 Task: Search one way flight ticket for 4 adults, 1 infant in seat and 1 infant on lap in premium economy from Lynchburg: Lynchburg Regional Airport (preston Glenn Field) to Fort Wayne: Fort Wayne International Airport on 8-4-2023. Choice of flights is Southwest. Number of bags: 1 checked bag. Price is upto 83000. Outbound departure time preference is 16:15.
Action: Mouse moved to (282, 387)
Screenshot: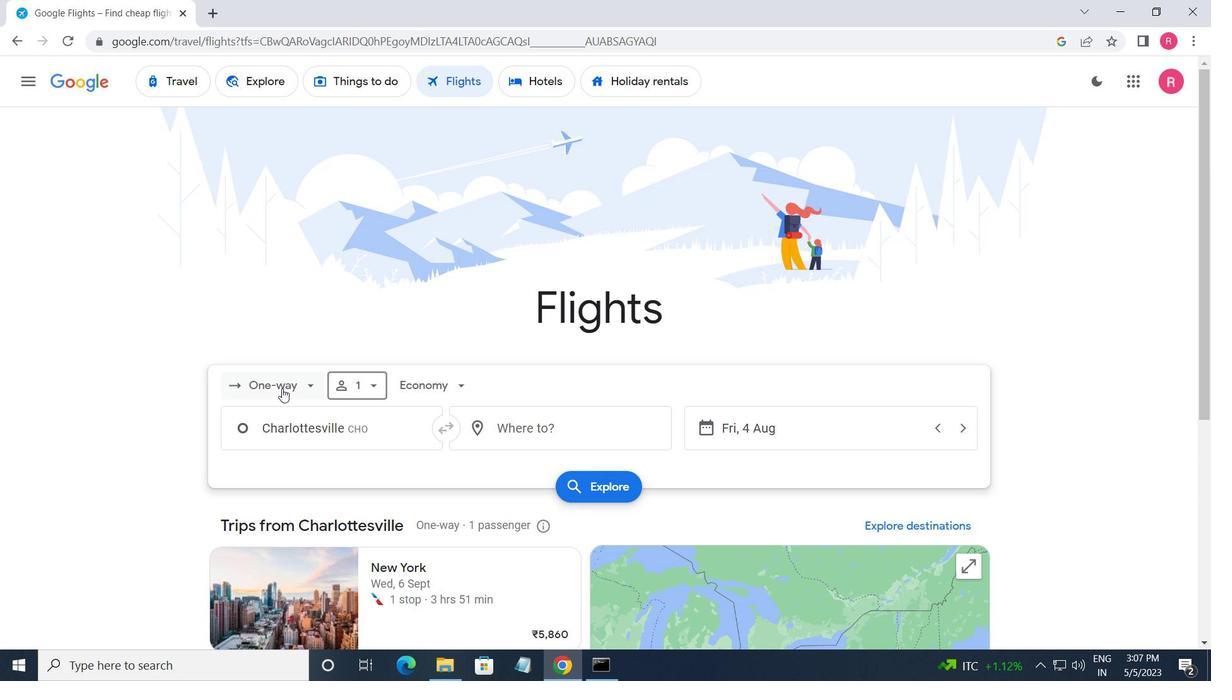 
Action: Mouse pressed left at (282, 387)
Screenshot: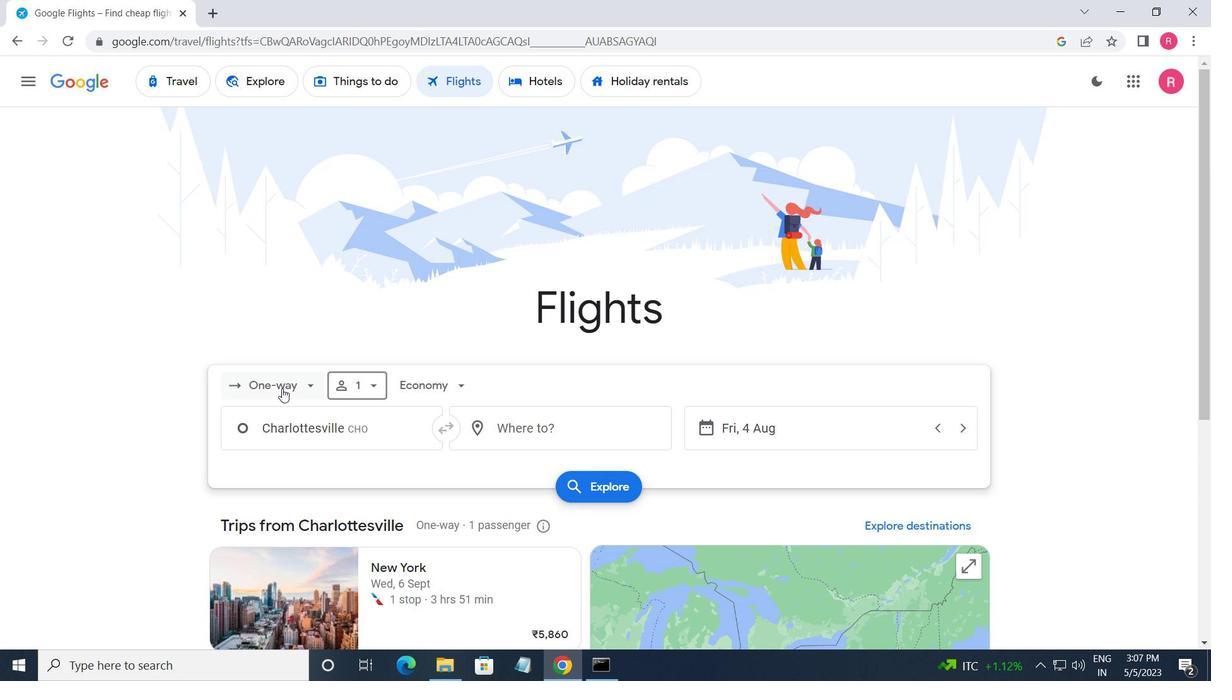 
Action: Mouse moved to (301, 461)
Screenshot: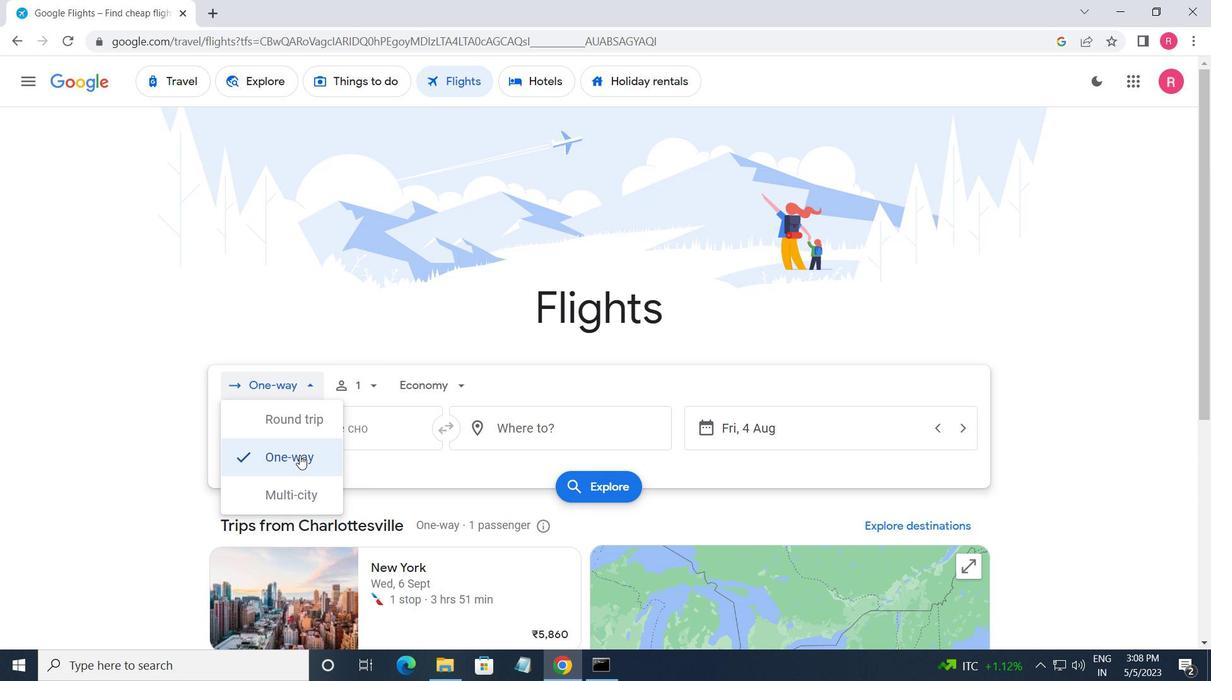 
Action: Mouse pressed left at (301, 461)
Screenshot: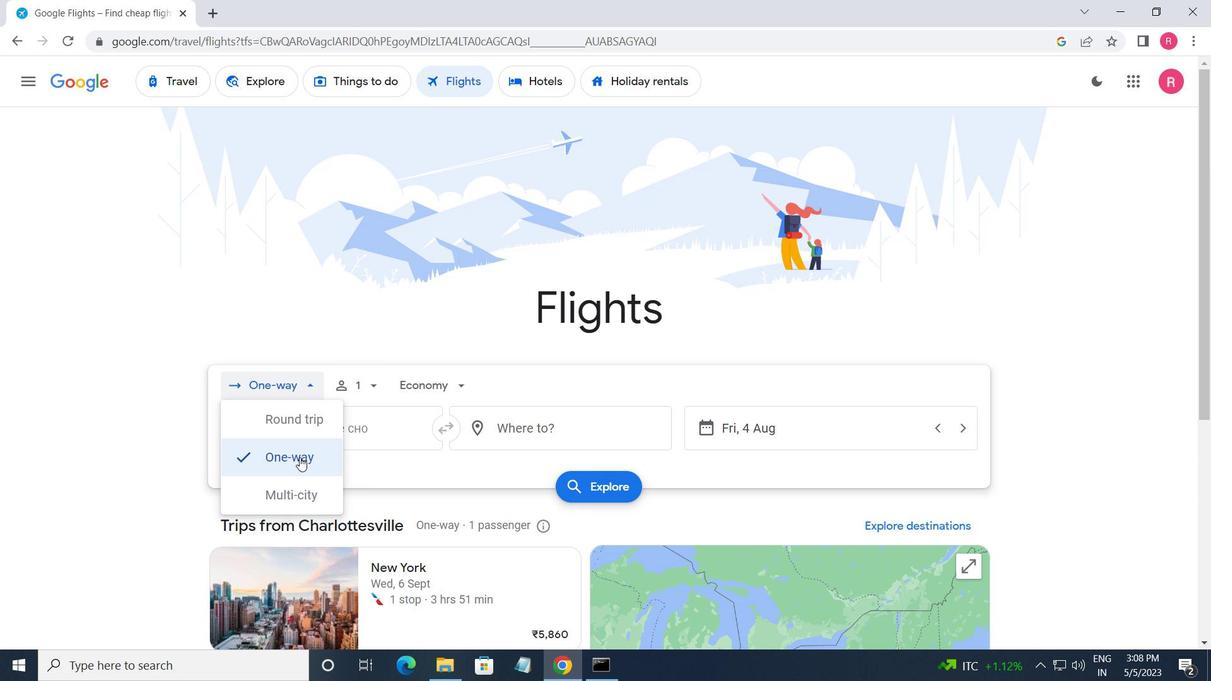 
Action: Mouse moved to (362, 377)
Screenshot: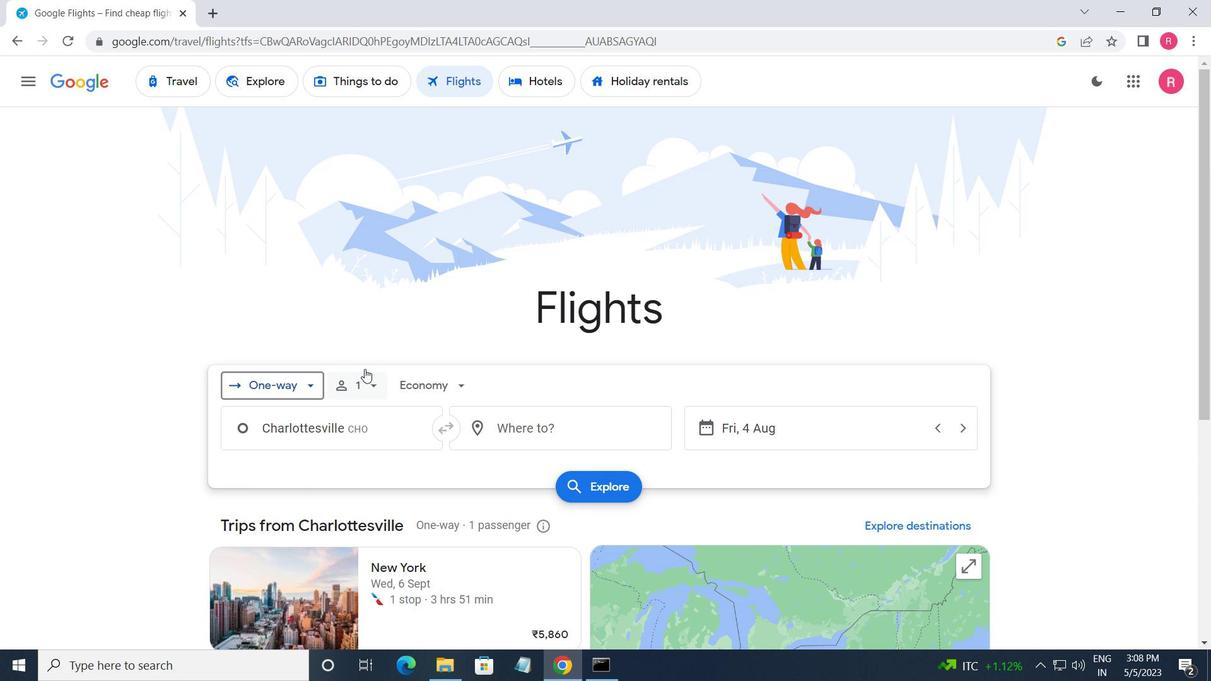 
Action: Mouse pressed left at (362, 377)
Screenshot: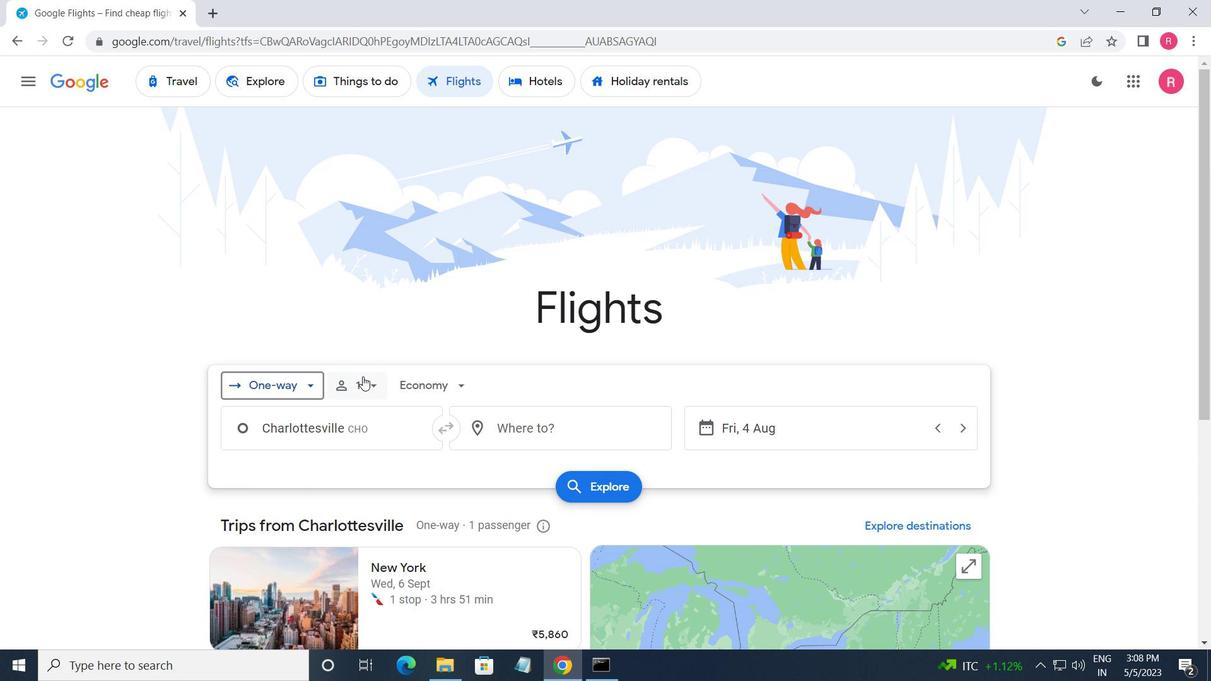 
Action: Mouse moved to (503, 423)
Screenshot: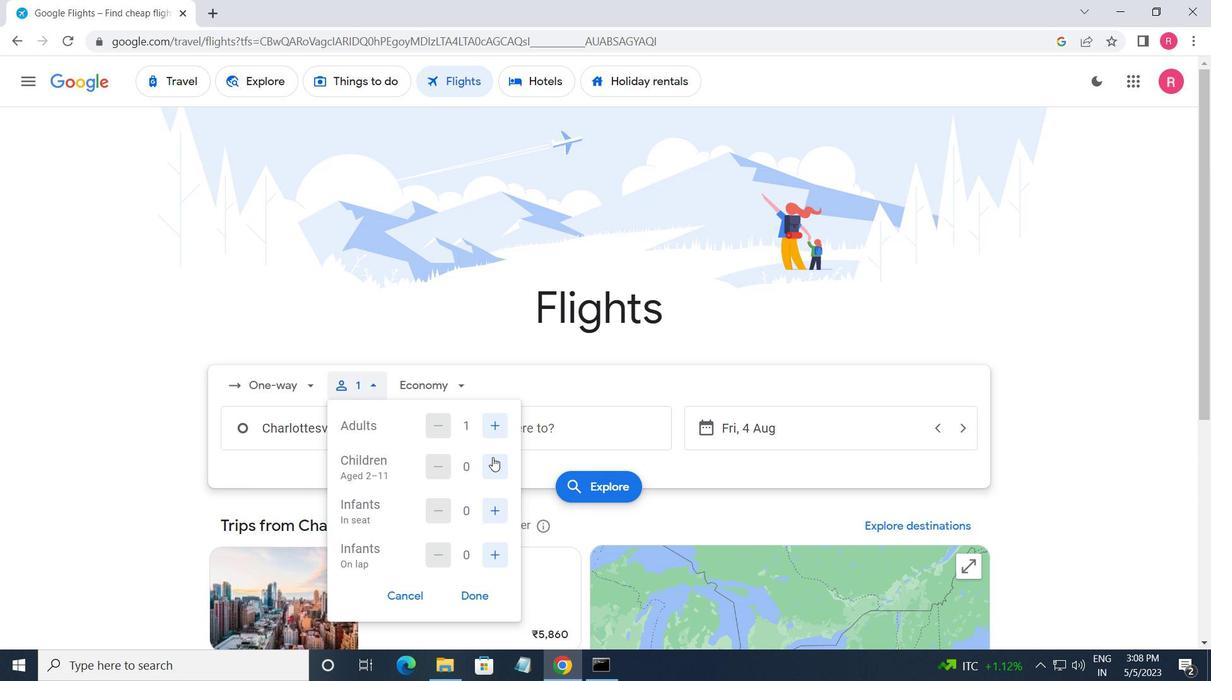 
Action: Mouse pressed left at (503, 423)
Screenshot: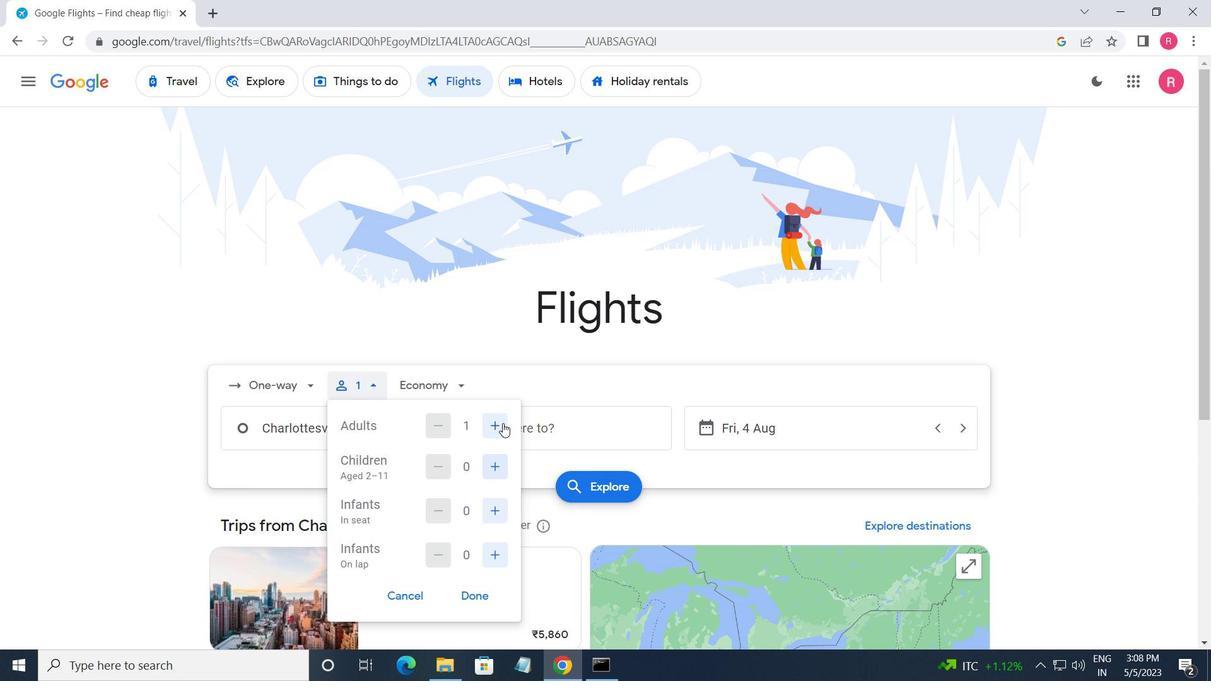
Action: Mouse pressed left at (503, 423)
Screenshot: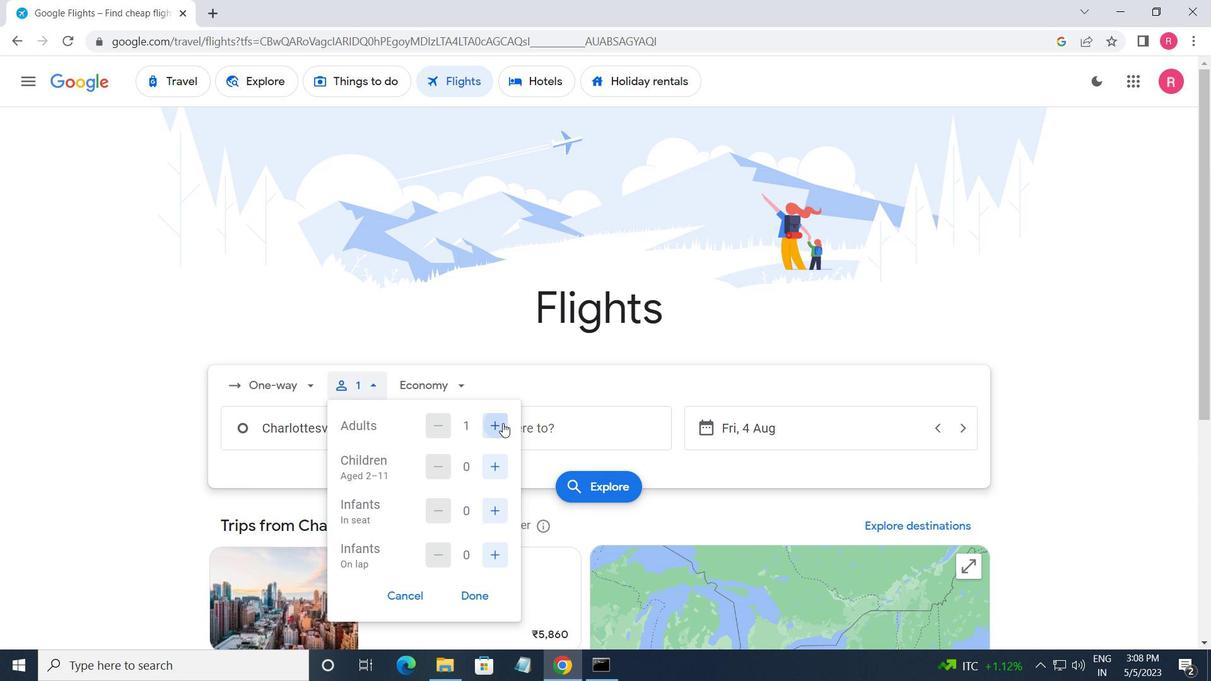 
Action: Mouse moved to (503, 423)
Screenshot: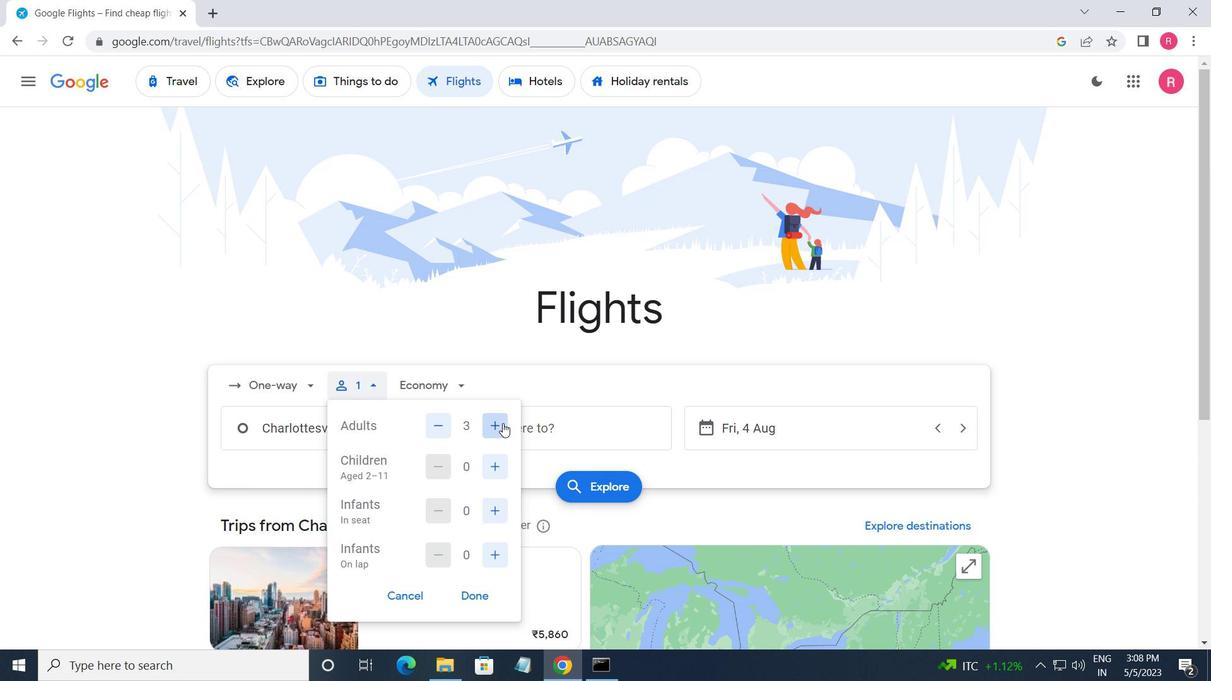 
Action: Mouse pressed left at (503, 423)
Screenshot: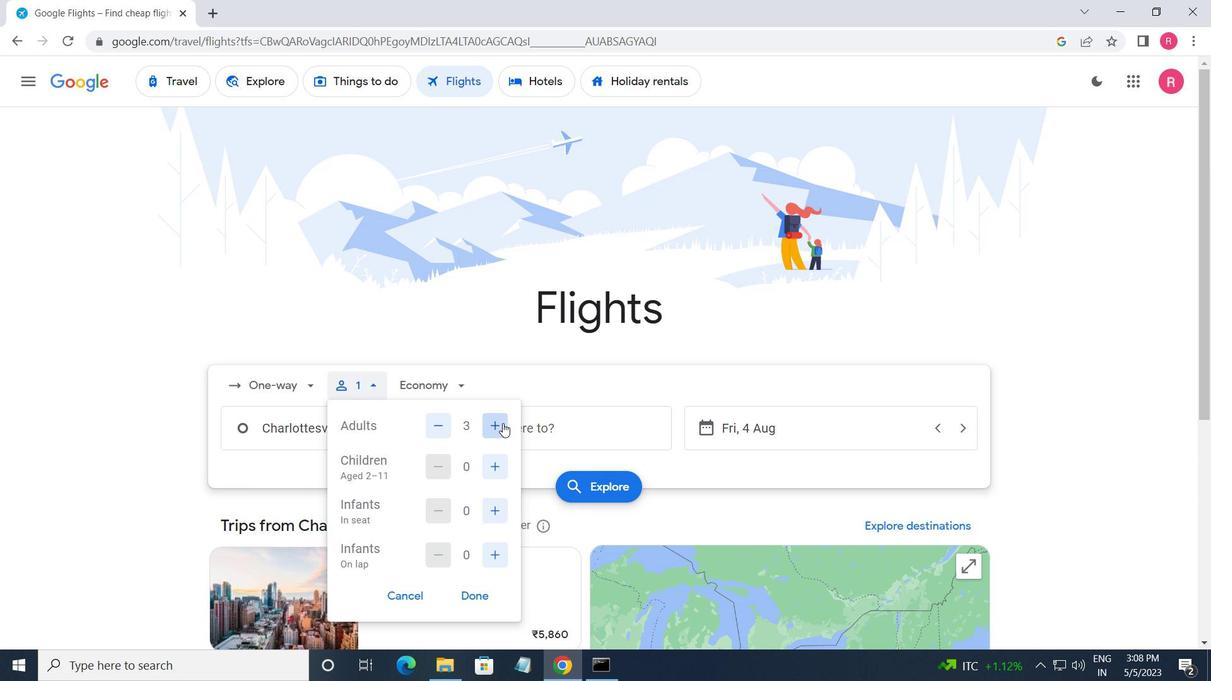 
Action: Mouse moved to (496, 464)
Screenshot: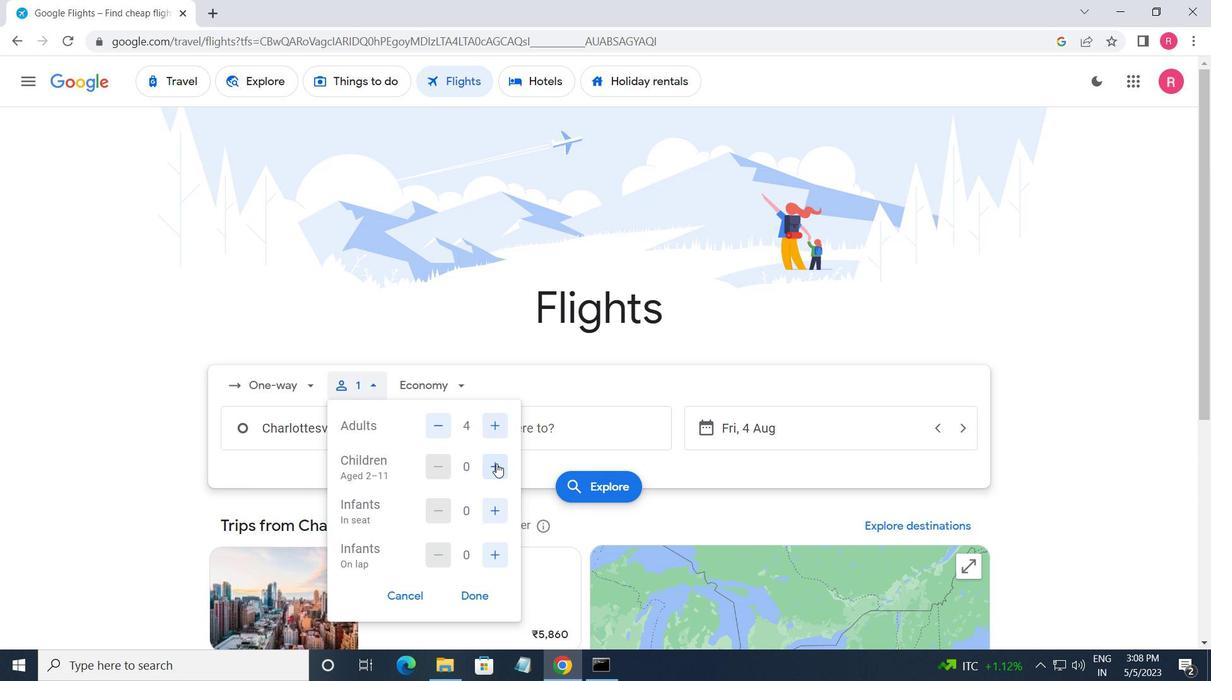 
Action: Mouse pressed left at (496, 464)
Screenshot: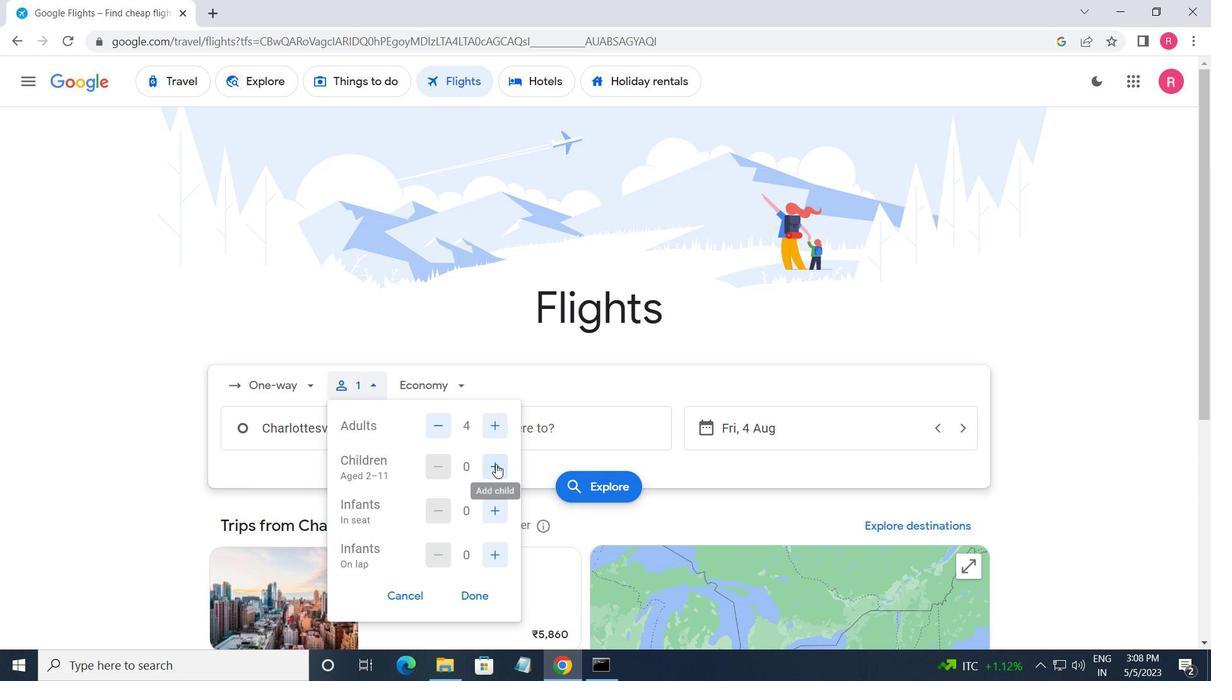 
Action: Mouse moved to (494, 510)
Screenshot: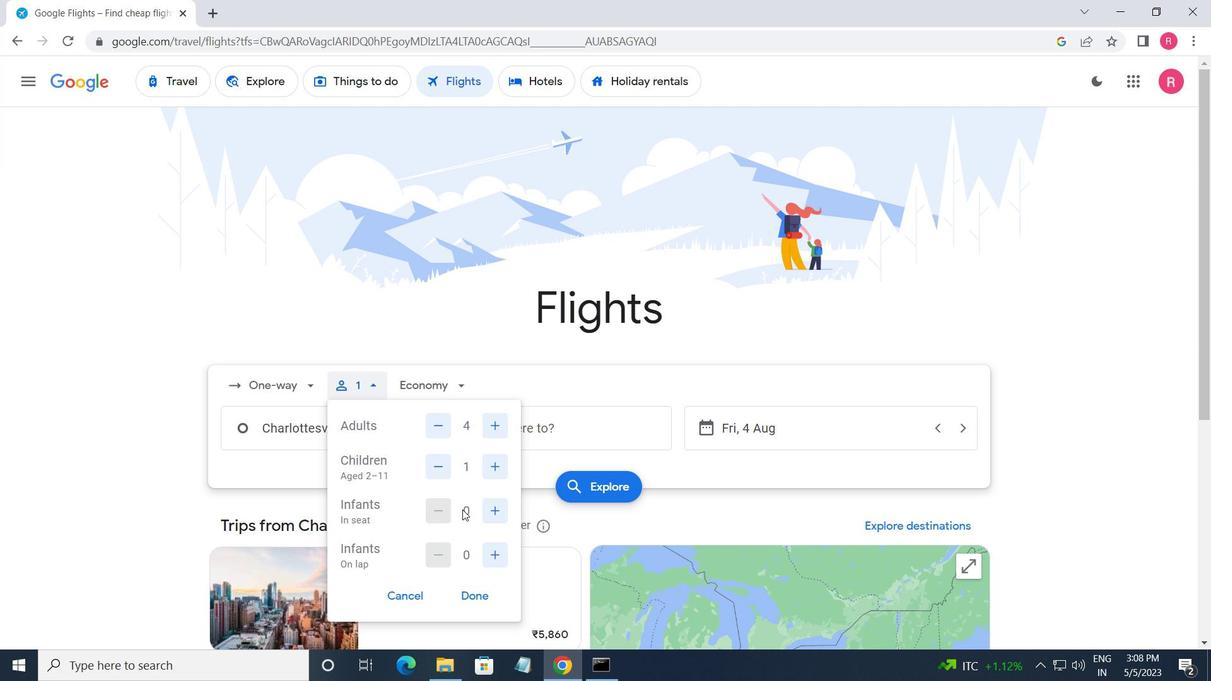 
Action: Mouse pressed left at (494, 510)
Screenshot: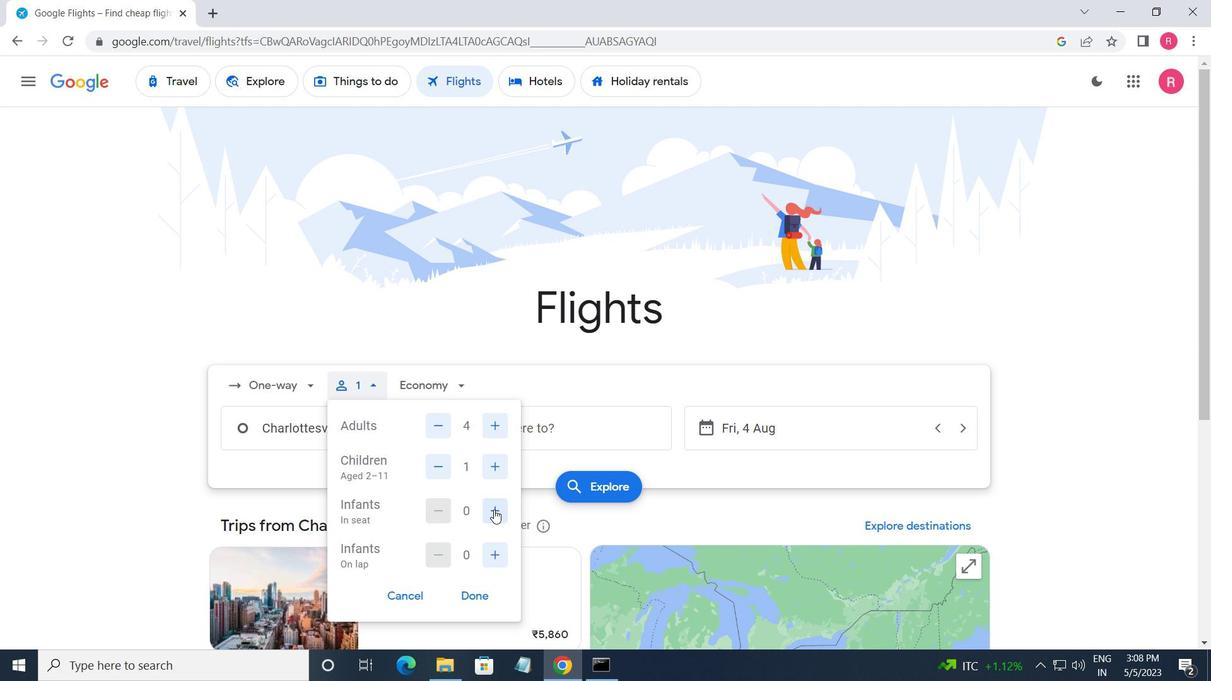 
Action: Mouse moved to (475, 589)
Screenshot: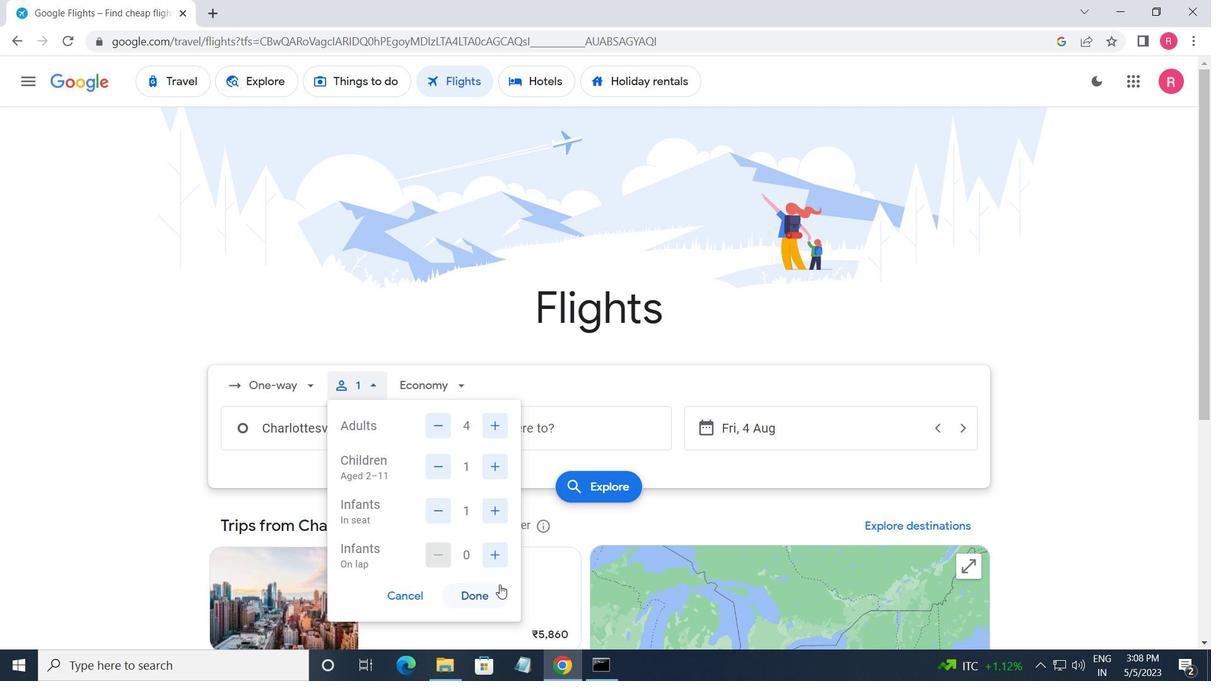 
Action: Mouse pressed left at (475, 589)
Screenshot: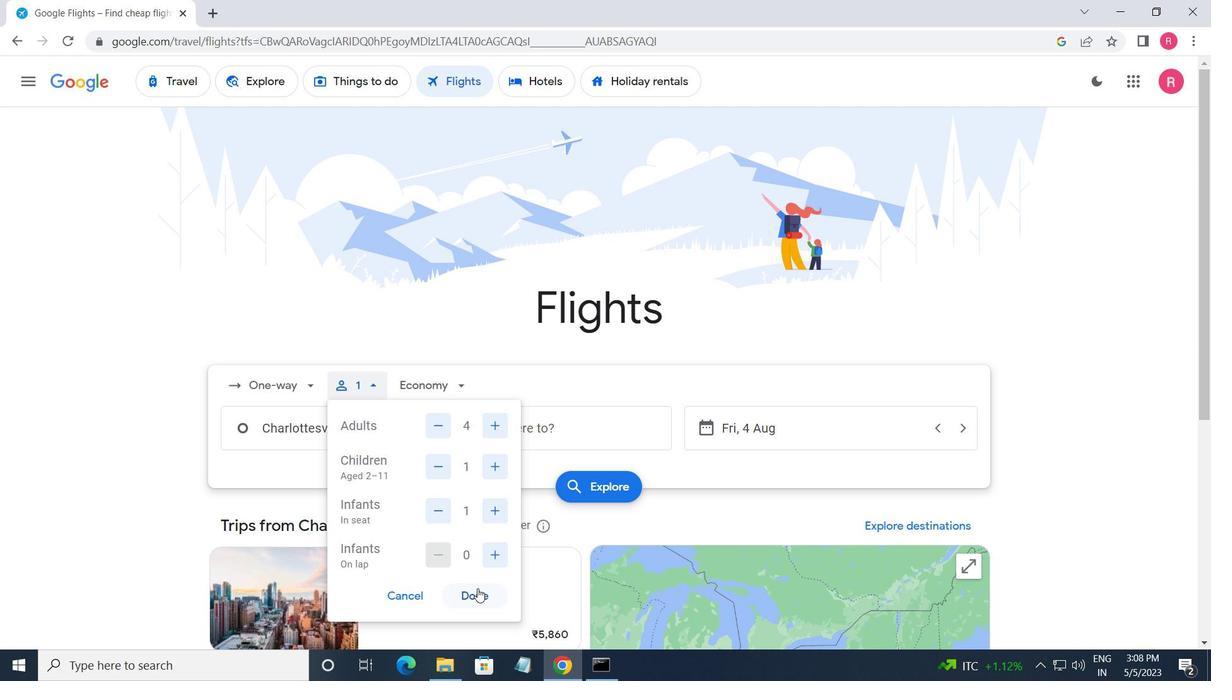 
Action: Mouse moved to (434, 388)
Screenshot: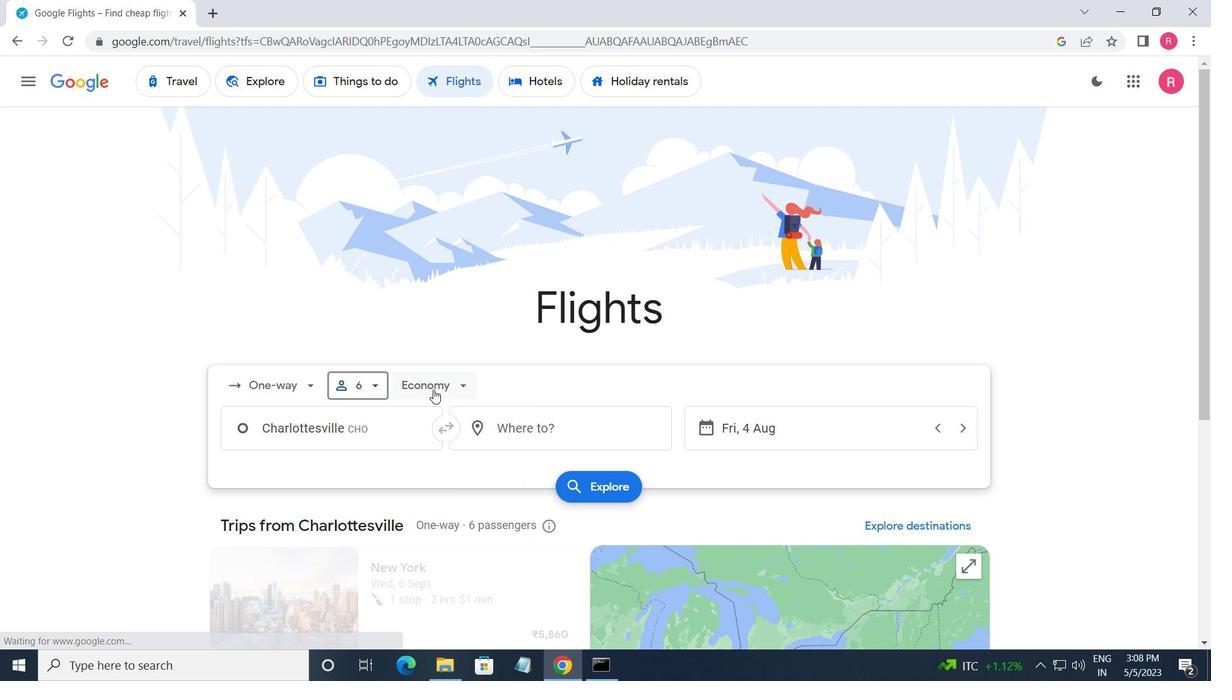 
Action: Mouse pressed left at (434, 388)
Screenshot: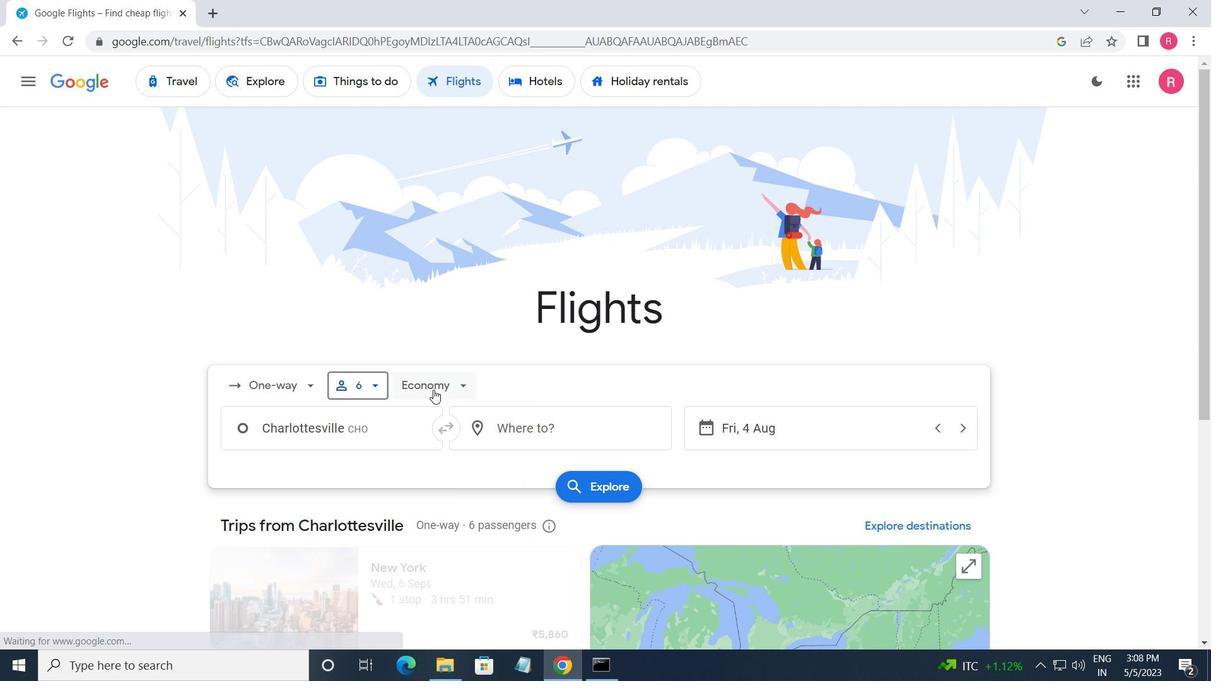 
Action: Mouse moved to (472, 465)
Screenshot: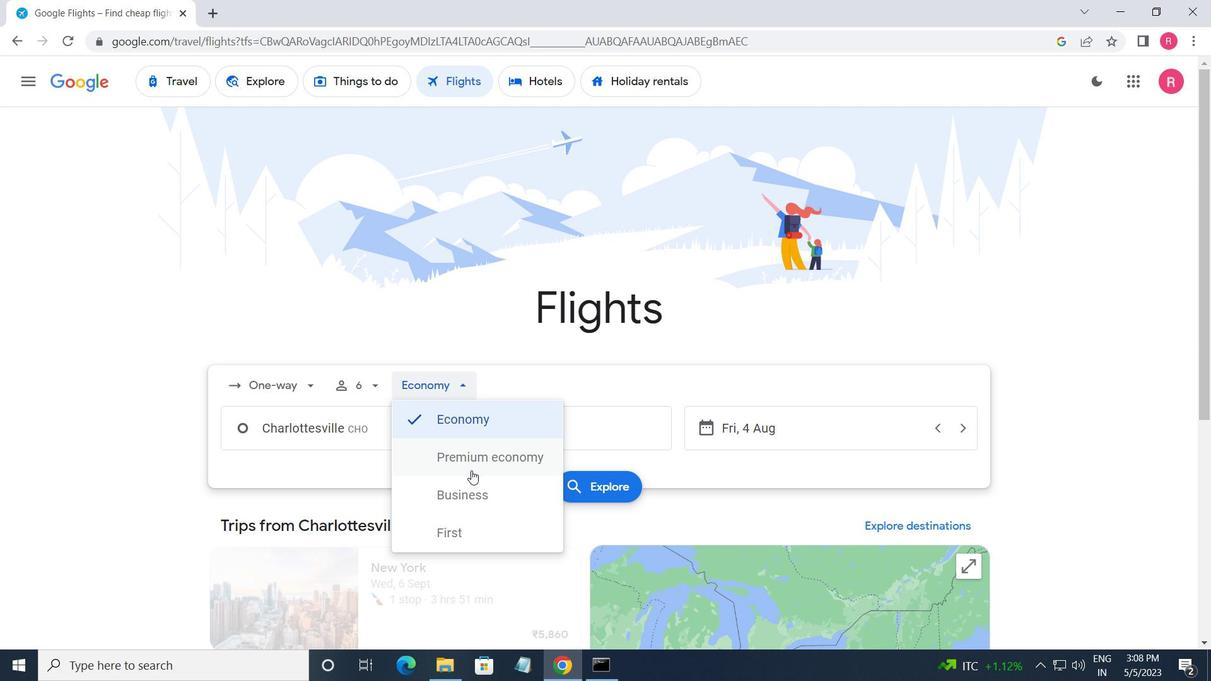
Action: Mouse pressed left at (472, 465)
Screenshot: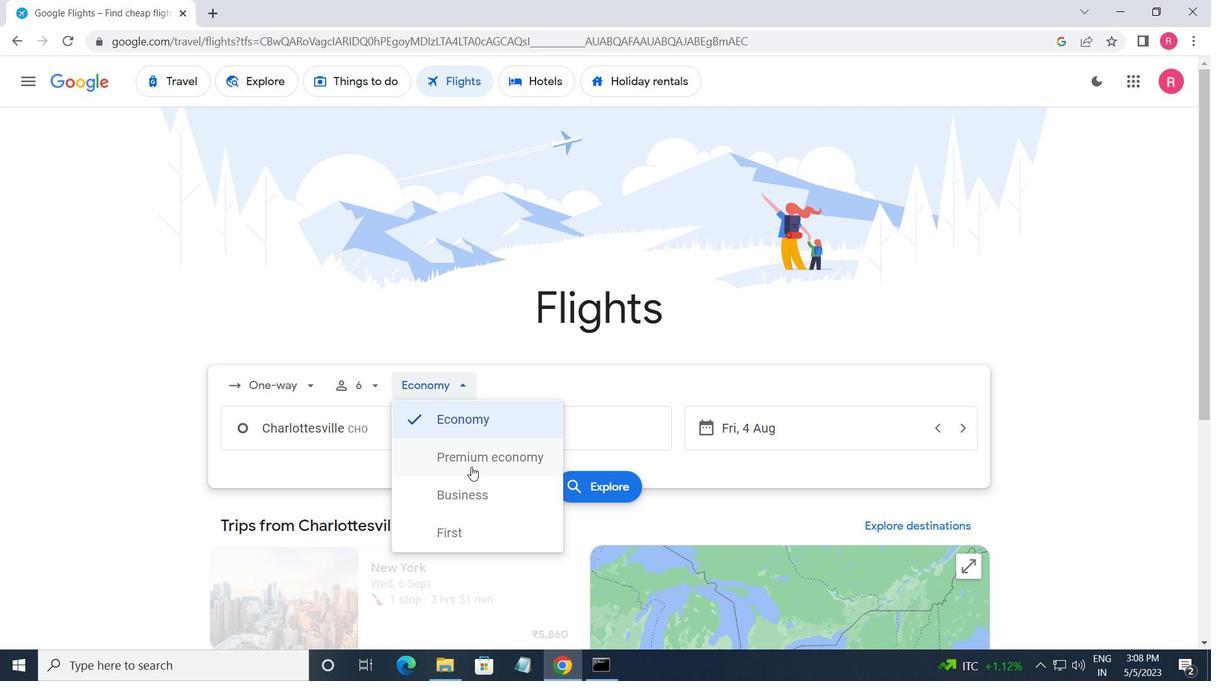 
Action: Mouse moved to (395, 446)
Screenshot: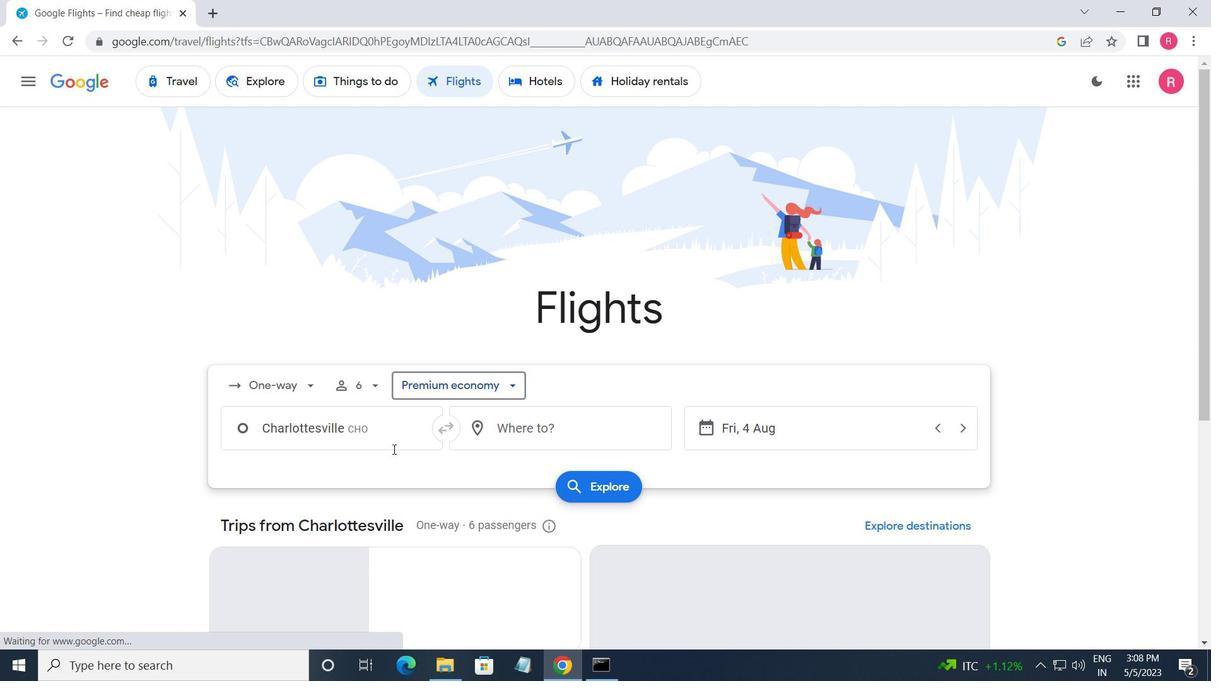 
Action: Mouse pressed left at (395, 446)
Screenshot: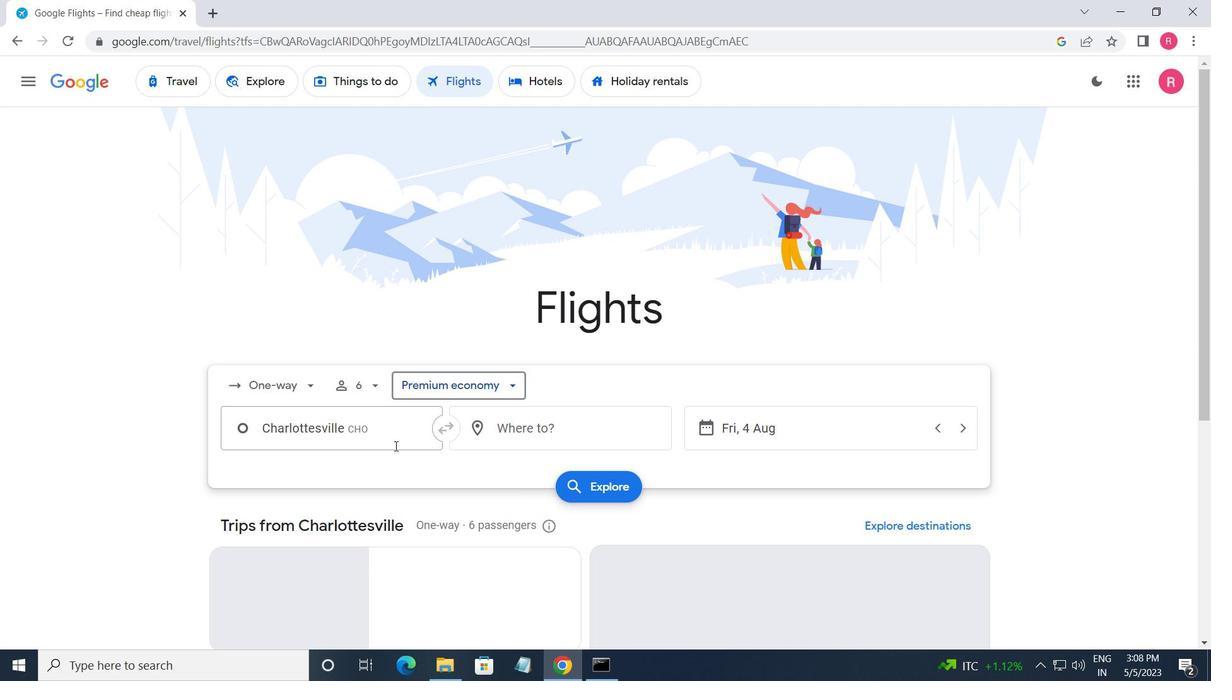 
Action: Mouse moved to (397, 446)
Screenshot: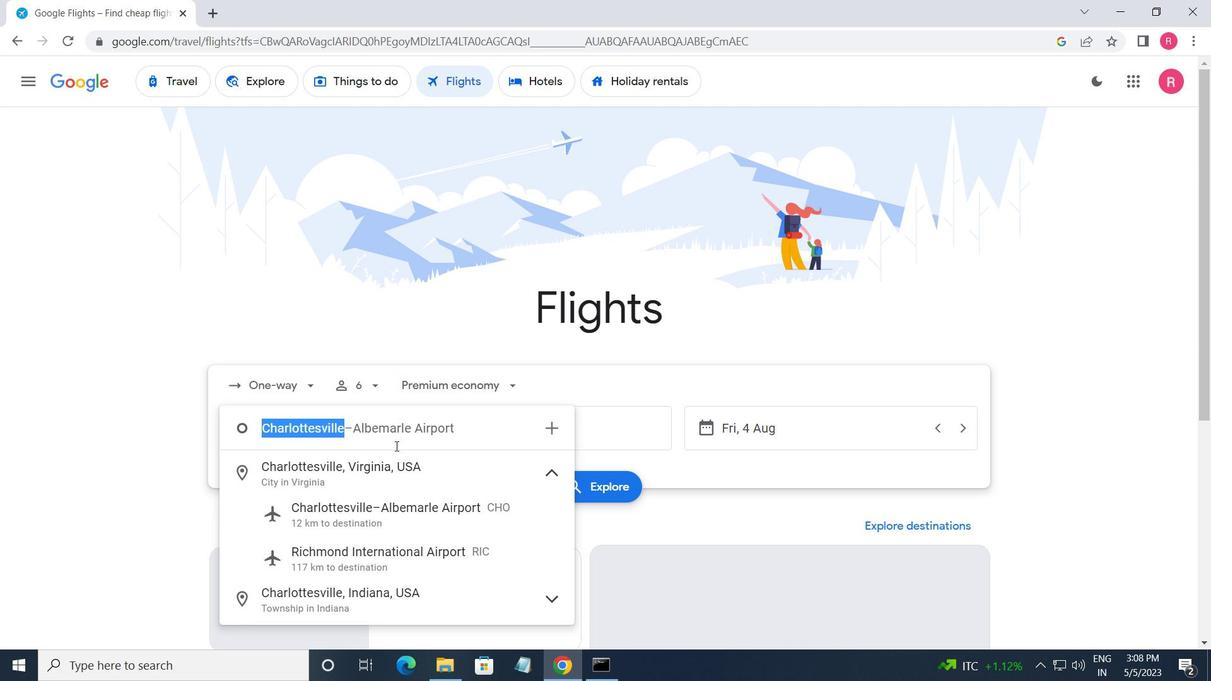
Action: Key pressed <Key.shift_r>Lynchburg
Screenshot: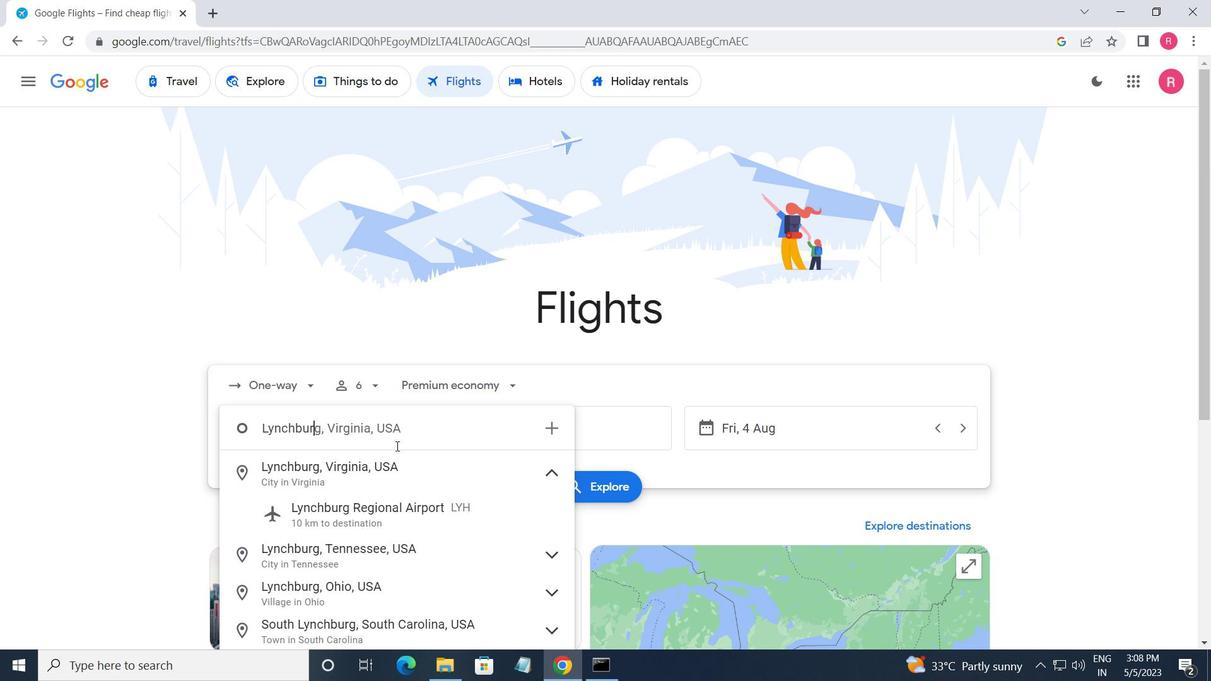 
Action: Mouse moved to (390, 511)
Screenshot: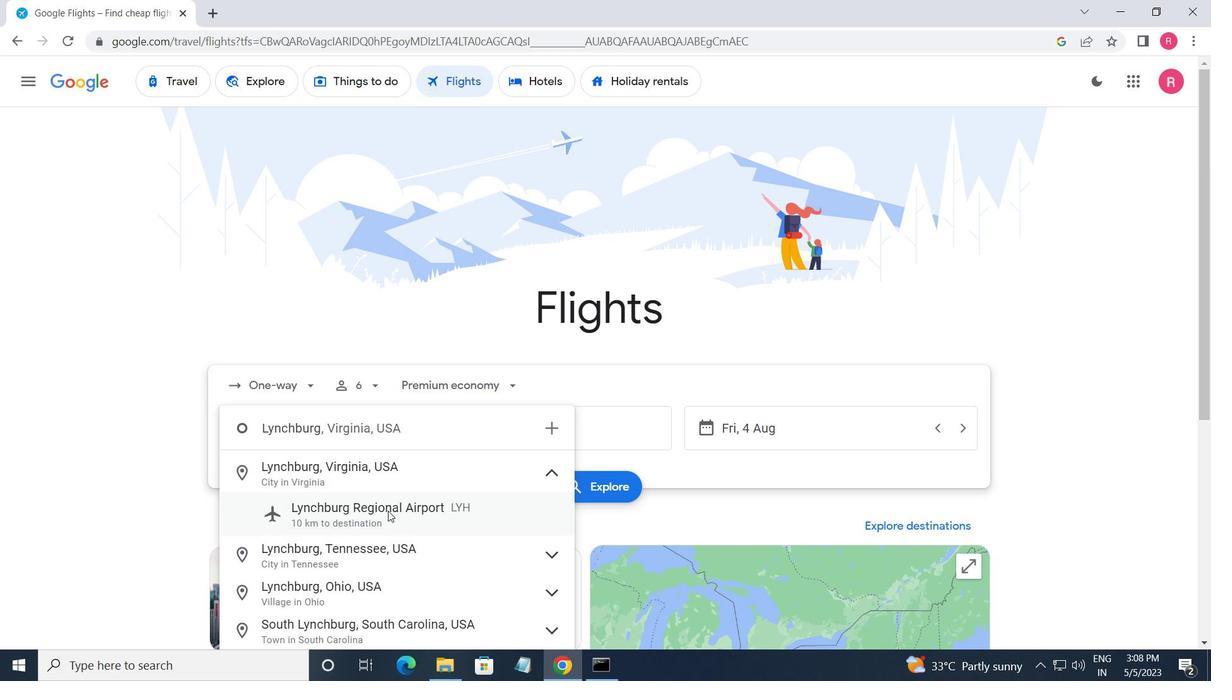 
Action: Mouse pressed left at (390, 511)
Screenshot: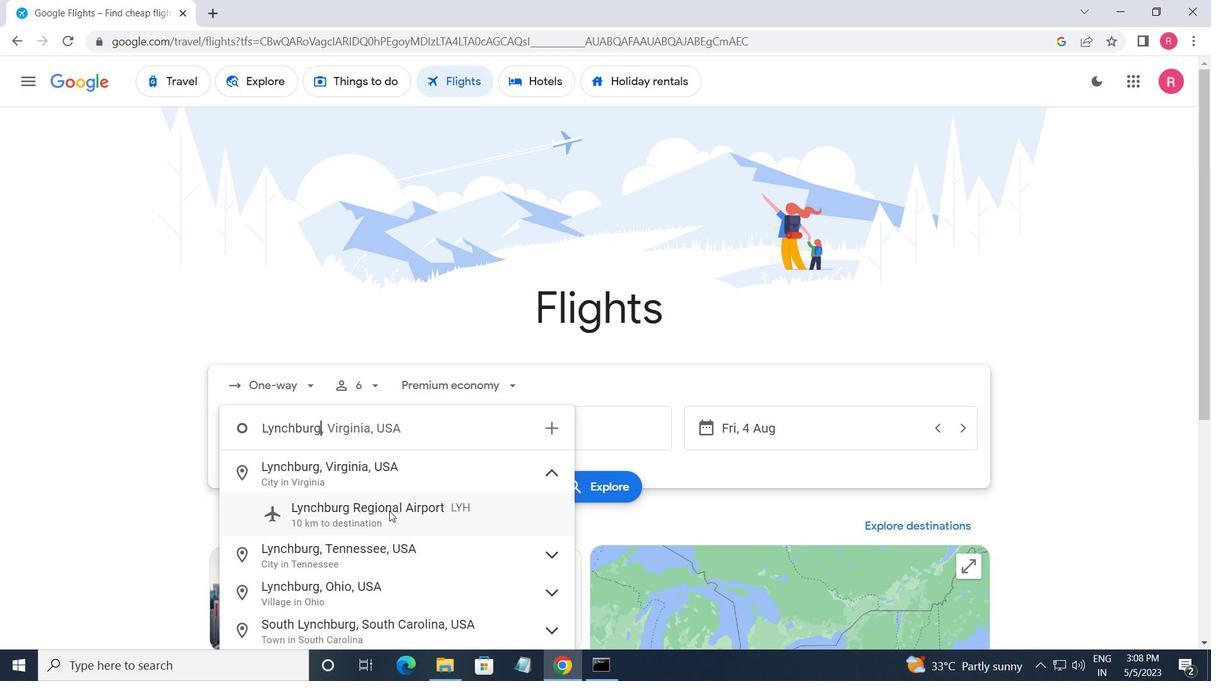 
Action: Mouse moved to (595, 435)
Screenshot: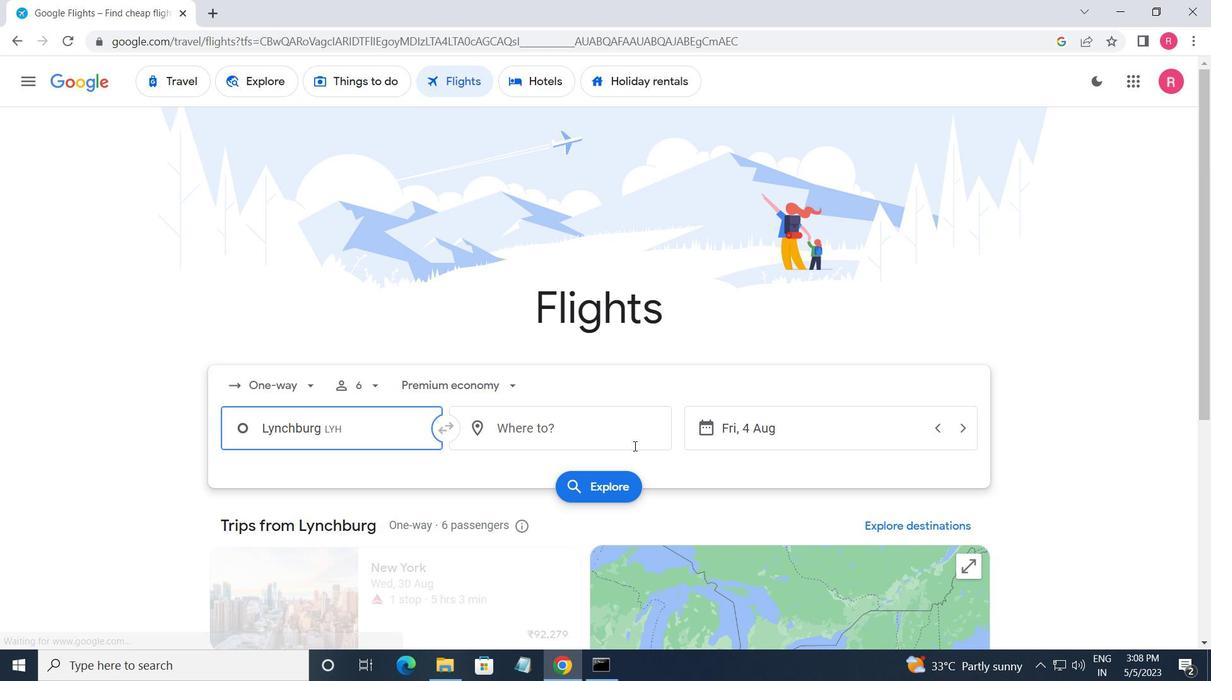 
Action: Mouse pressed left at (595, 435)
Screenshot: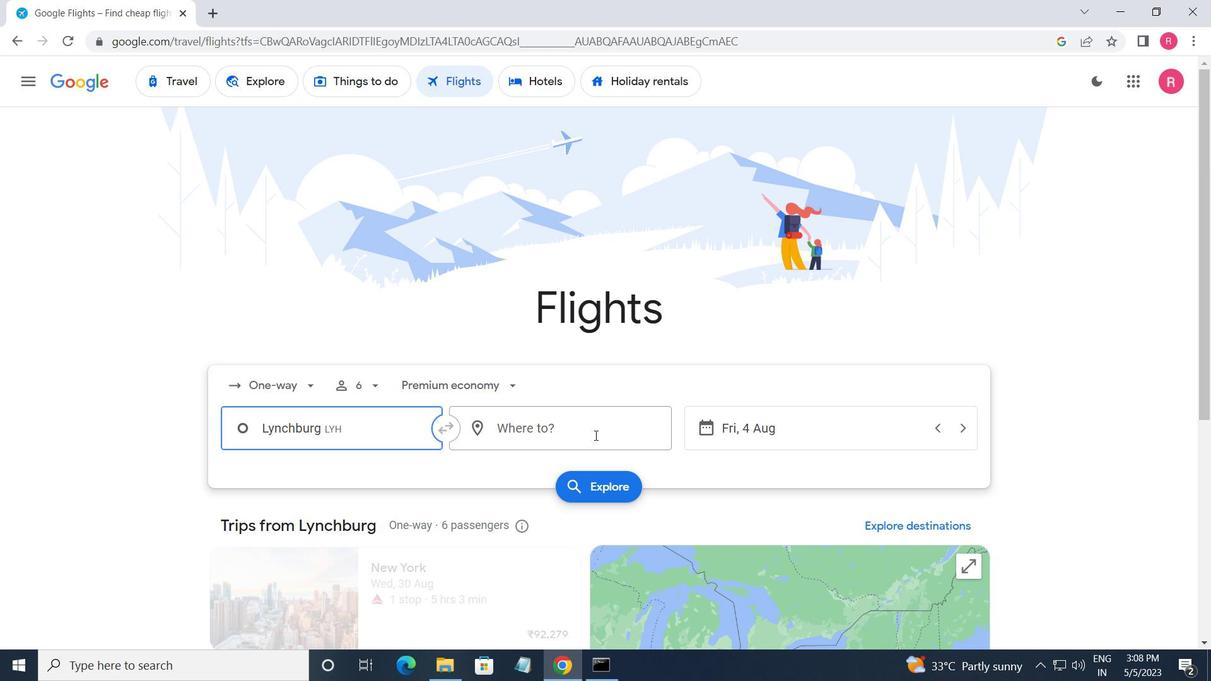 
Action: Mouse moved to (593, 435)
Screenshot: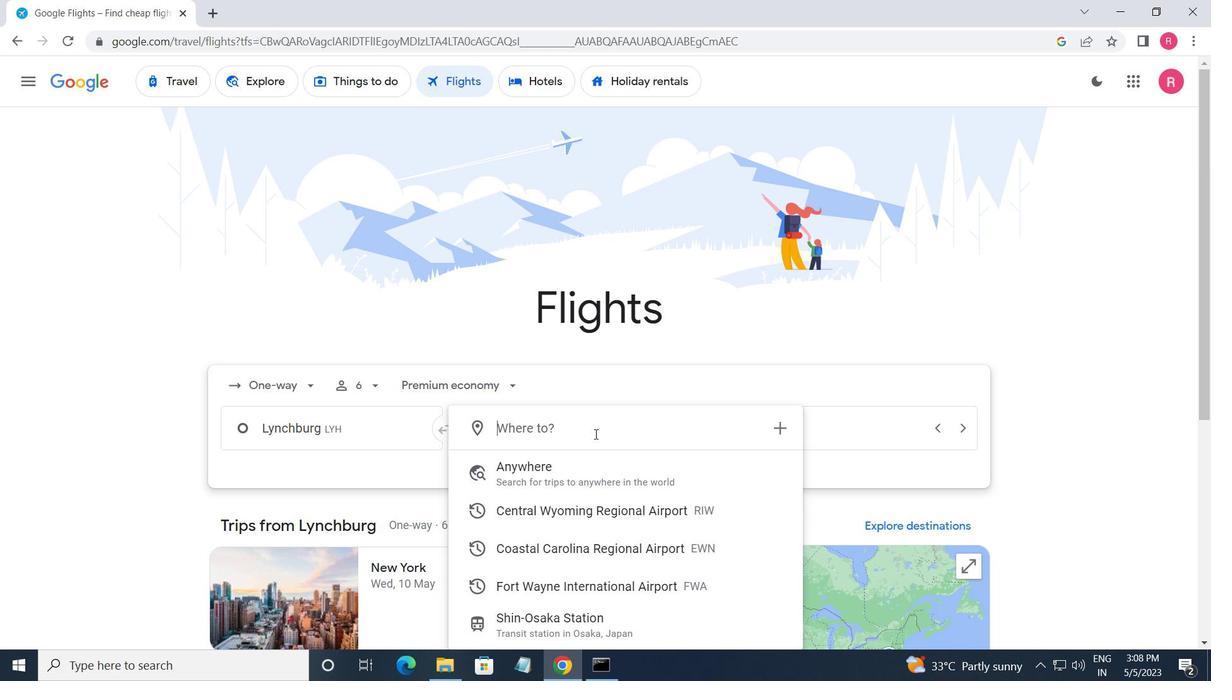 
Action: Key pressed <Key.shift>FORT<Key.space><Key.shift>WAYNE
Screenshot: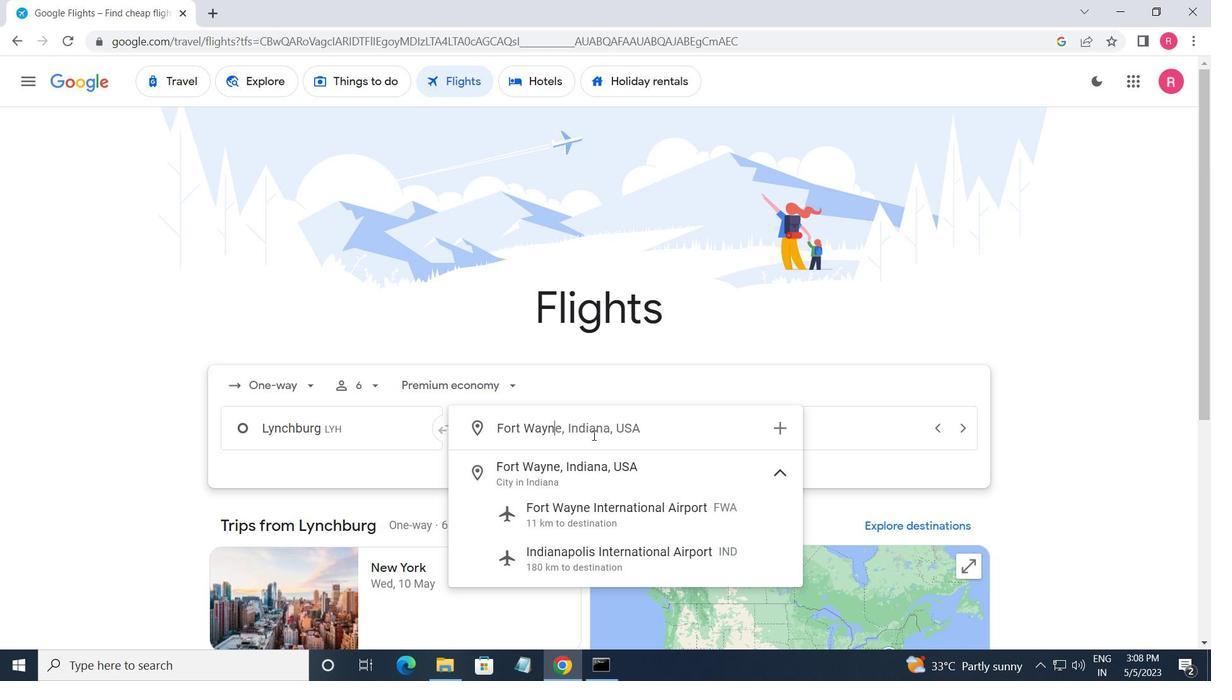 
Action: Mouse moved to (617, 519)
Screenshot: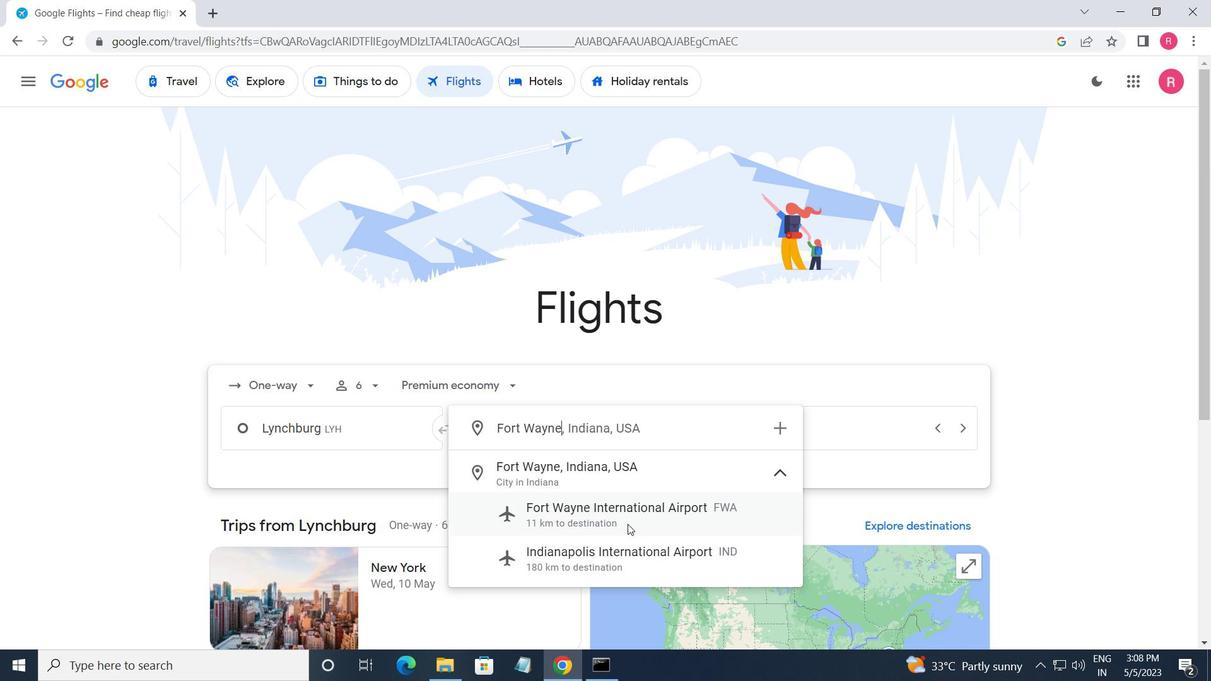 
Action: Mouse pressed left at (617, 519)
Screenshot: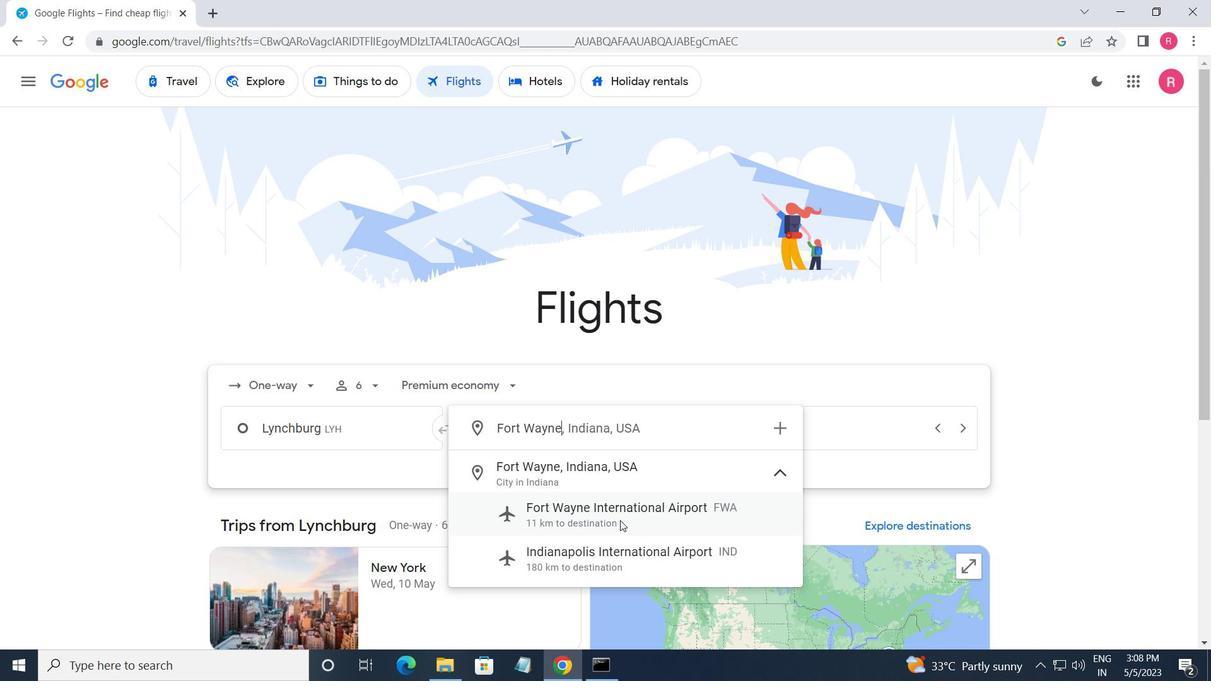 
Action: Mouse moved to (806, 446)
Screenshot: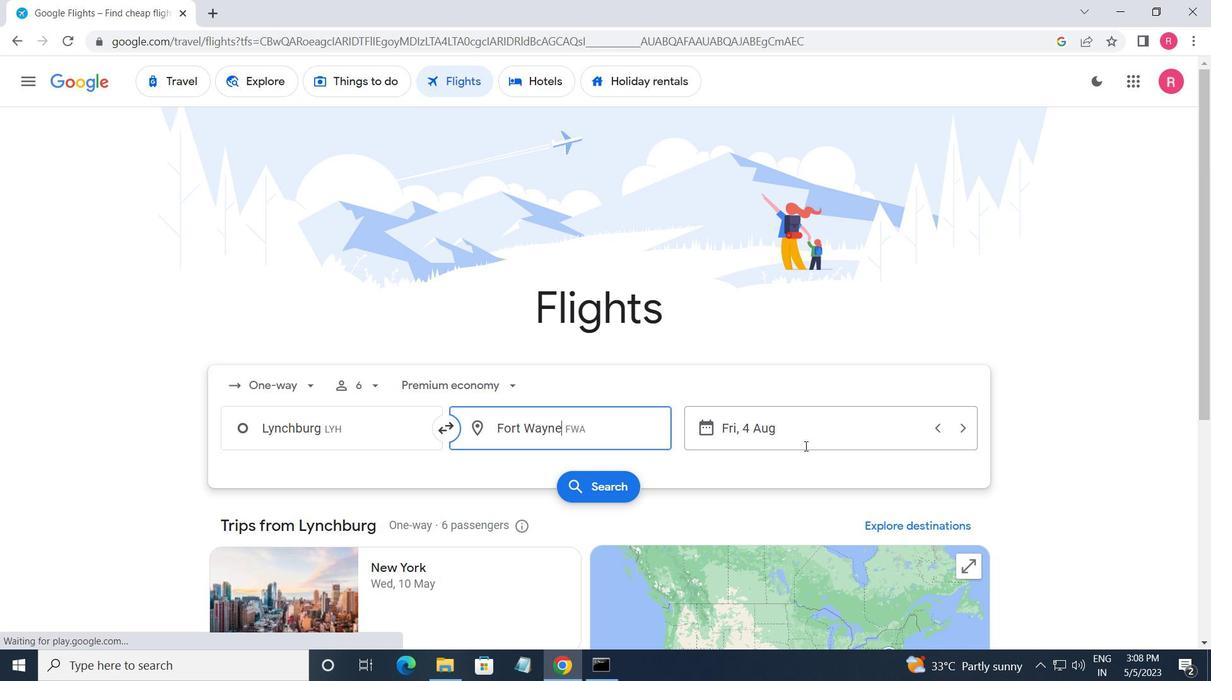 
Action: Mouse pressed left at (806, 446)
Screenshot: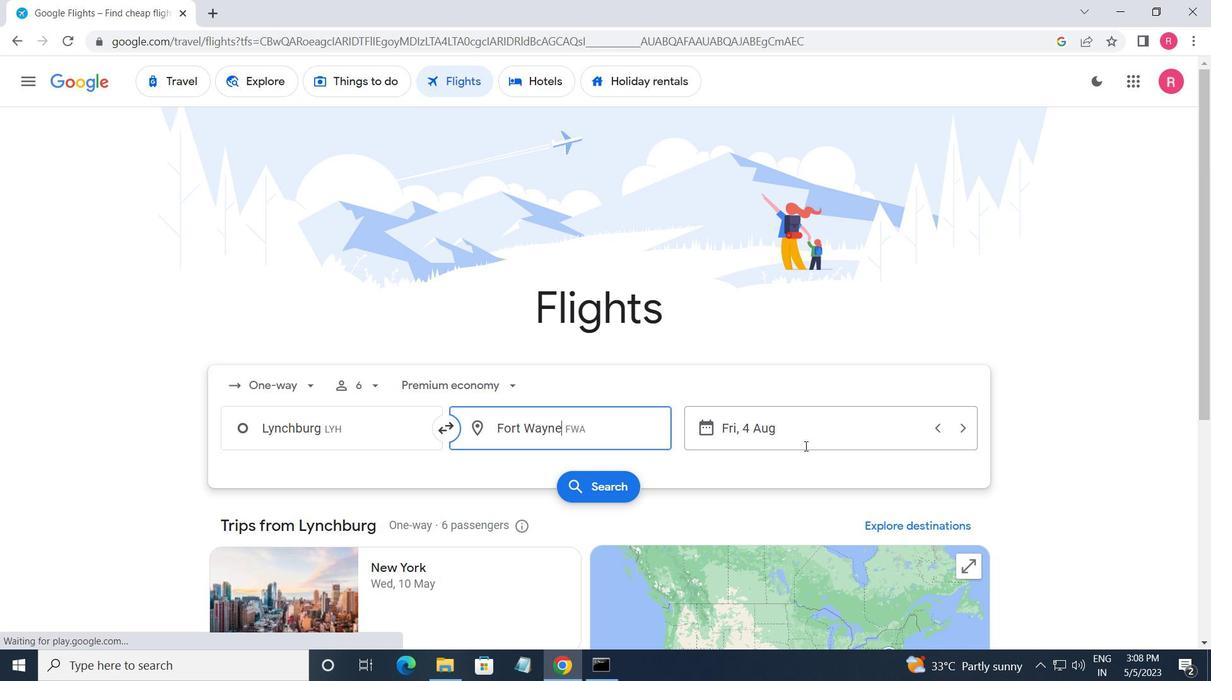 
Action: Mouse moved to (611, 371)
Screenshot: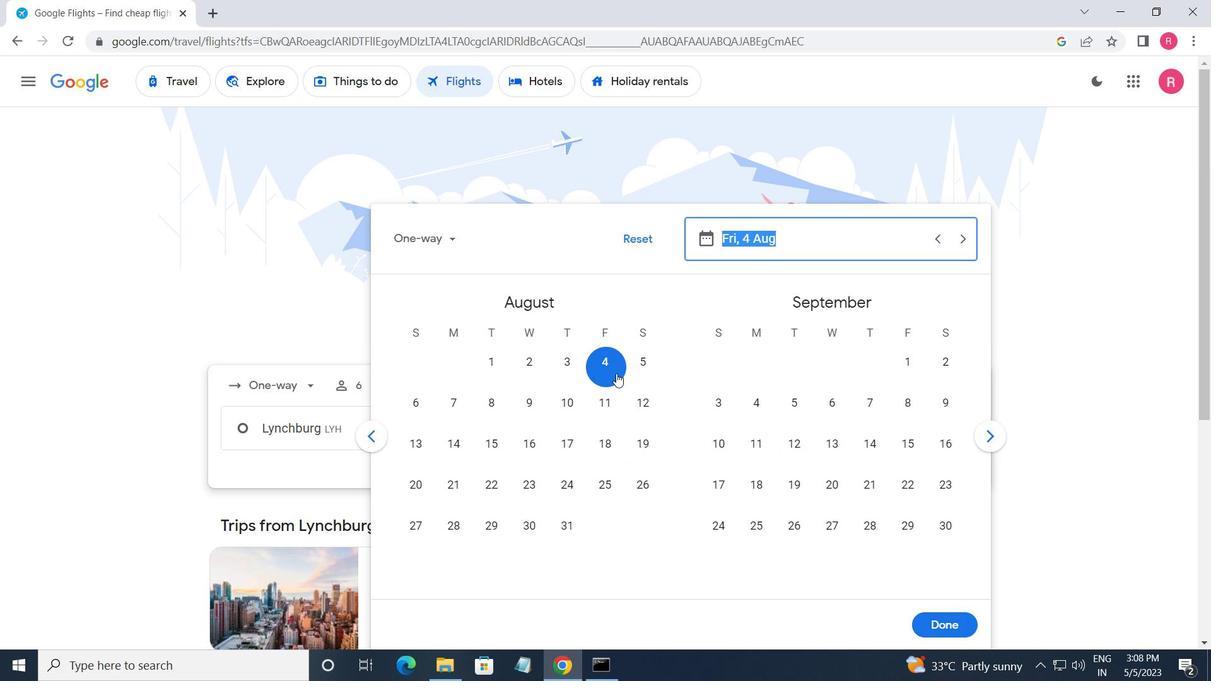 
Action: Mouse pressed left at (611, 371)
Screenshot: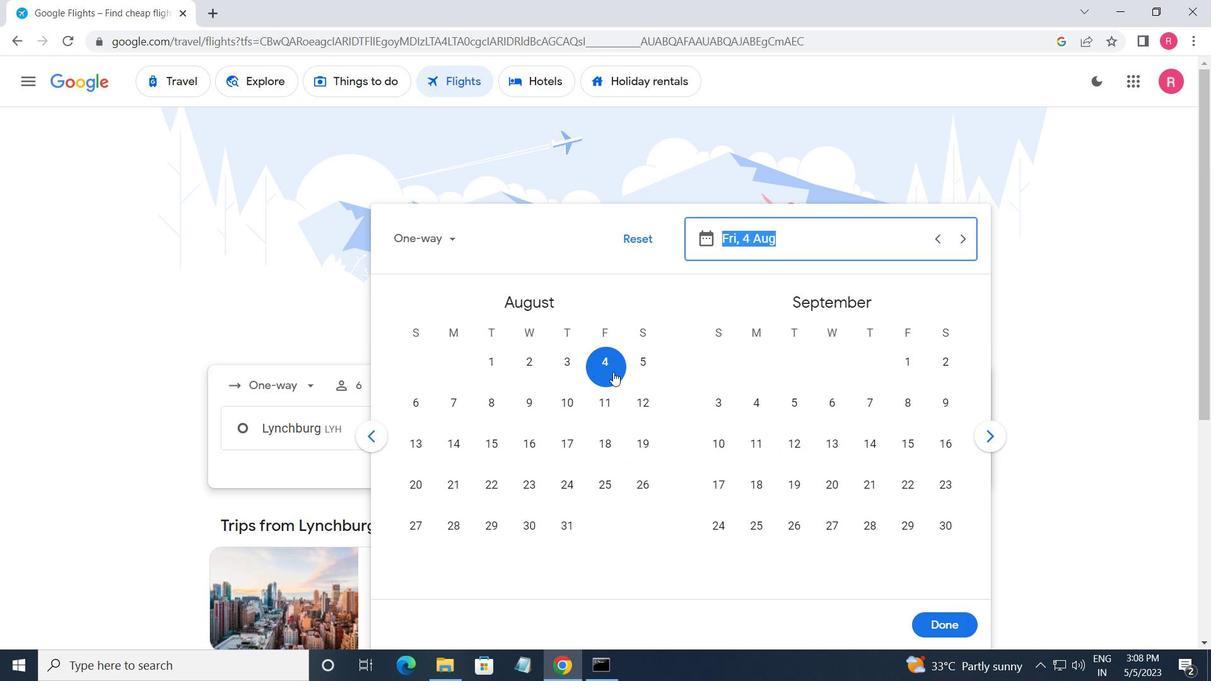
Action: Mouse moved to (951, 622)
Screenshot: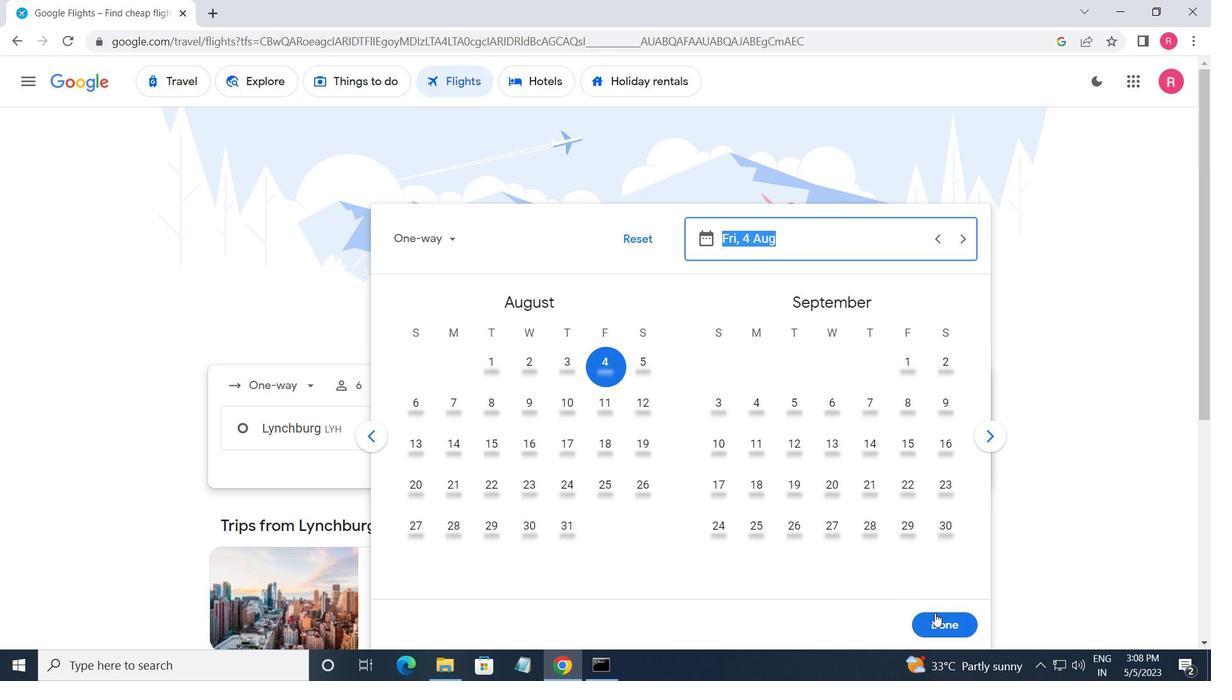 
Action: Mouse pressed left at (951, 622)
Screenshot: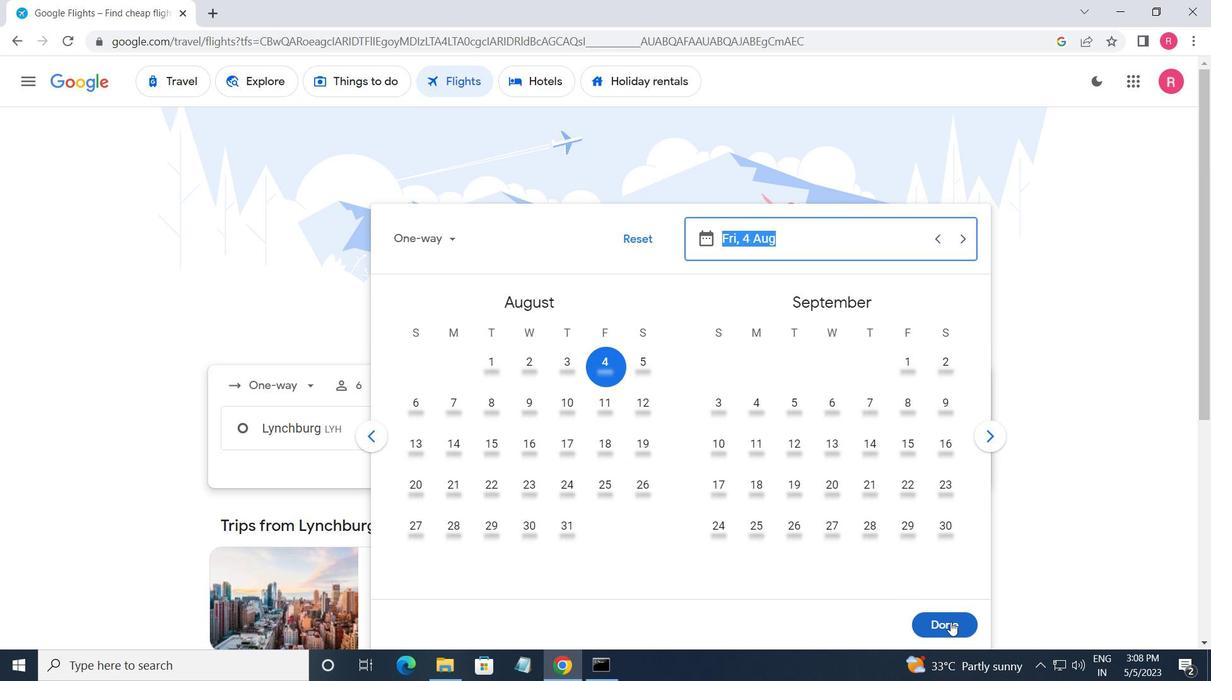 
Action: Mouse moved to (604, 473)
Screenshot: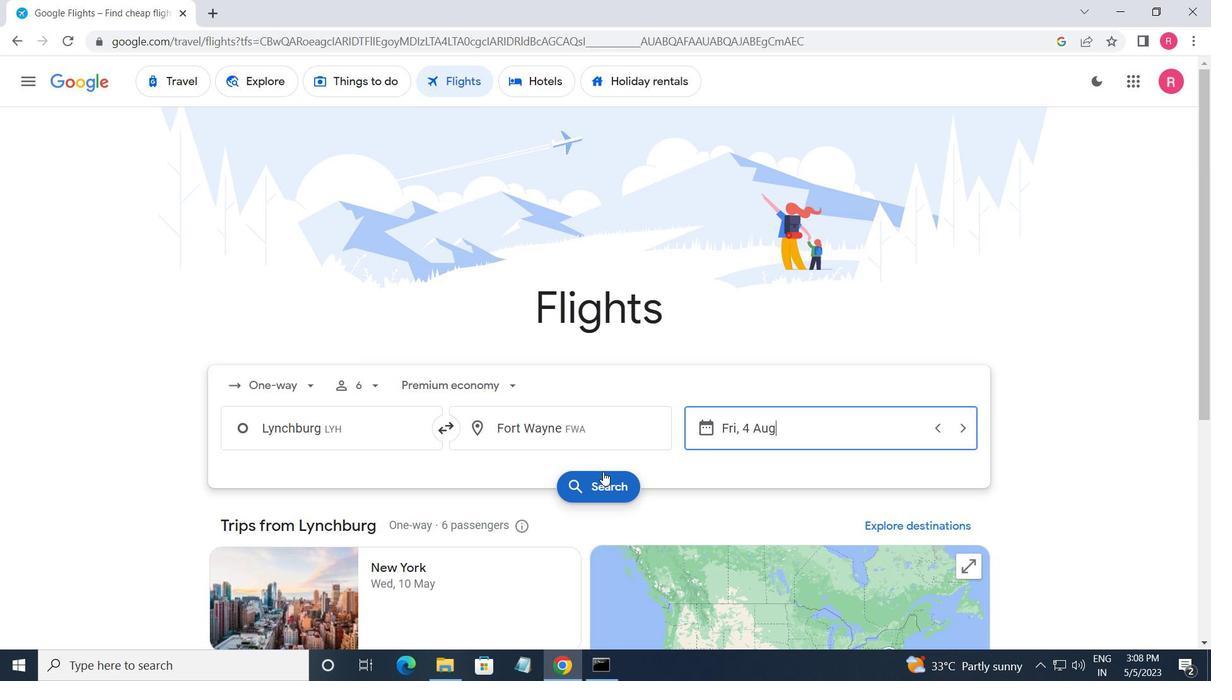 
Action: Mouse pressed left at (604, 473)
Screenshot: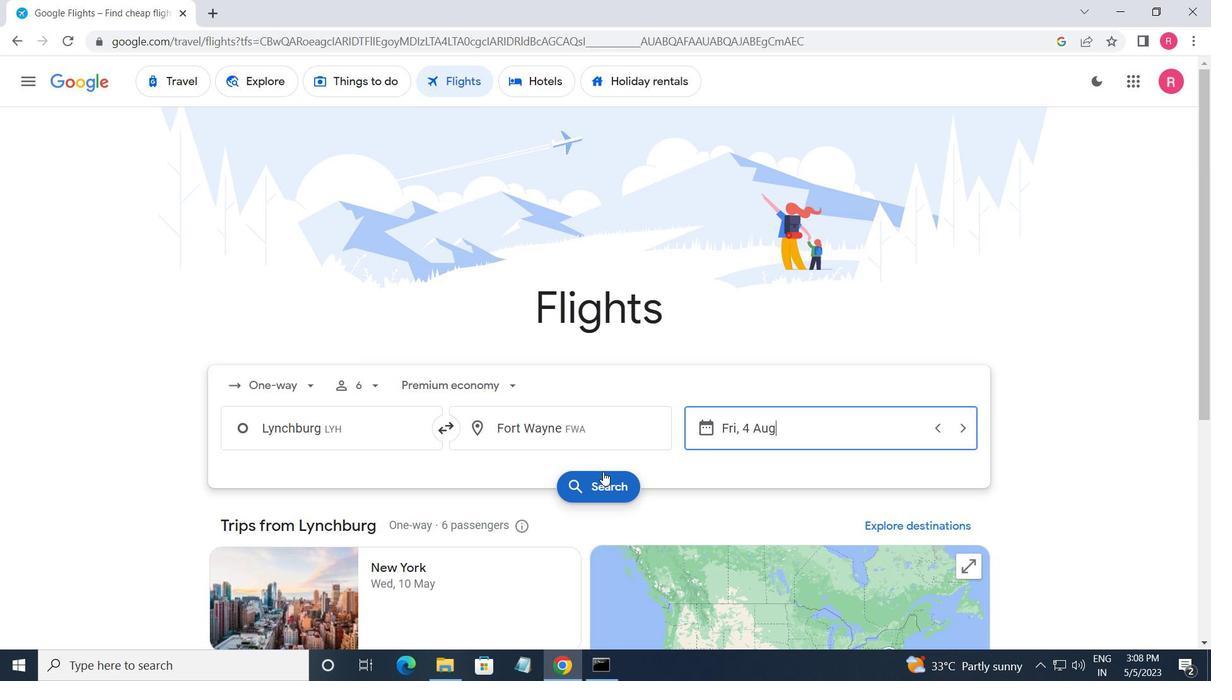 
Action: Mouse moved to (246, 228)
Screenshot: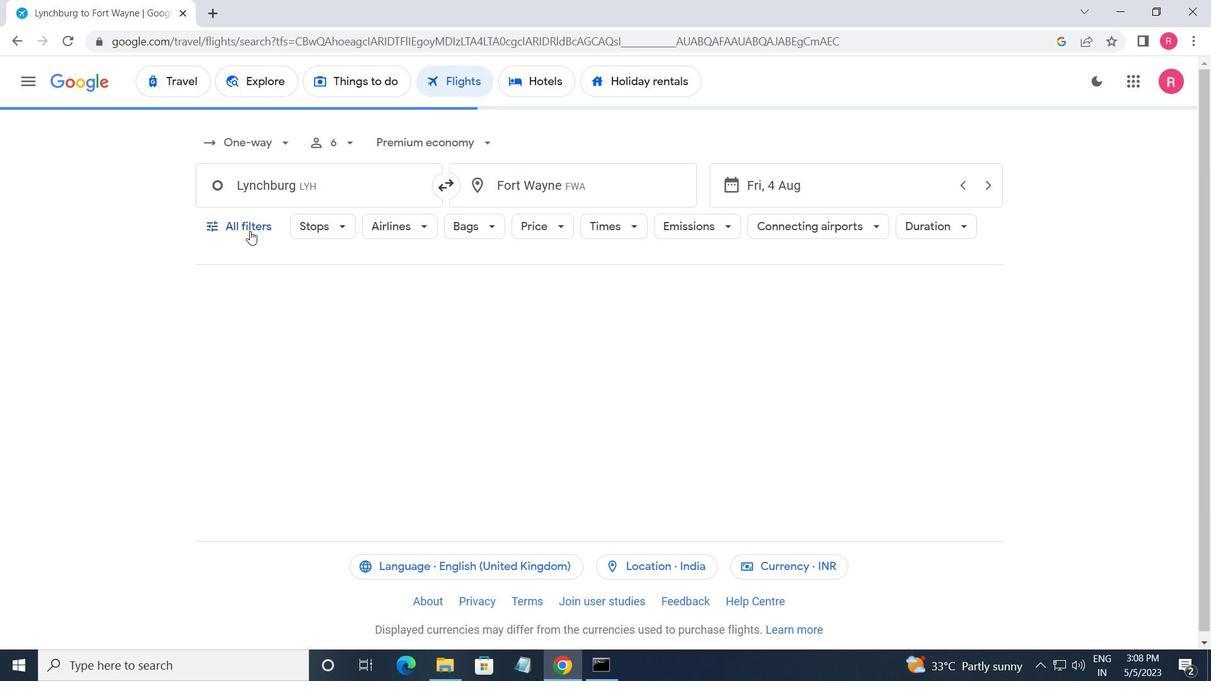 
Action: Mouse pressed left at (246, 228)
Screenshot: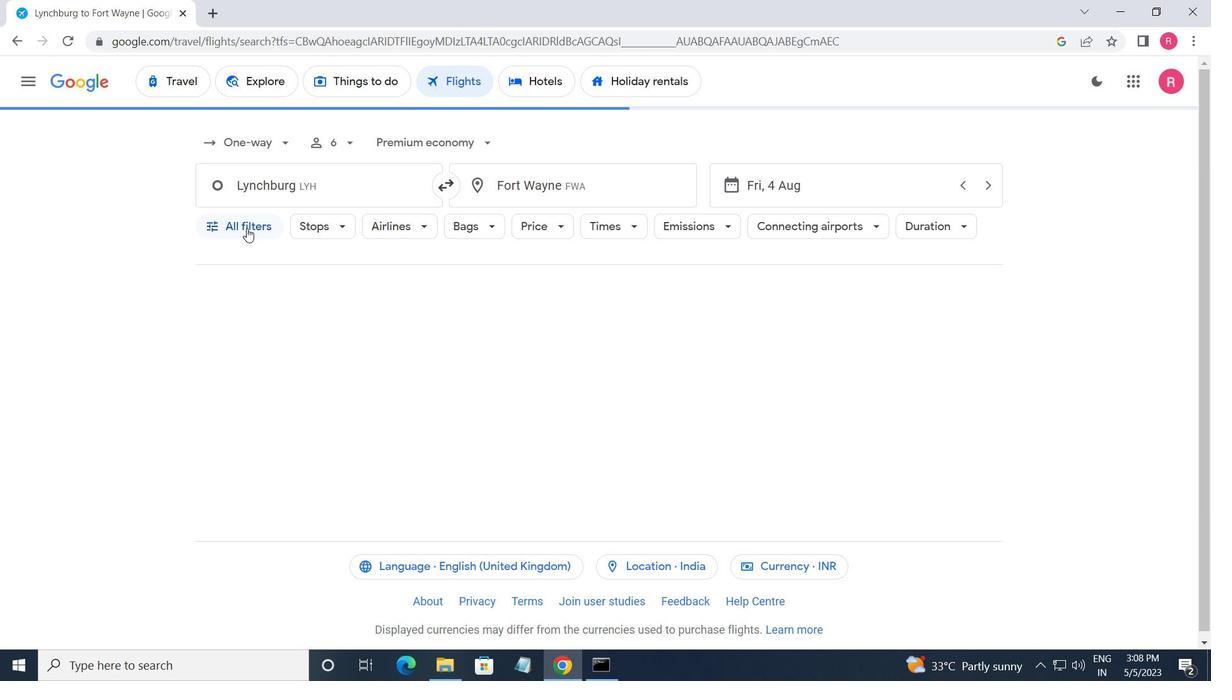 
Action: Mouse moved to (364, 501)
Screenshot: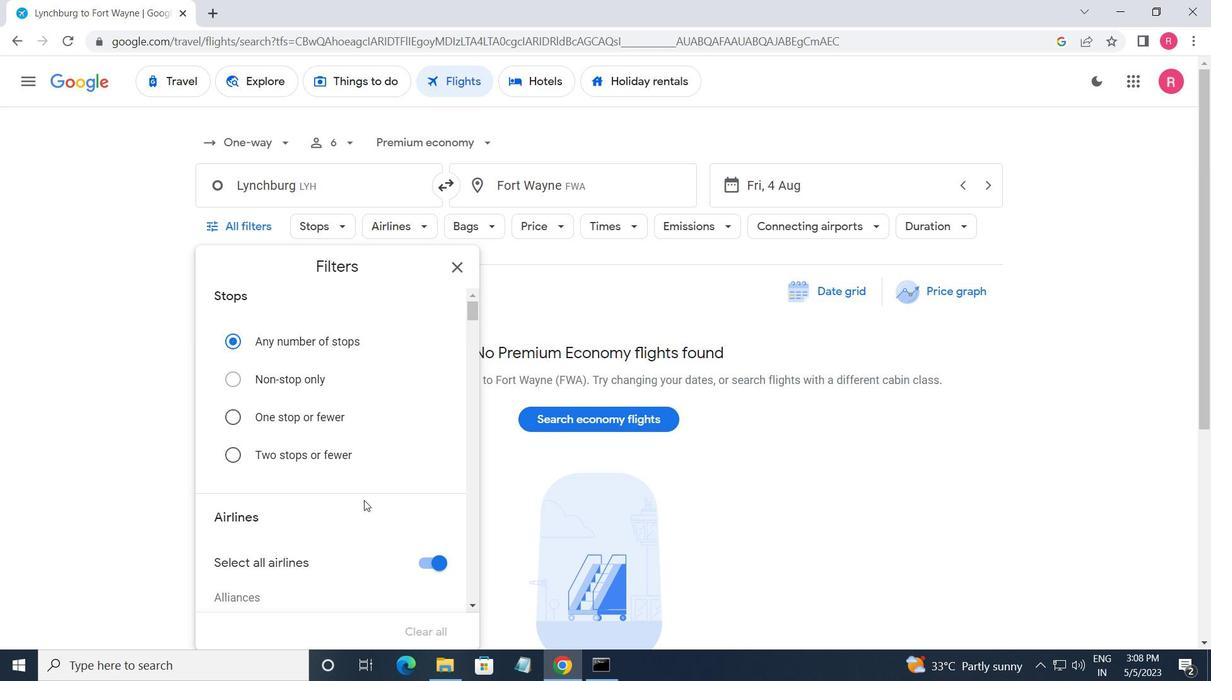 
Action: Mouse scrolled (364, 500) with delta (0, 0)
Screenshot: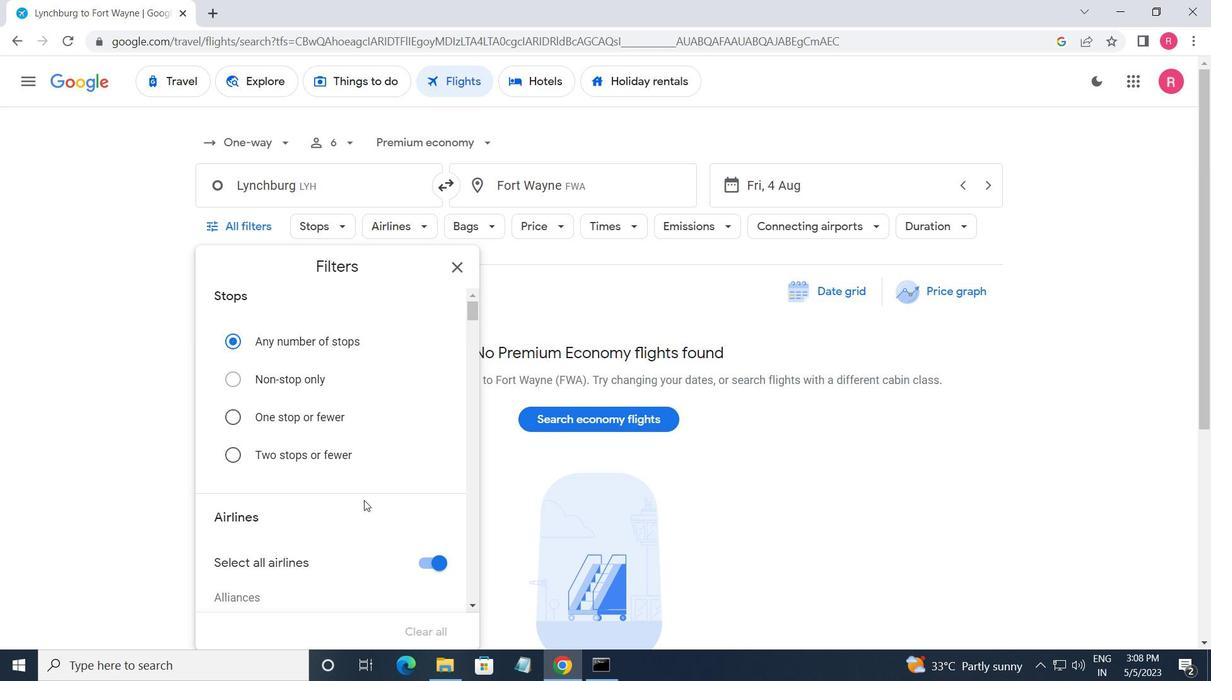 
Action: Mouse moved to (366, 501)
Screenshot: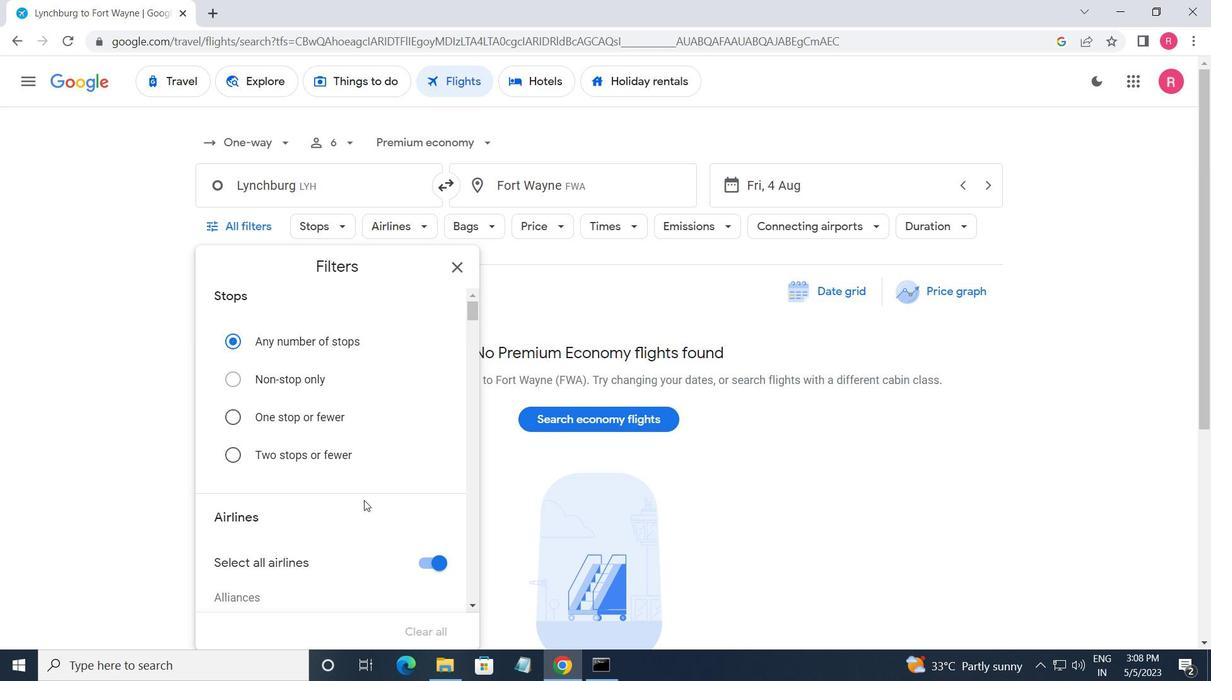 
Action: Mouse scrolled (366, 500) with delta (0, 0)
Screenshot: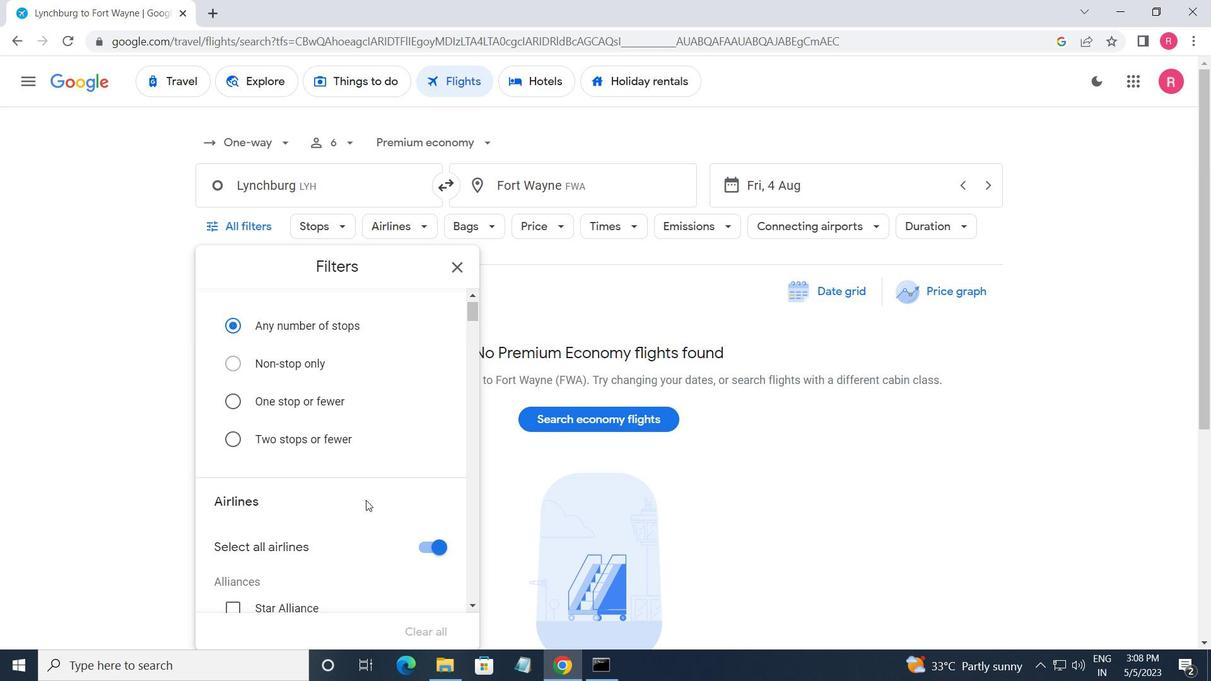 
Action: Mouse scrolled (366, 500) with delta (0, 0)
Screenshot: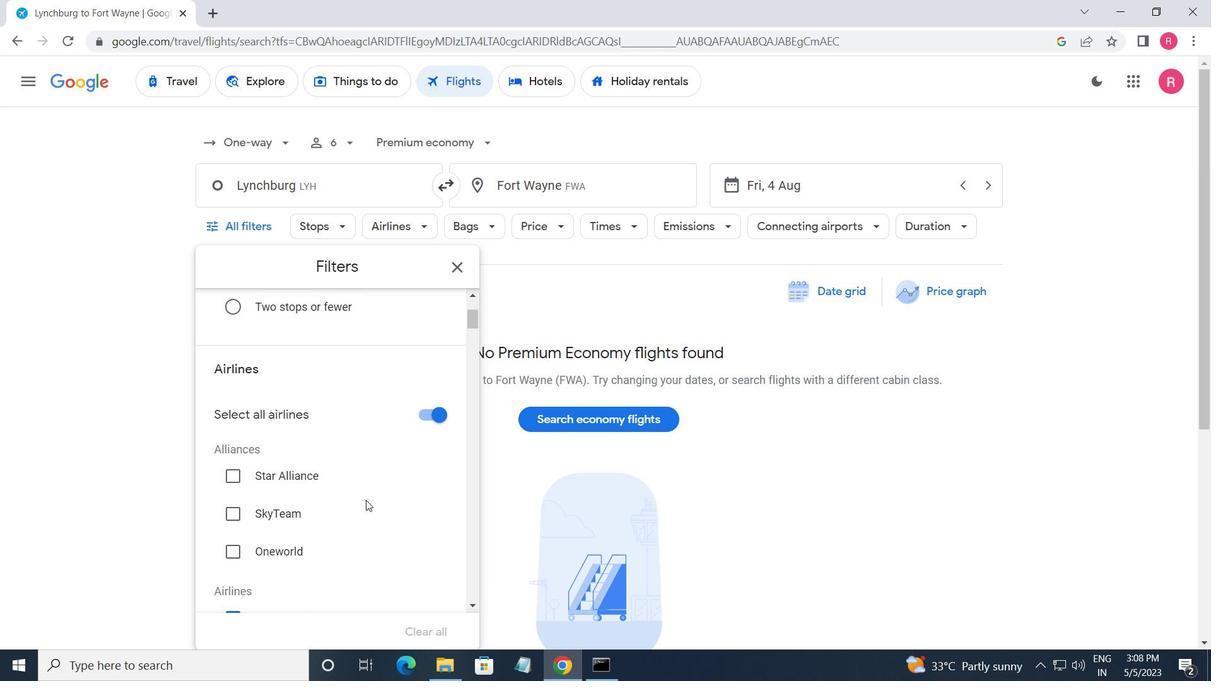 
Action: Mouse moved to (366, 501)
Screenshot: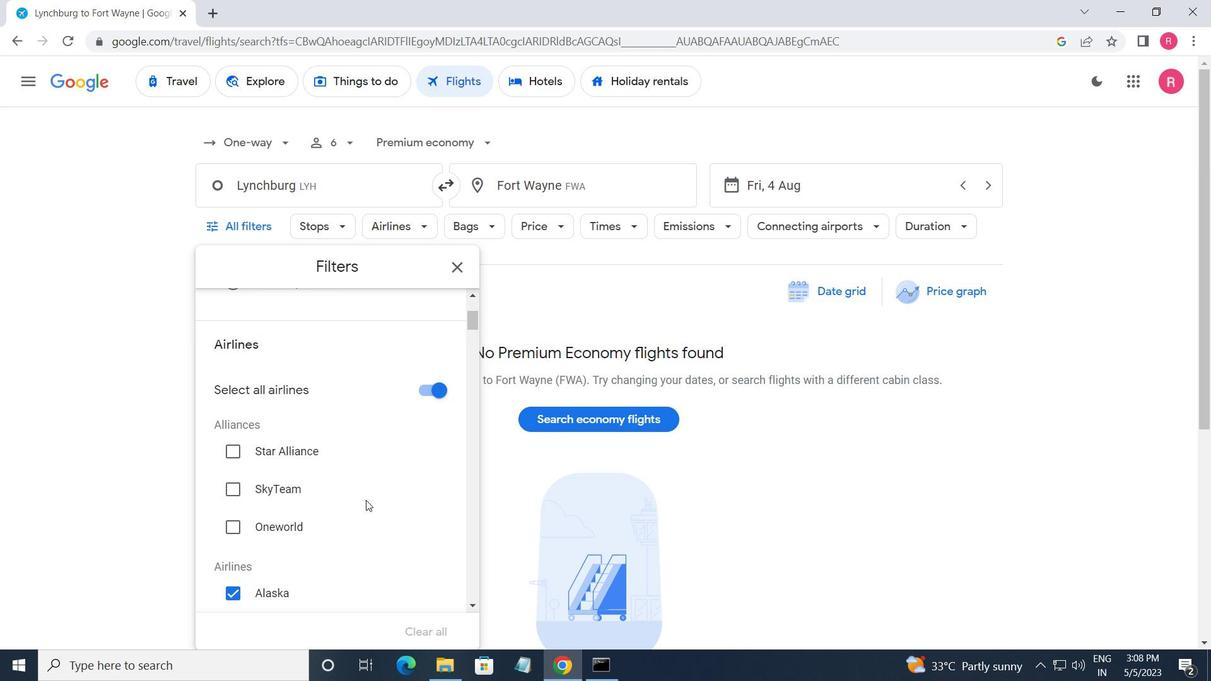 
Action: Mouse scrolled (366, 500) with delta (0, 0)
Screenshot: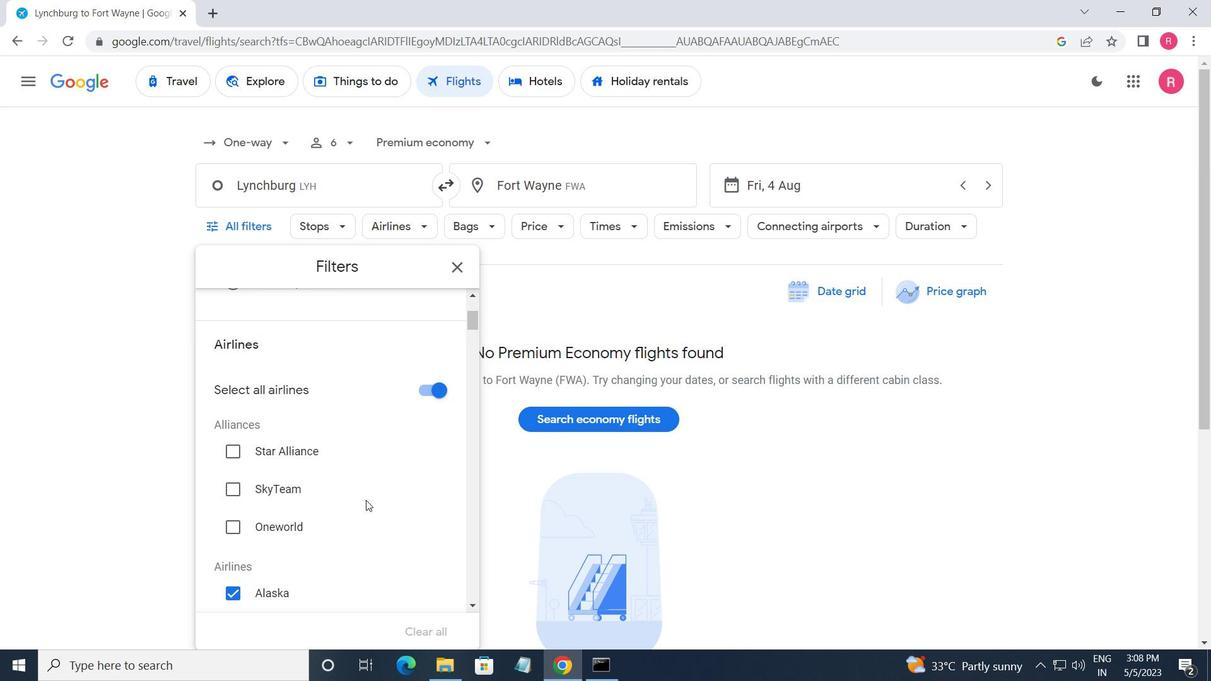 
Action: Mouse moved to (369, 491)
Screenshot: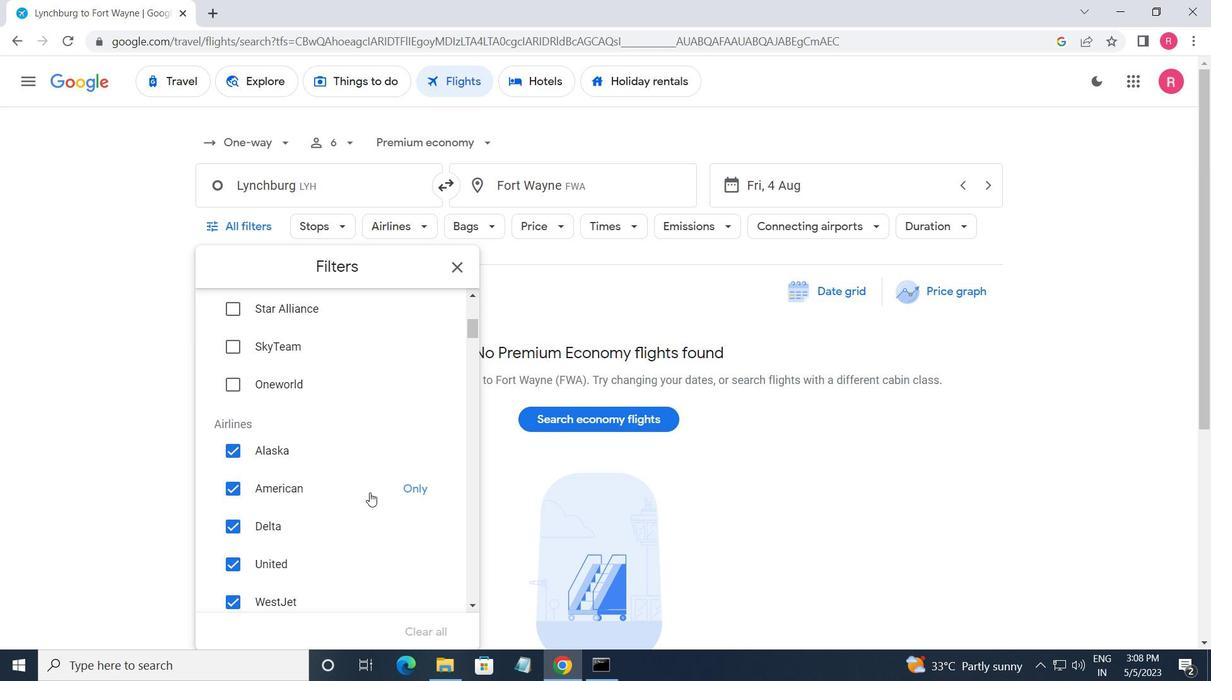 
Action: Mouse scrolled (369, 491) with delta (0, 0)
Screenshot: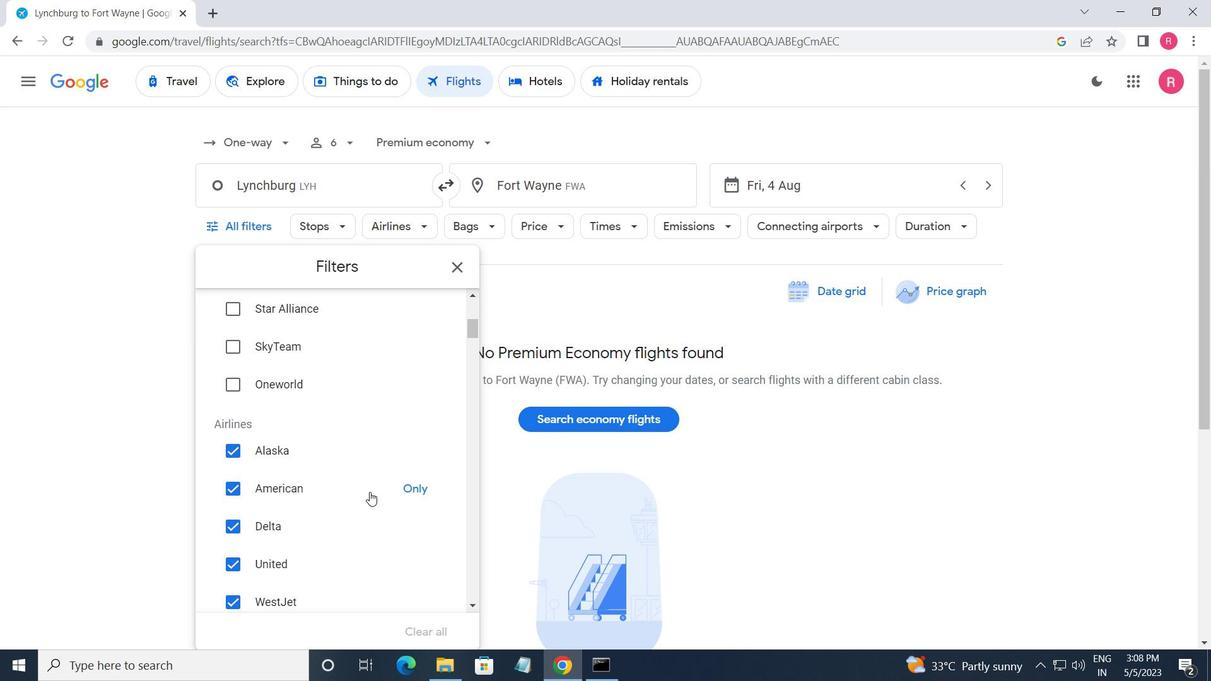 
Action: Mouse scrolled (369, 491) with delta (0, 0)
Screenshot: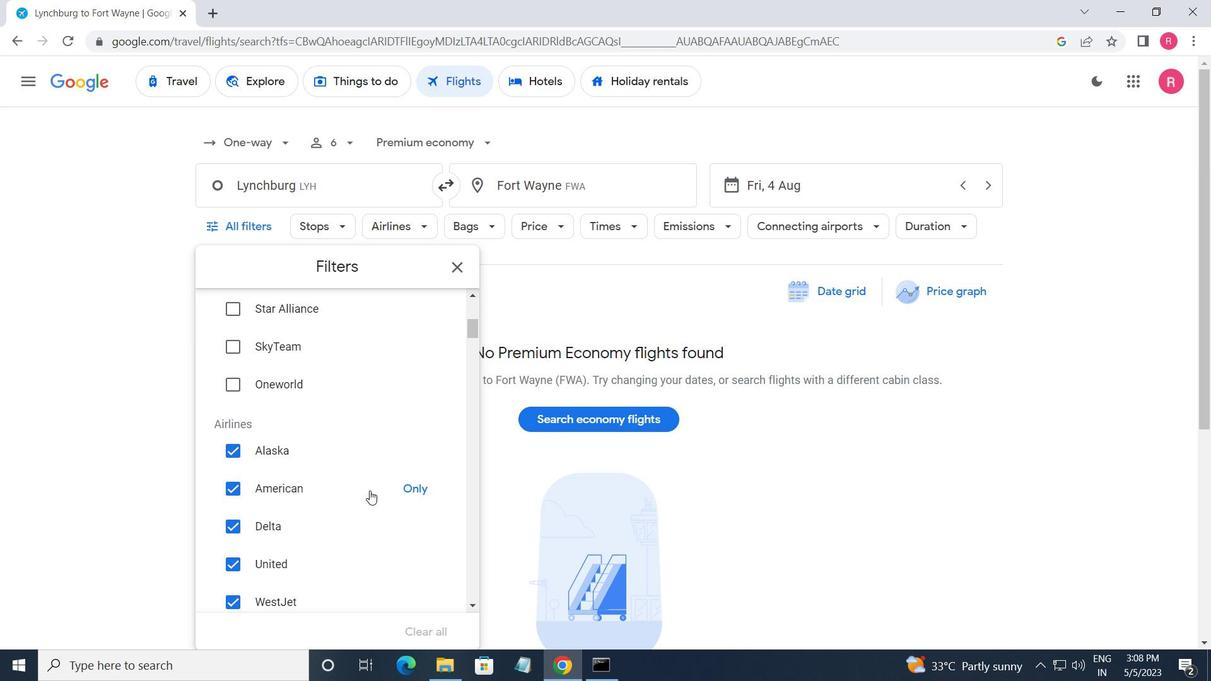
Action: Mouse scrolled (369, 492) with delta (0, 0)
Screenshot: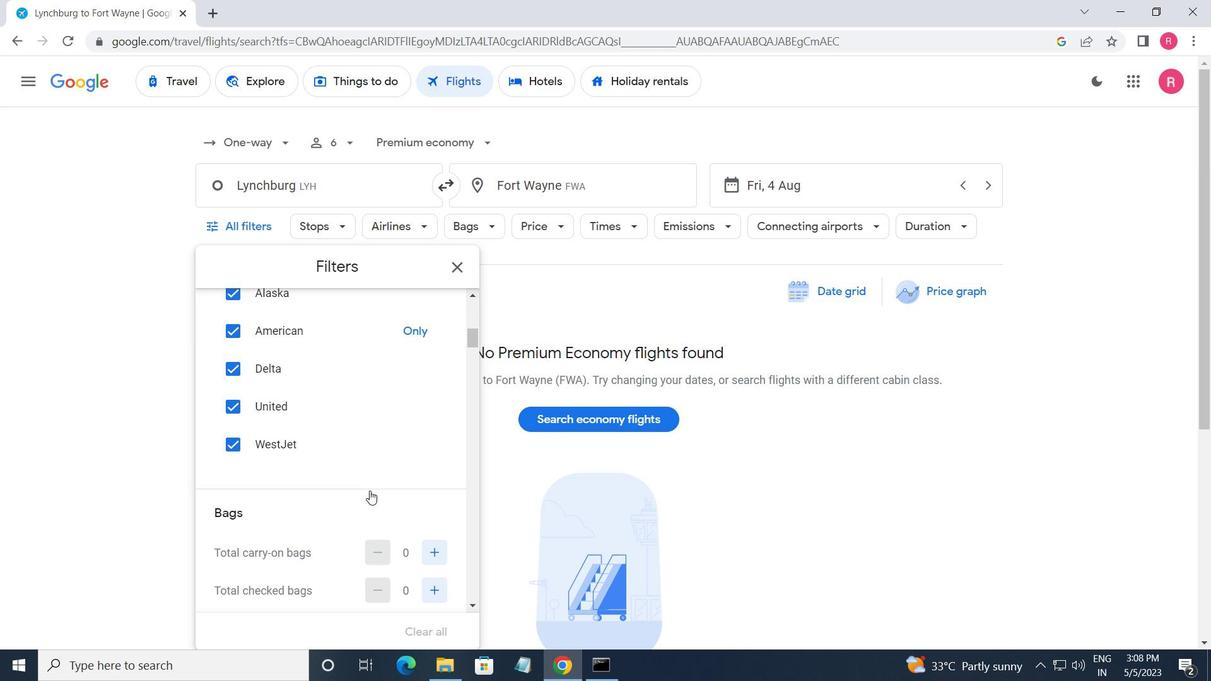
Action: Mouse scrolled (369, 492) with delta (0, 0)
Screenshot: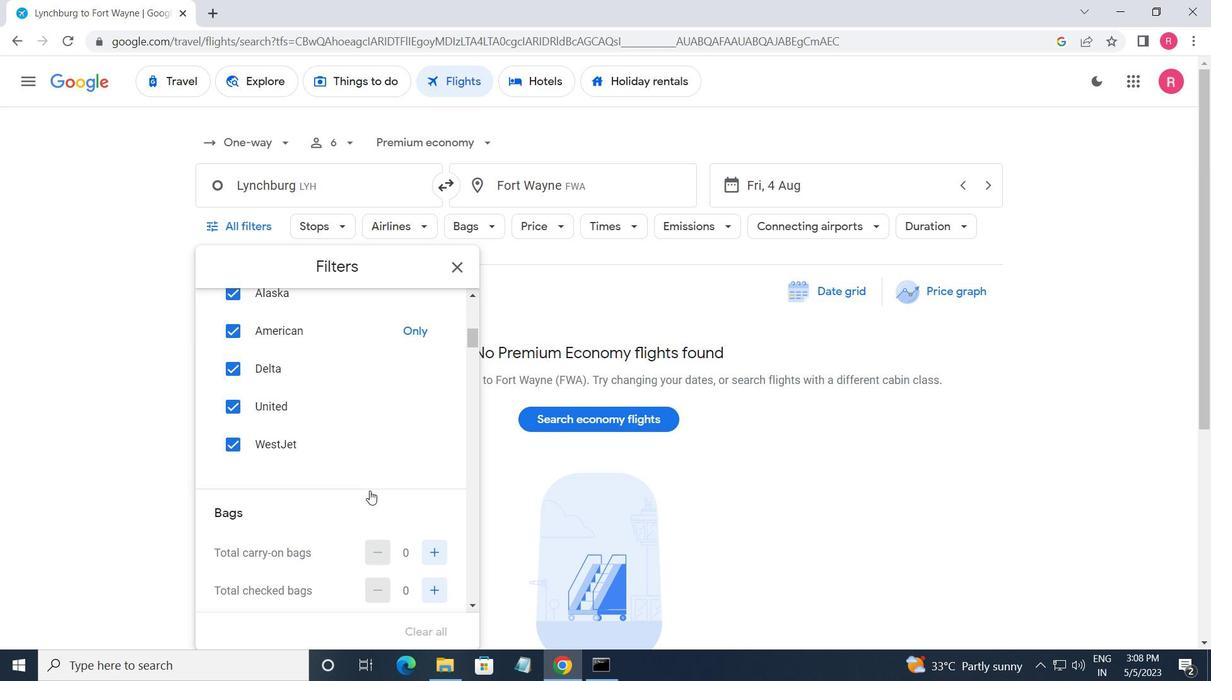 
Action: Mouse moved to (370, 491)
Screenshot: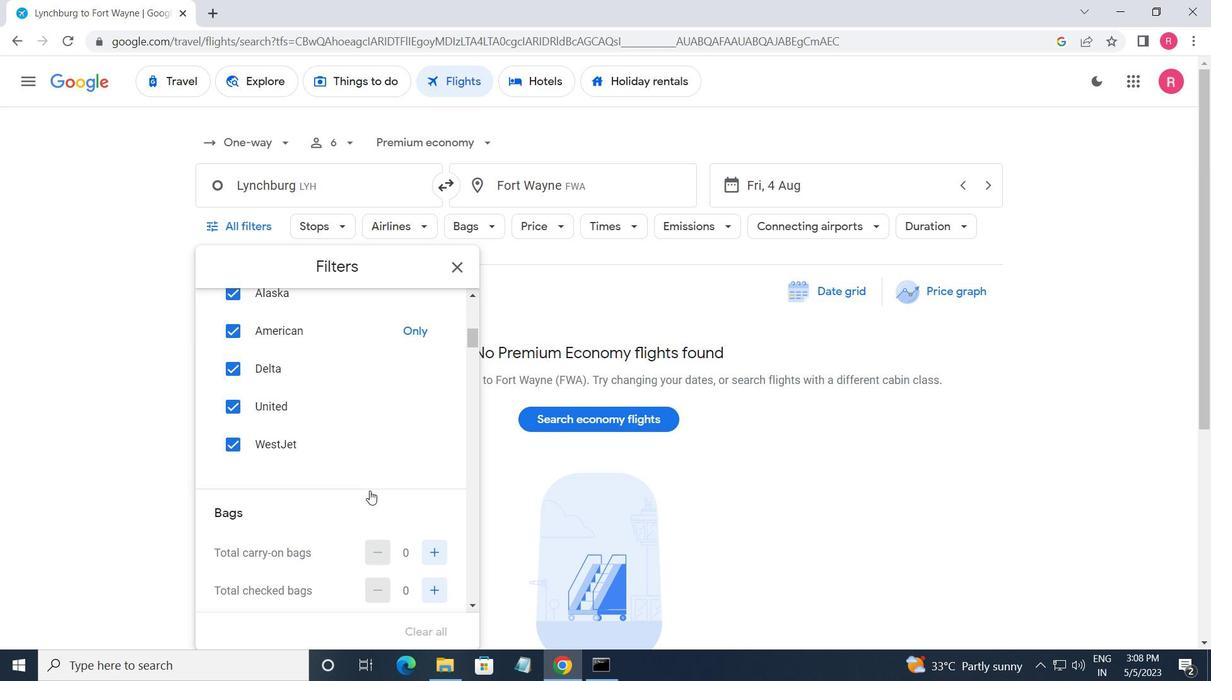 
Action: Mouse scrolled (370, 491) with delta (0, 0)
Screenshot: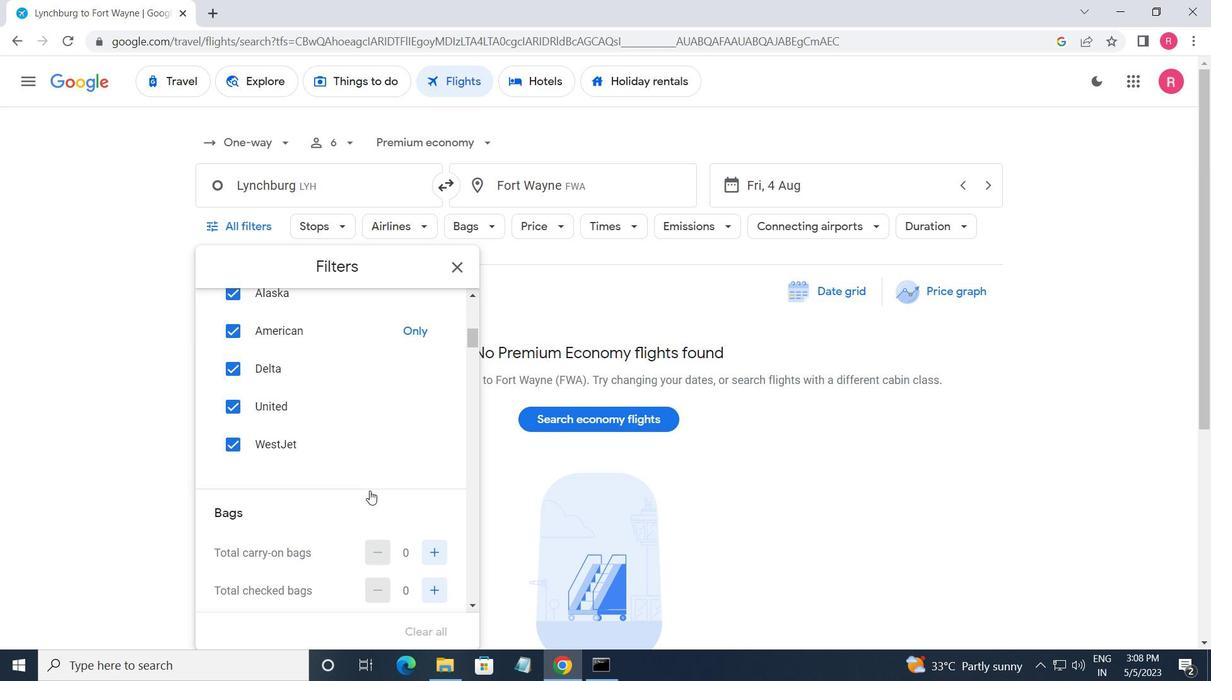 
Action: Mouse moved to (429, 333)
Screenshot: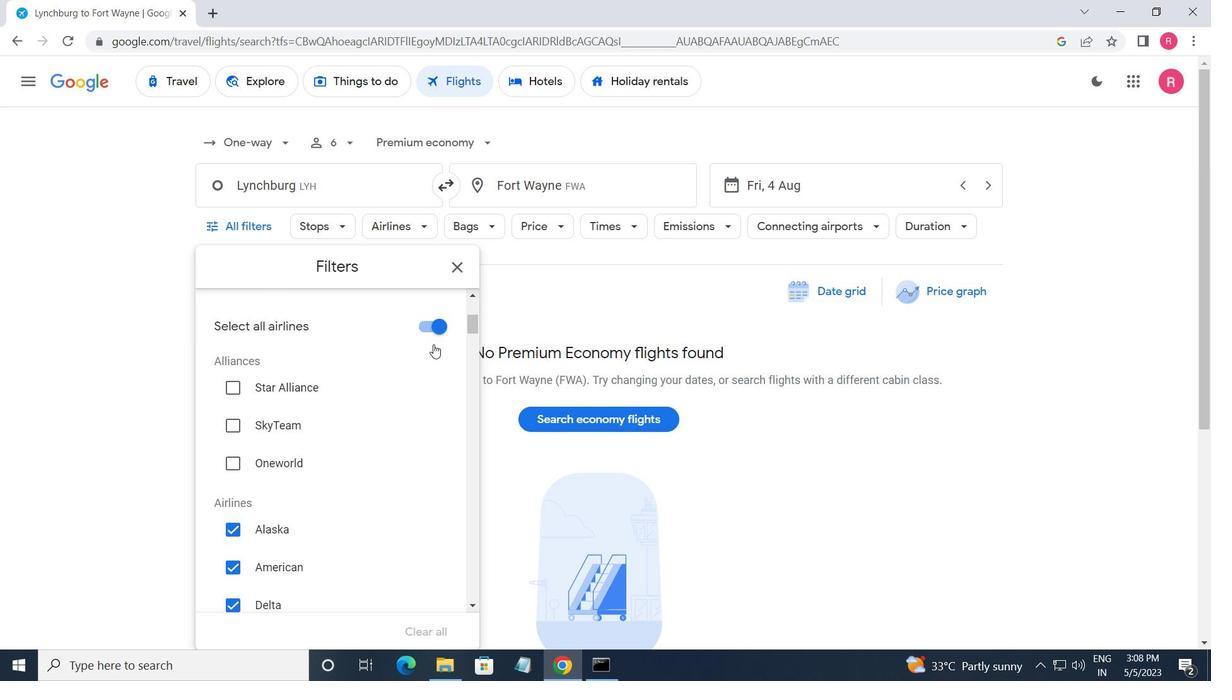 
Action: Mouse pressed left at (429, 333)
Screenshot: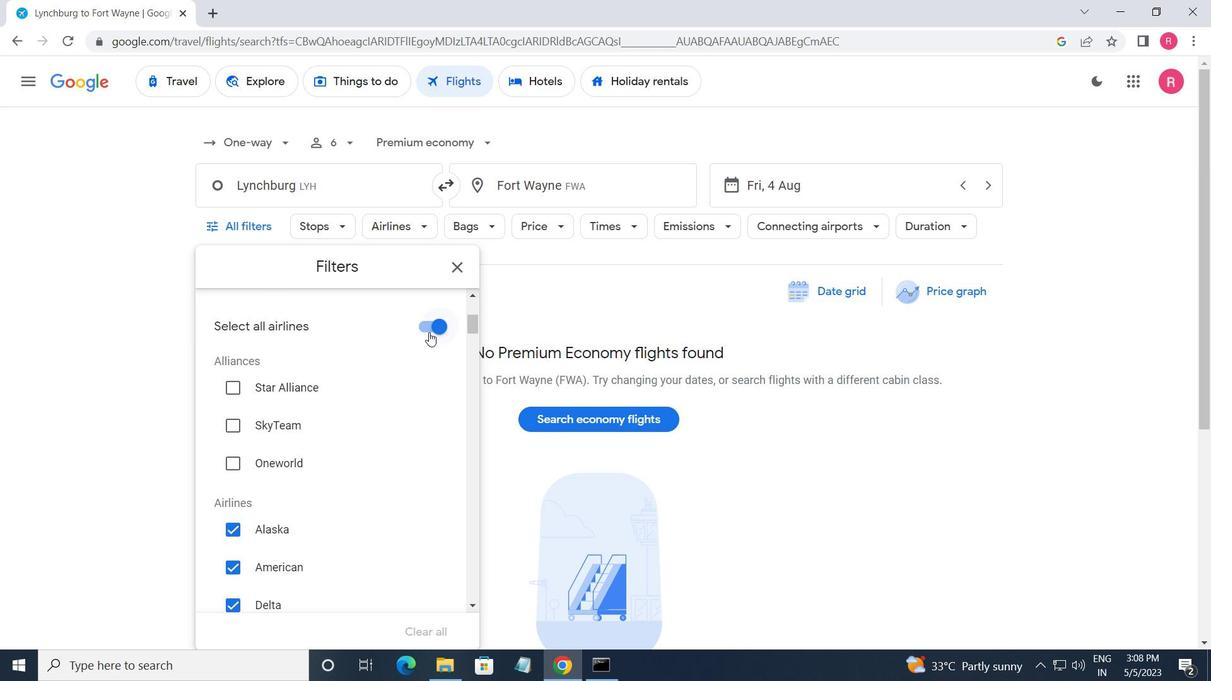 
Action: Mouse moved to (404, 409)
Screenshot: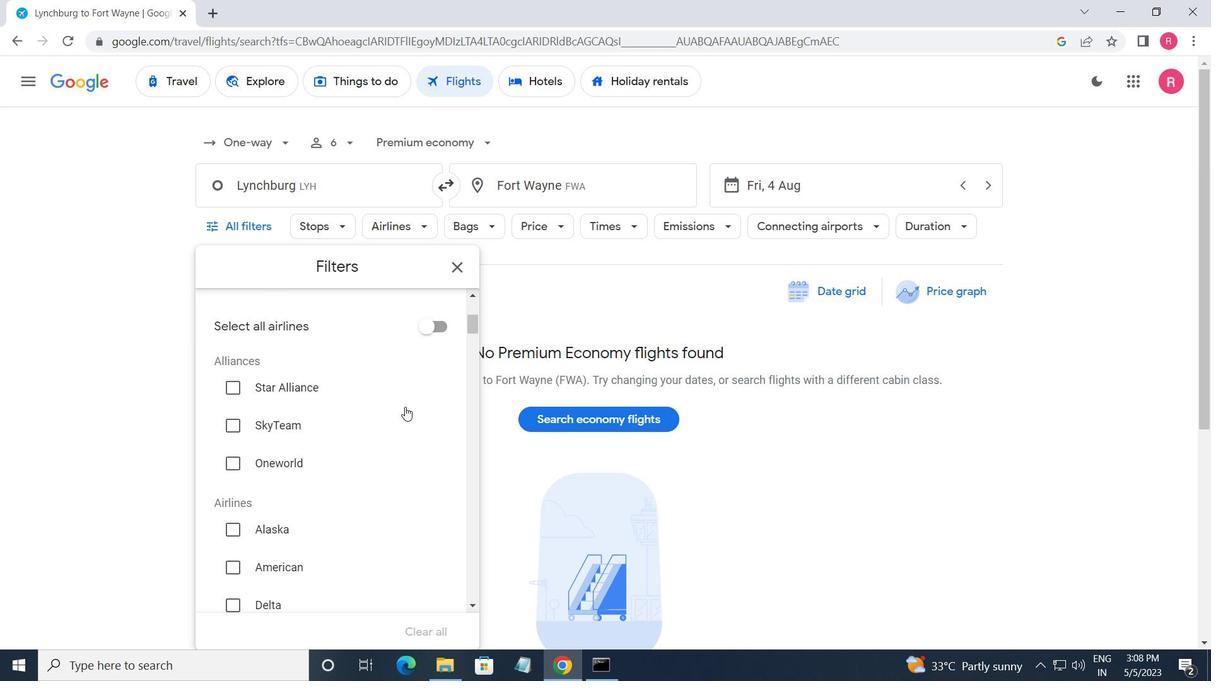 
Action: Mouse scrolled (404, 408) with delta (0, 0)
Screenshot: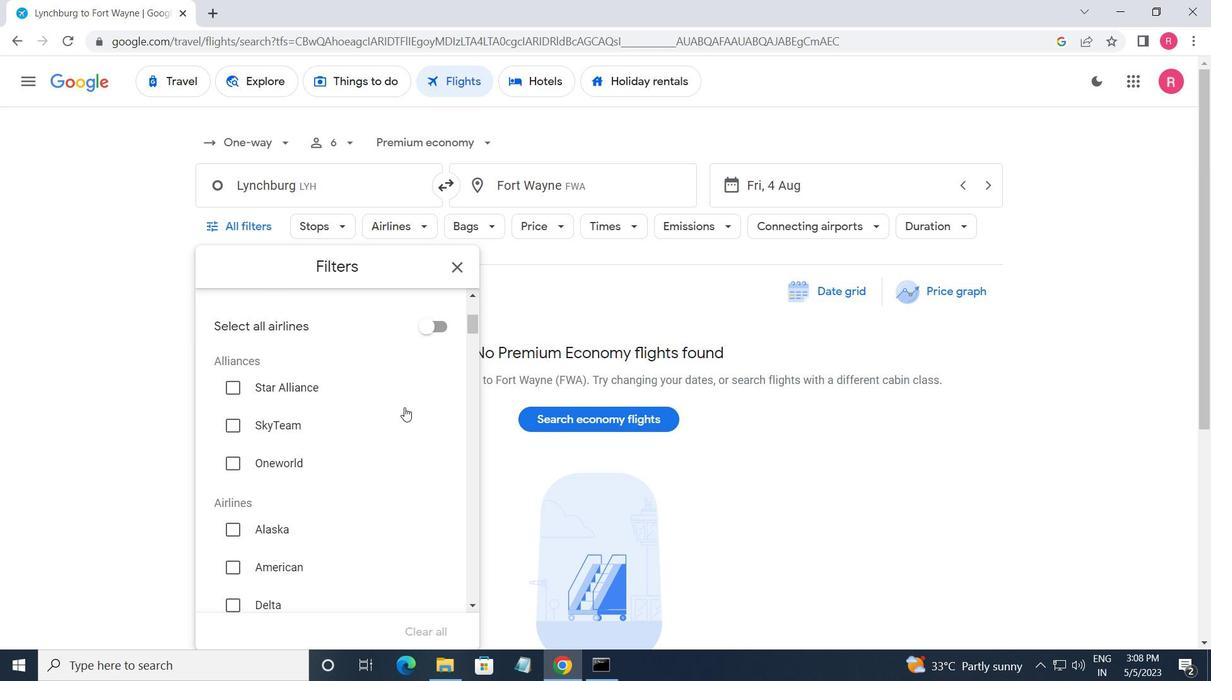 
Action: Mouse moved to (405, 411)
Screenshot: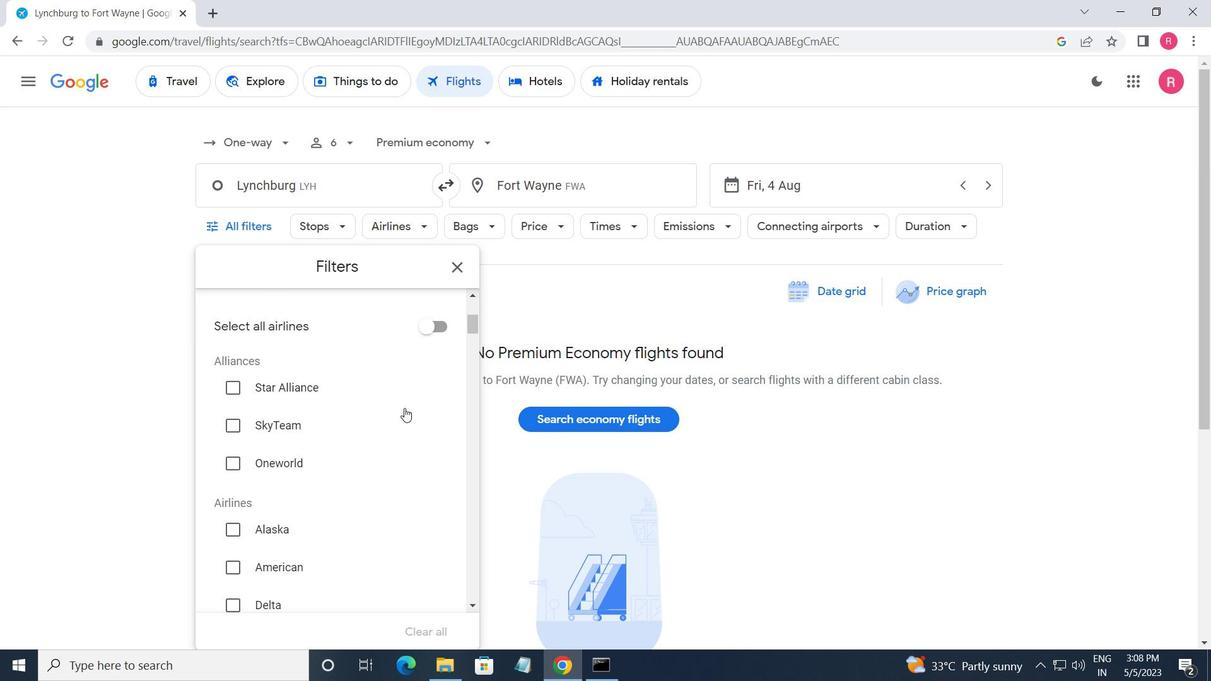 
Action: Mouse scrolled (405, 410) with delta (0, 0)
Screenshot: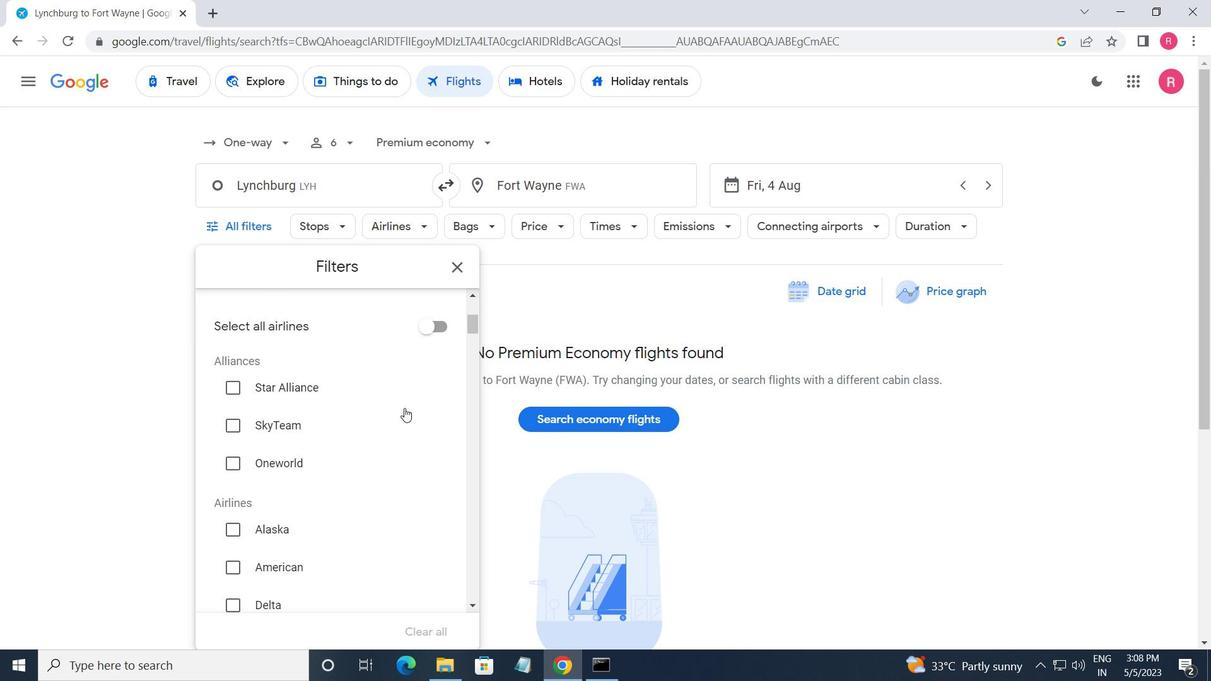 
Action: Mouse moved to (406, 413)
Screenshot: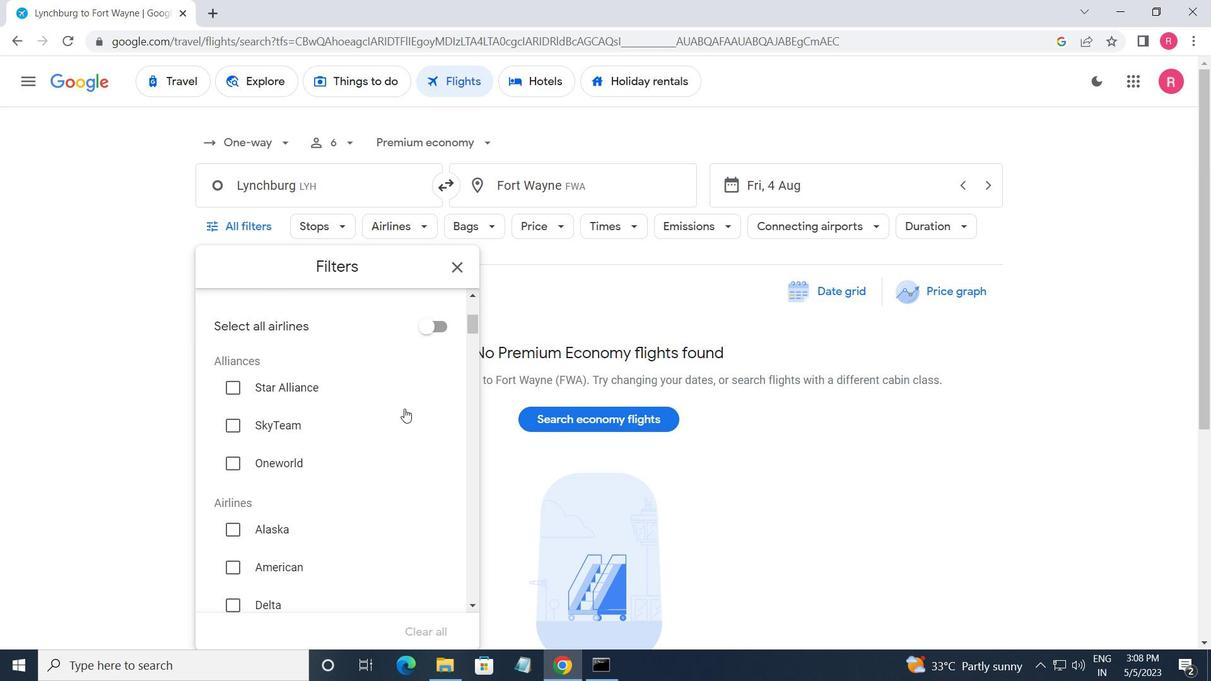 
Action: Mouse scrolled (406, 412) with delta (0, 0)
Screenshot: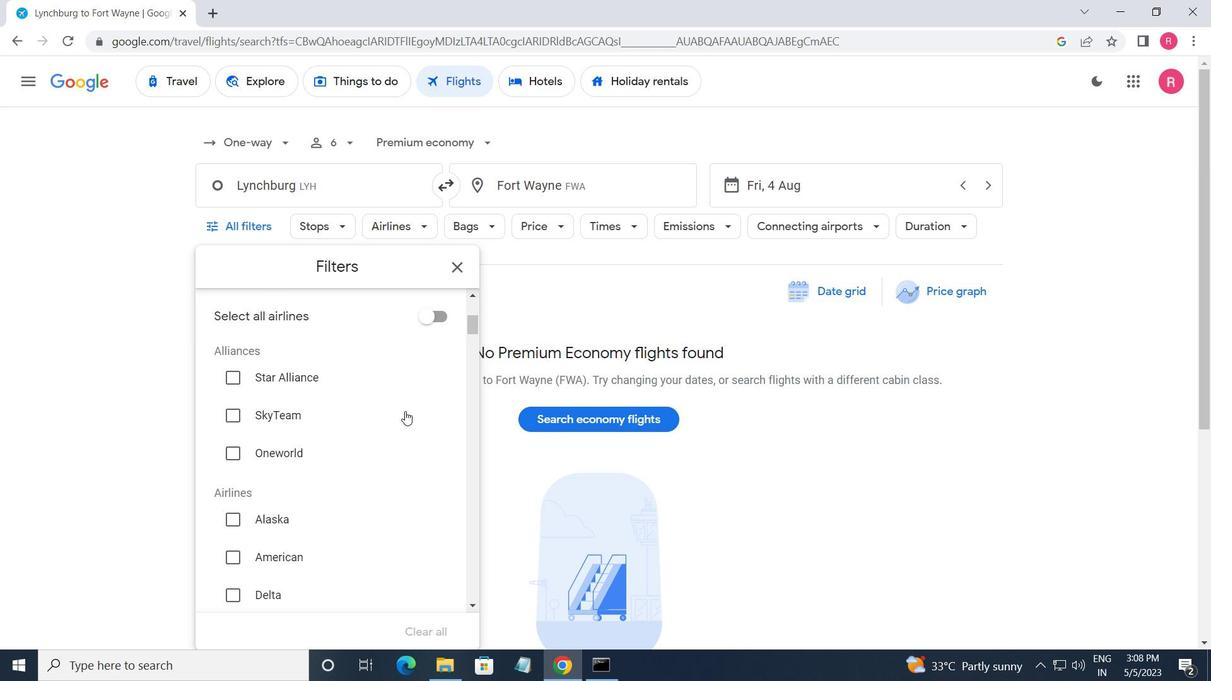 
Action: Mouse moved to (406, 414)
Screenshot: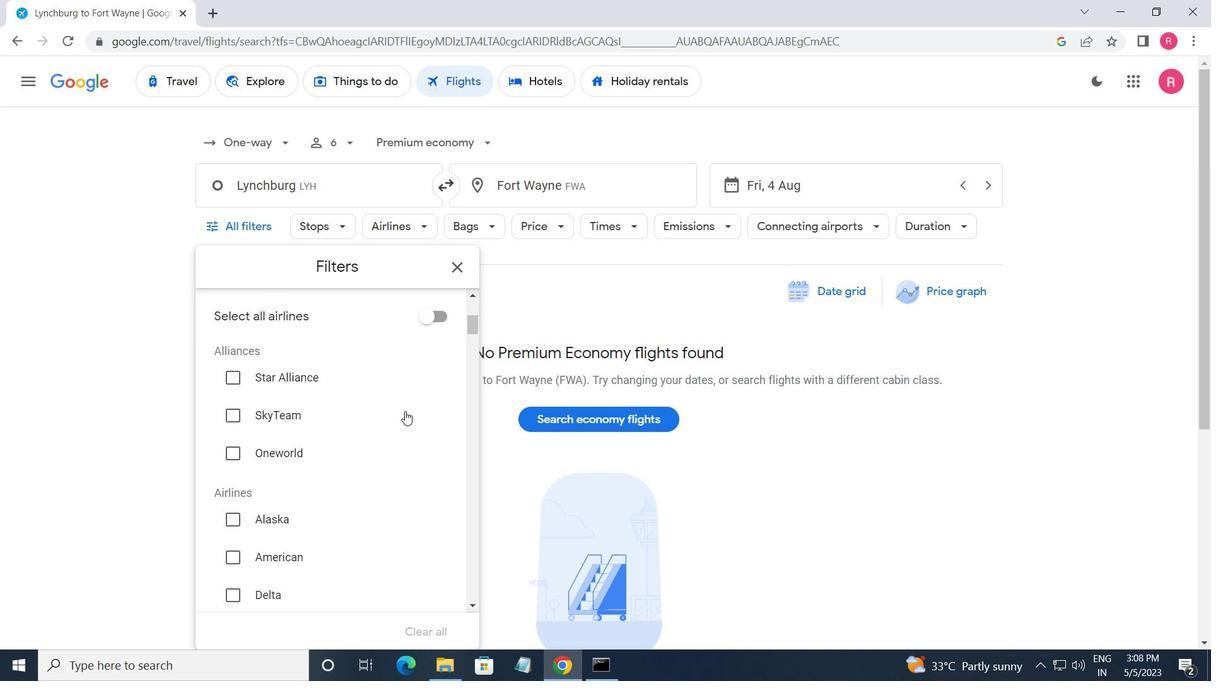 
Action: Mouse scrolled (406, 414) with delta (0, 0)
Screenshot: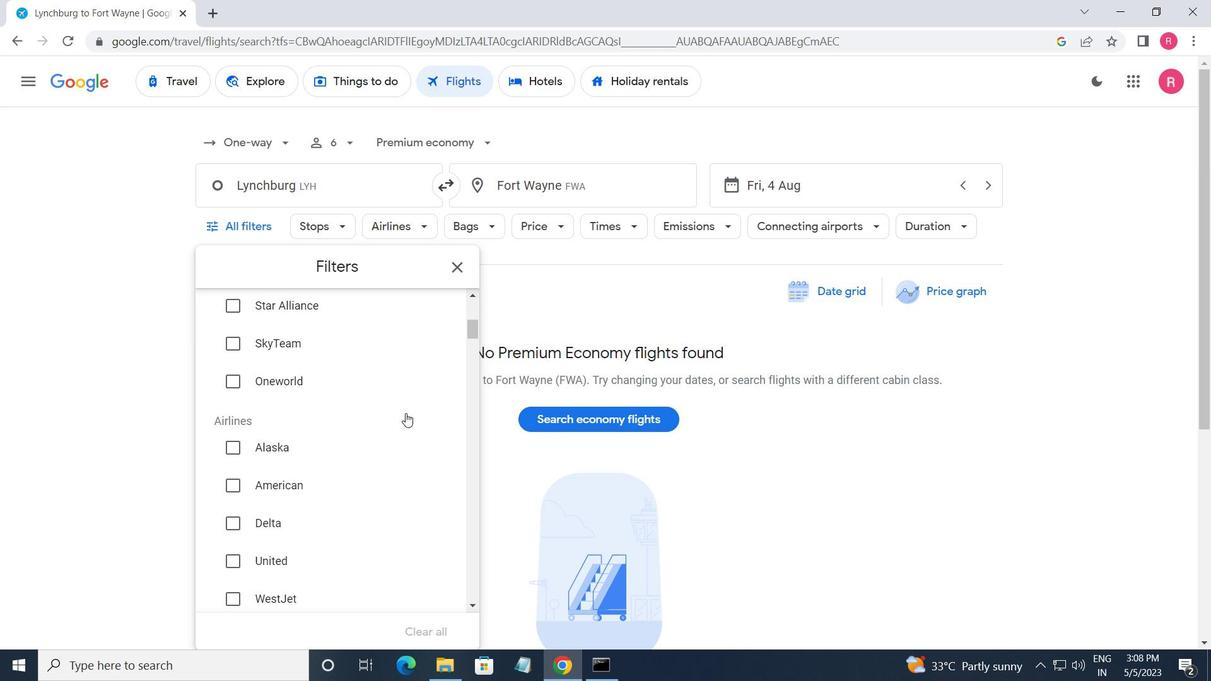 
Action: Mouse scrolled (406, 414) with delta (0, 0)
Screenshot: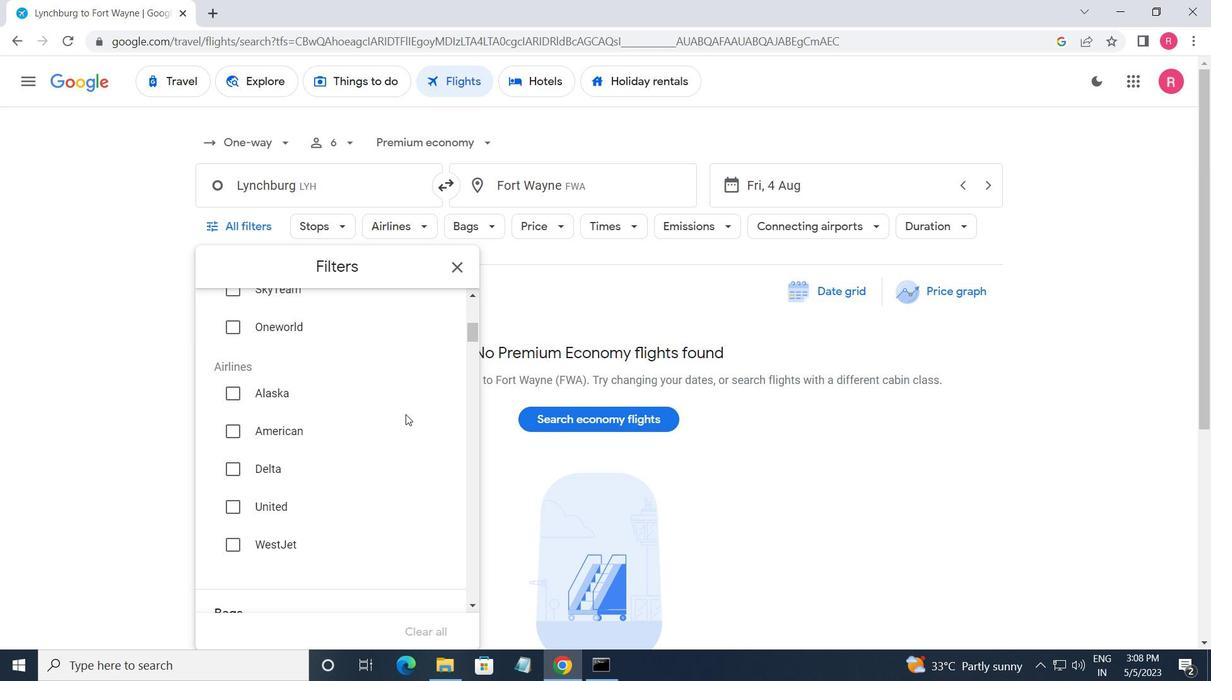 
Action: Mouse moved to (434, 437)
Screenshot: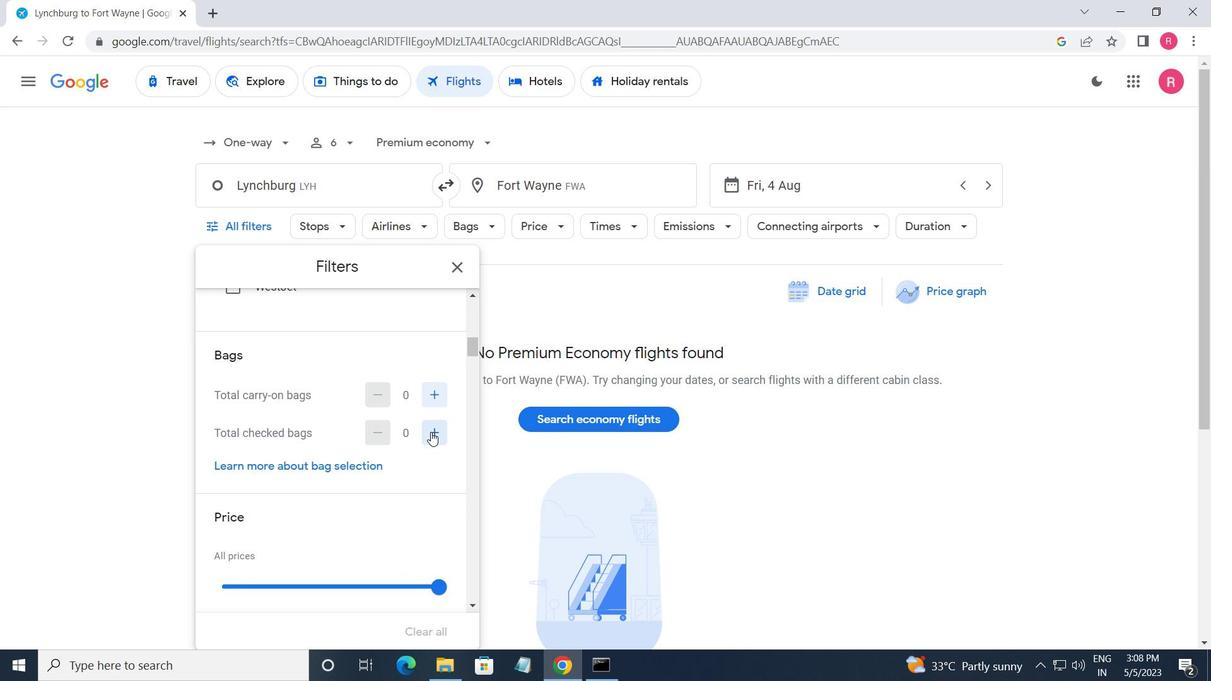 
Action: Mouse pressed left at (434, 437)
Screenshot: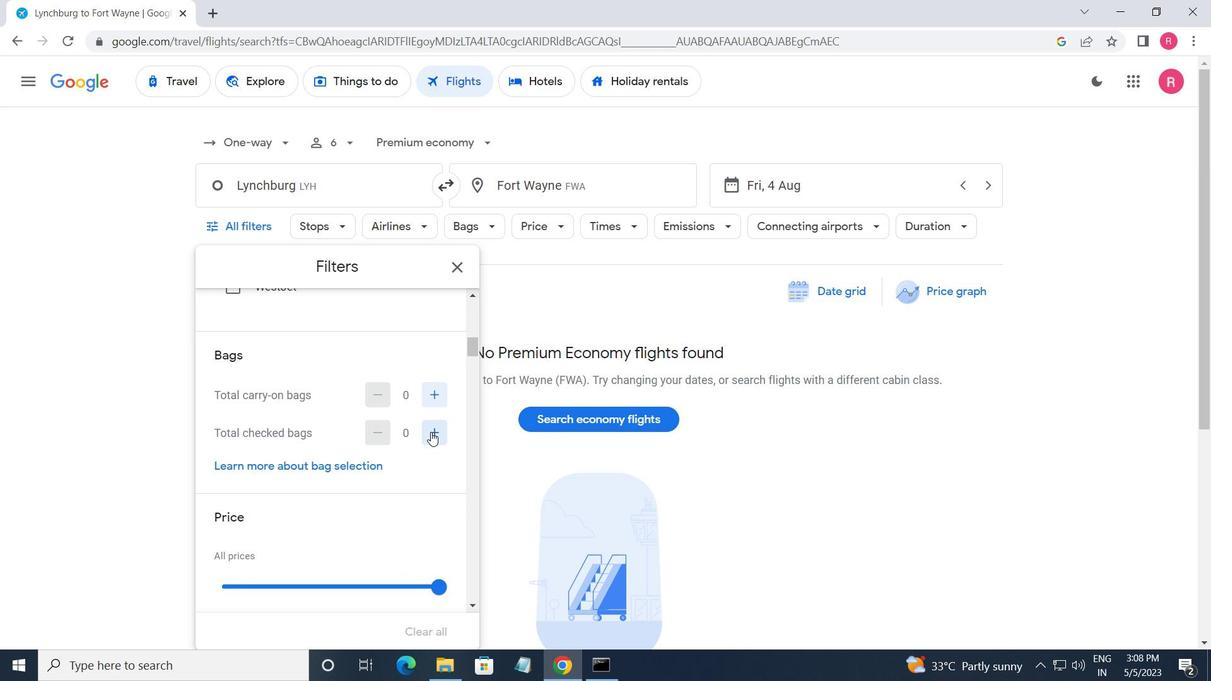 
Action: Mouse moved to (435, 437)
Screenshot: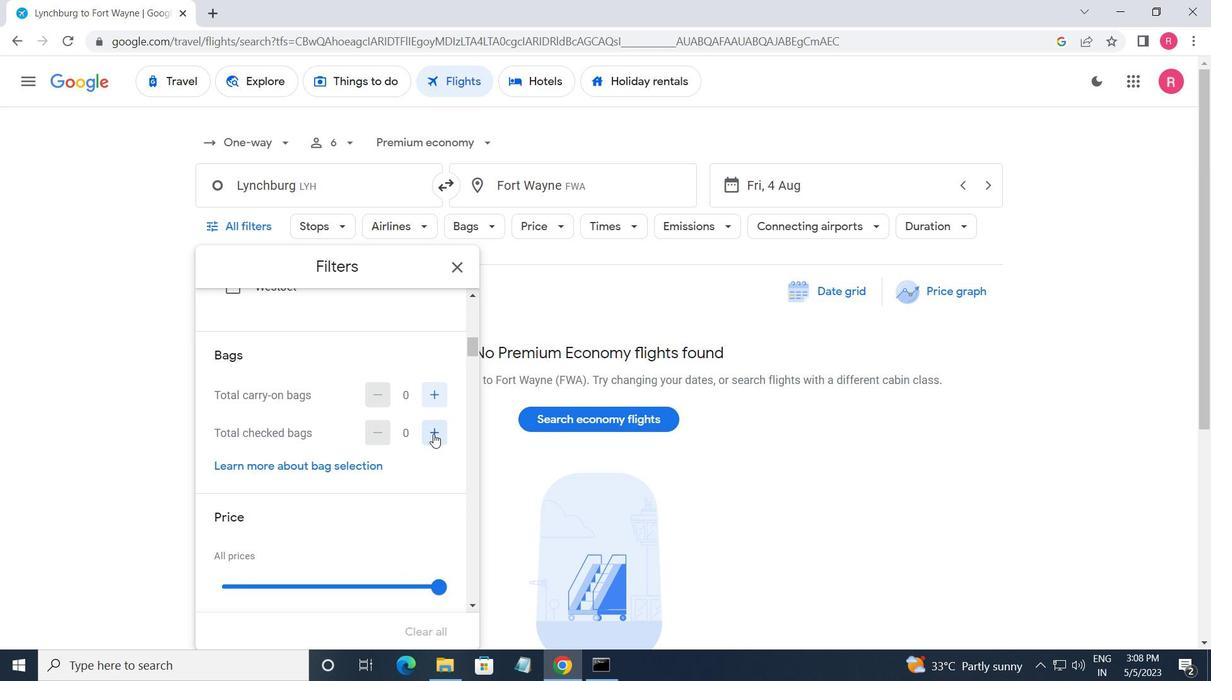 
Action: Mouse scrolled (435, 436) with delta (0, 0)
Screenshot: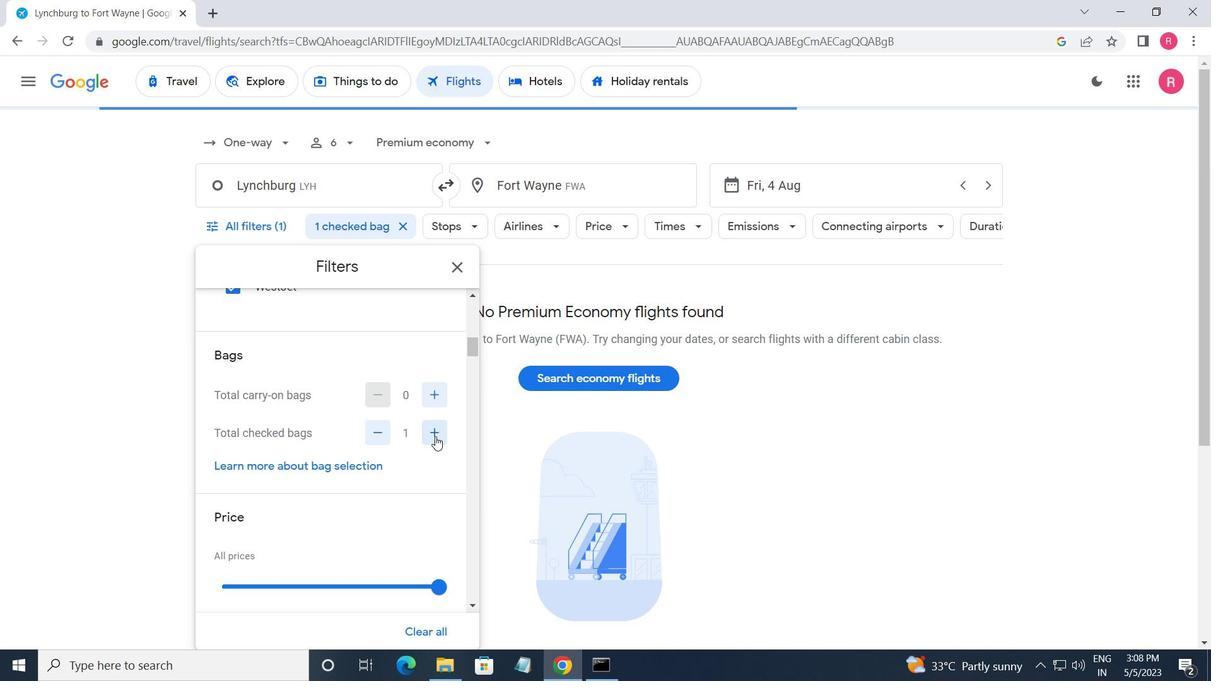 
Action: Mouse moved to (435, 436)
Screenshot: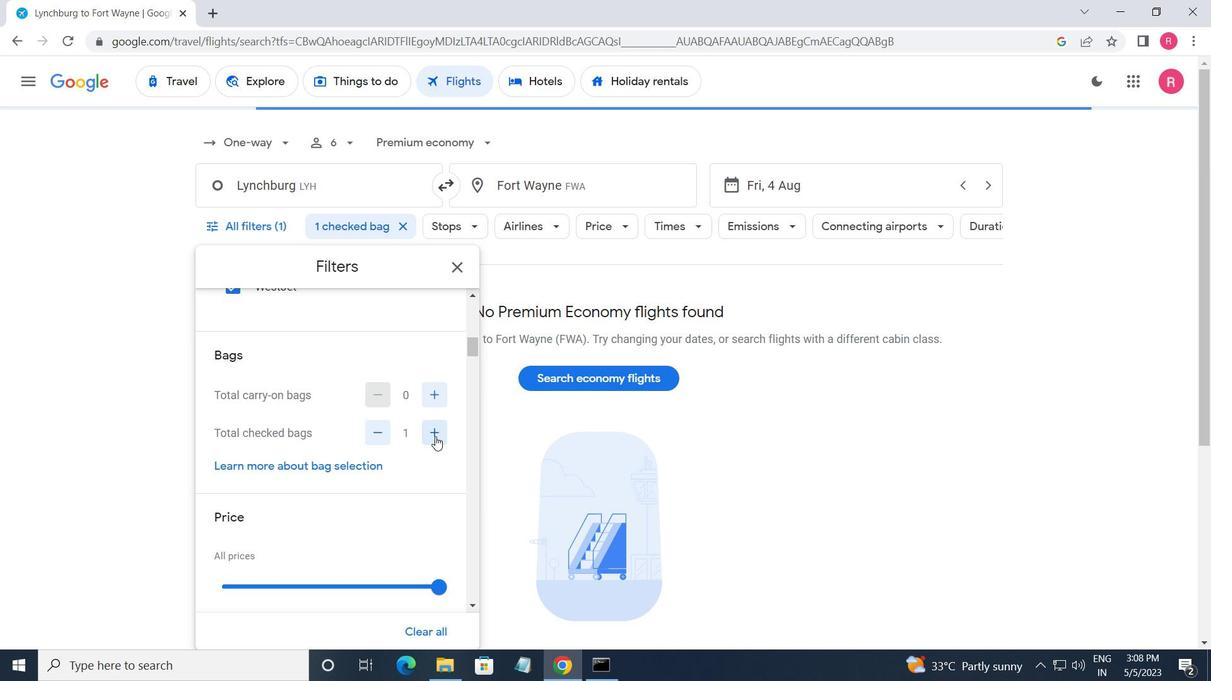 
Action: Mouse scrolled (435, 435) with delta (0, 0)
Screenshot: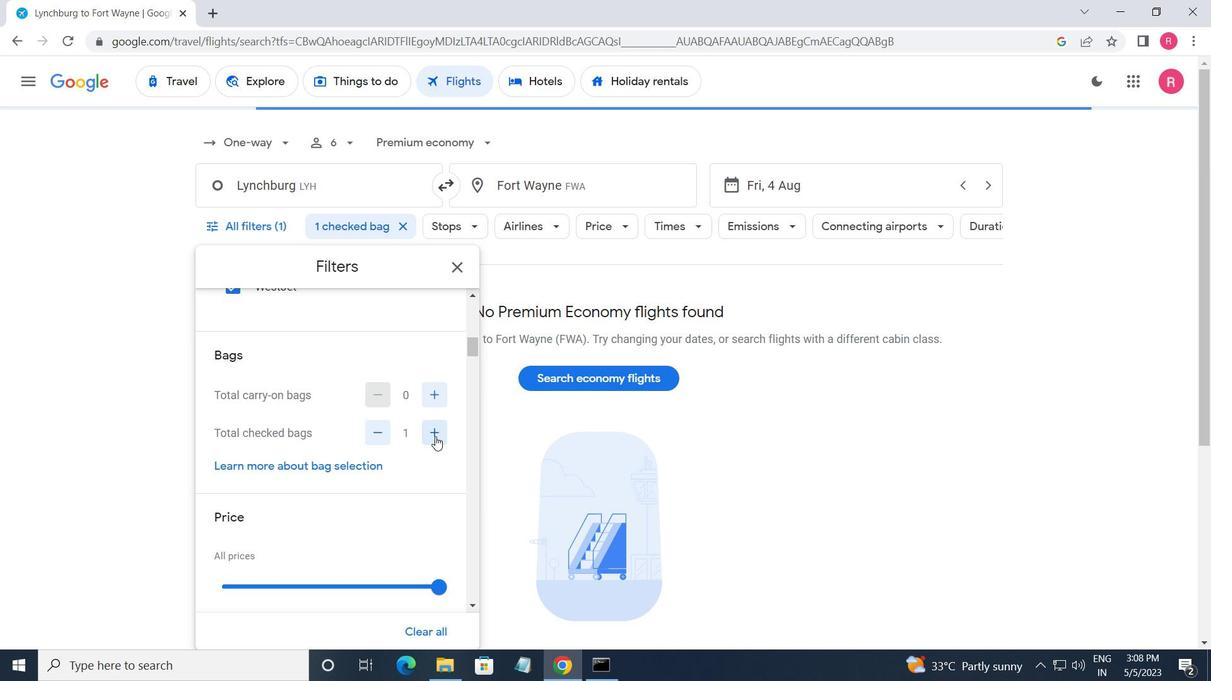 
Action: Mouse moved to (441, 418)
Screenshot: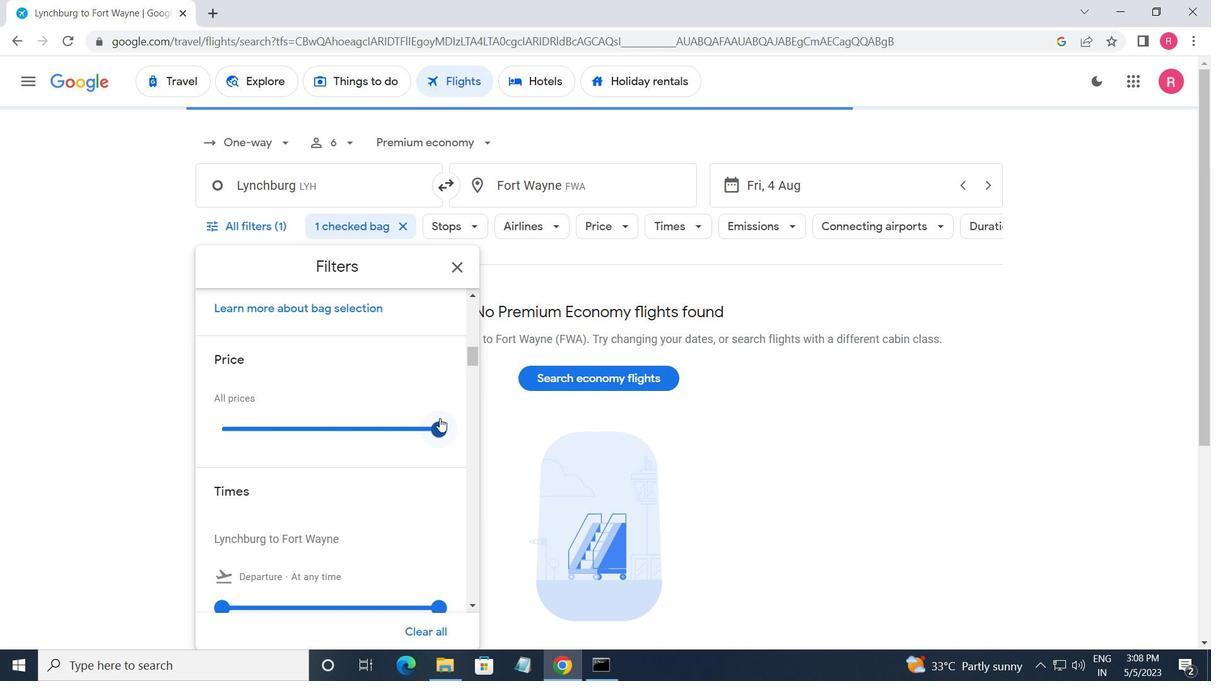 
Action: Mouse pressed left at (441, 418)
Screenshot: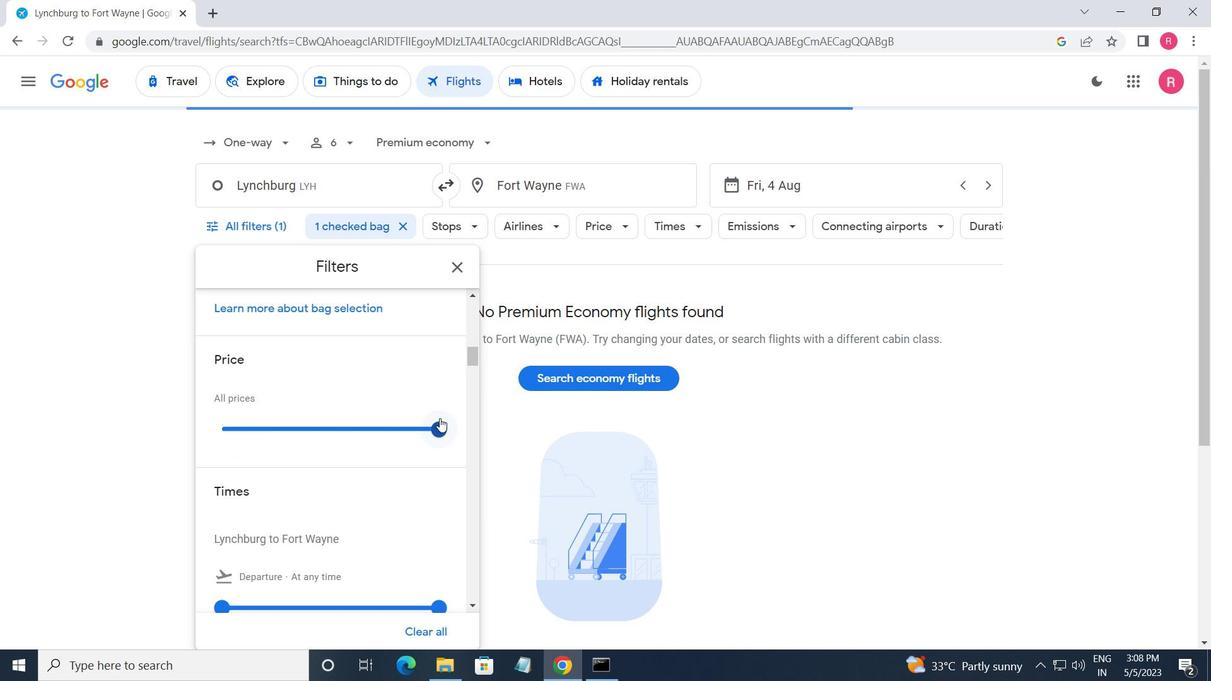 
Action: Mouse moved to (334, 542)
Screenshot: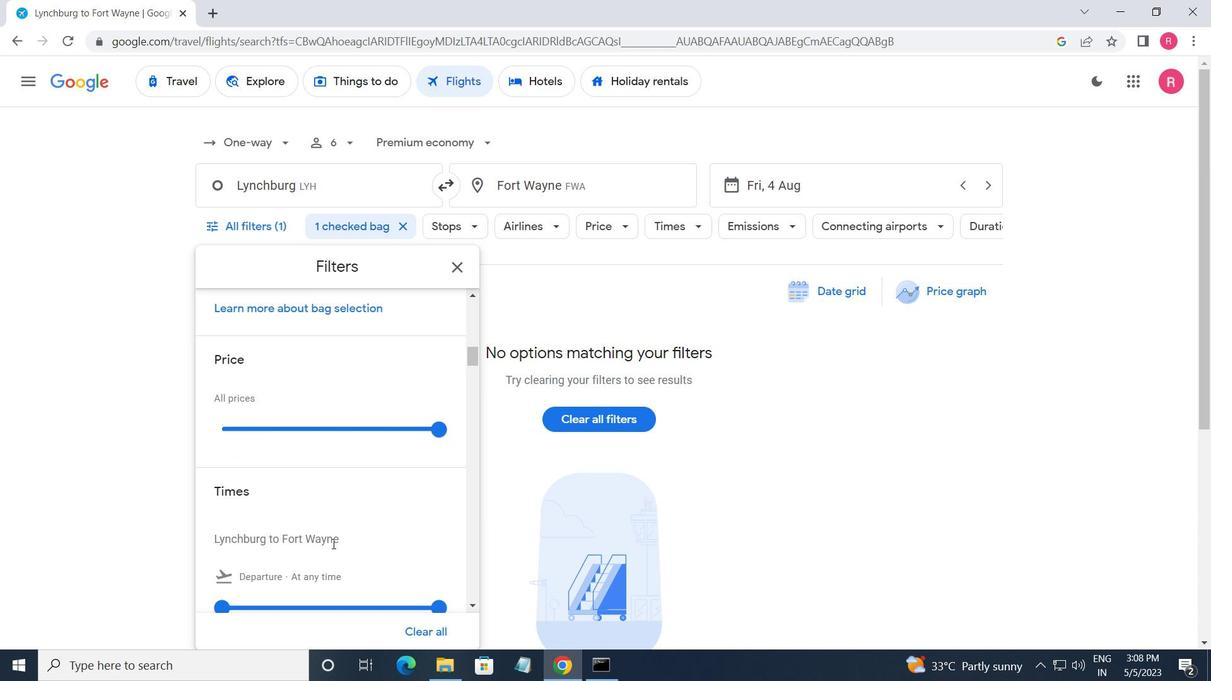 
Action: Mouse scrolled (334, 541) with delta (0, 0)
Screenshot: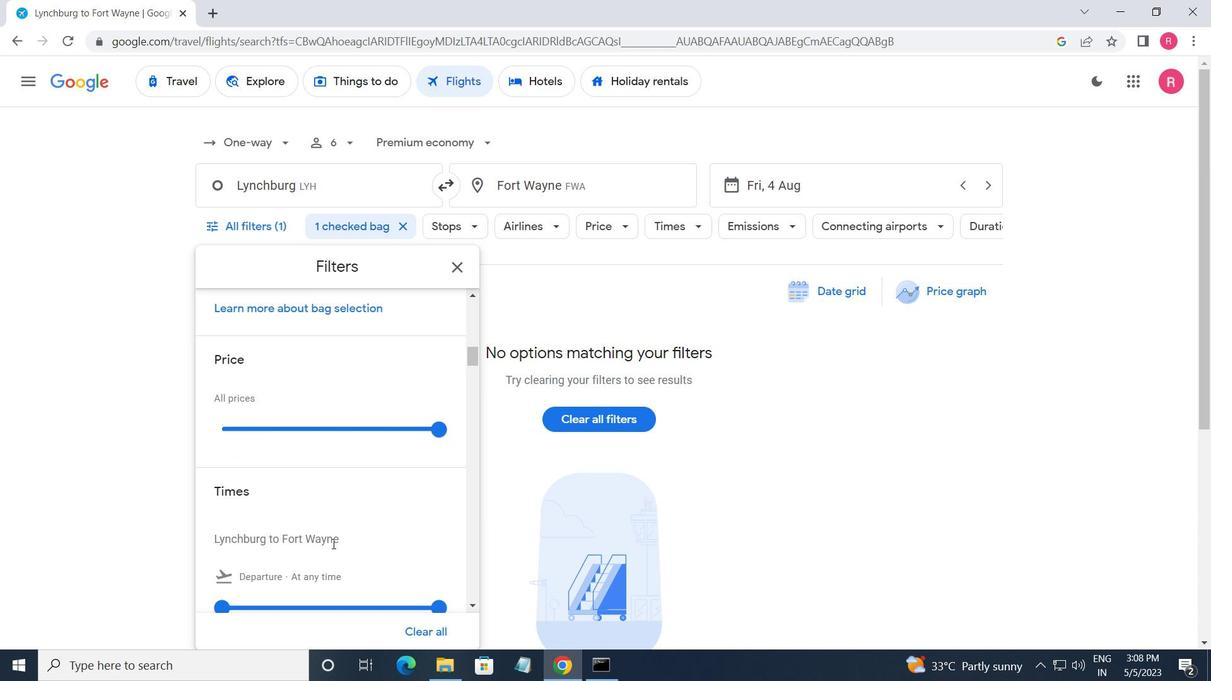 
Action: Mouse moved to (335, 541)
Screenshot: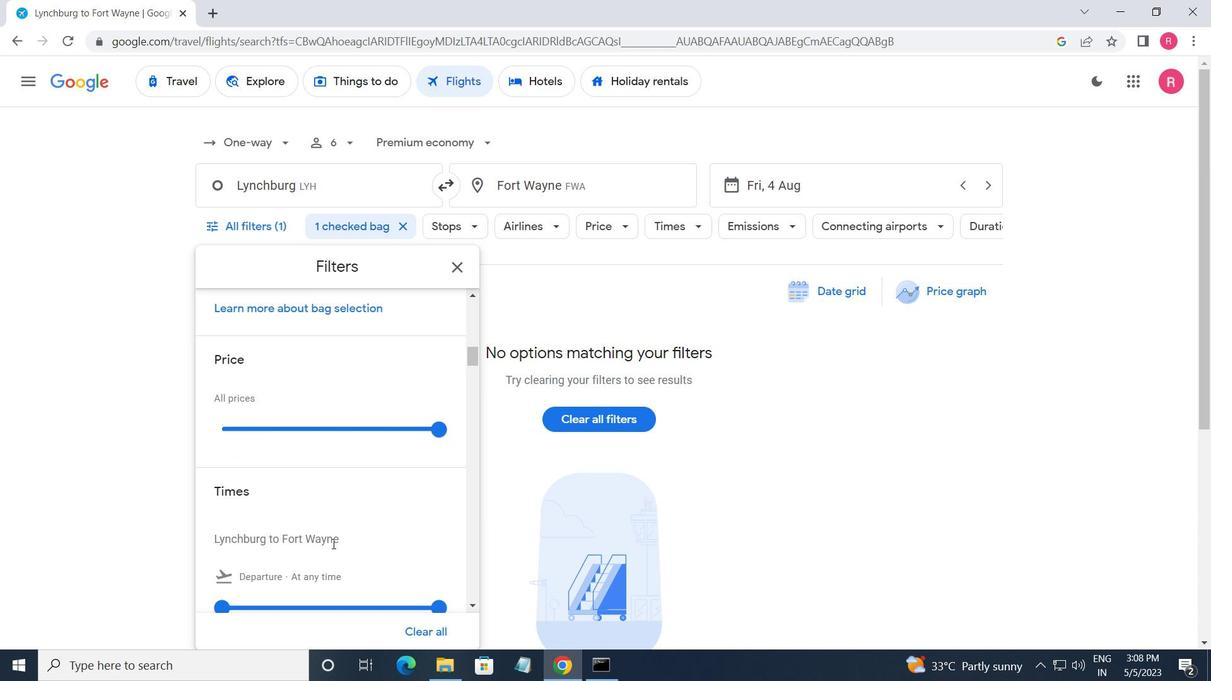 
Action: Mouse scrolled (335, 540) with delta (0, 0)
Screenshot: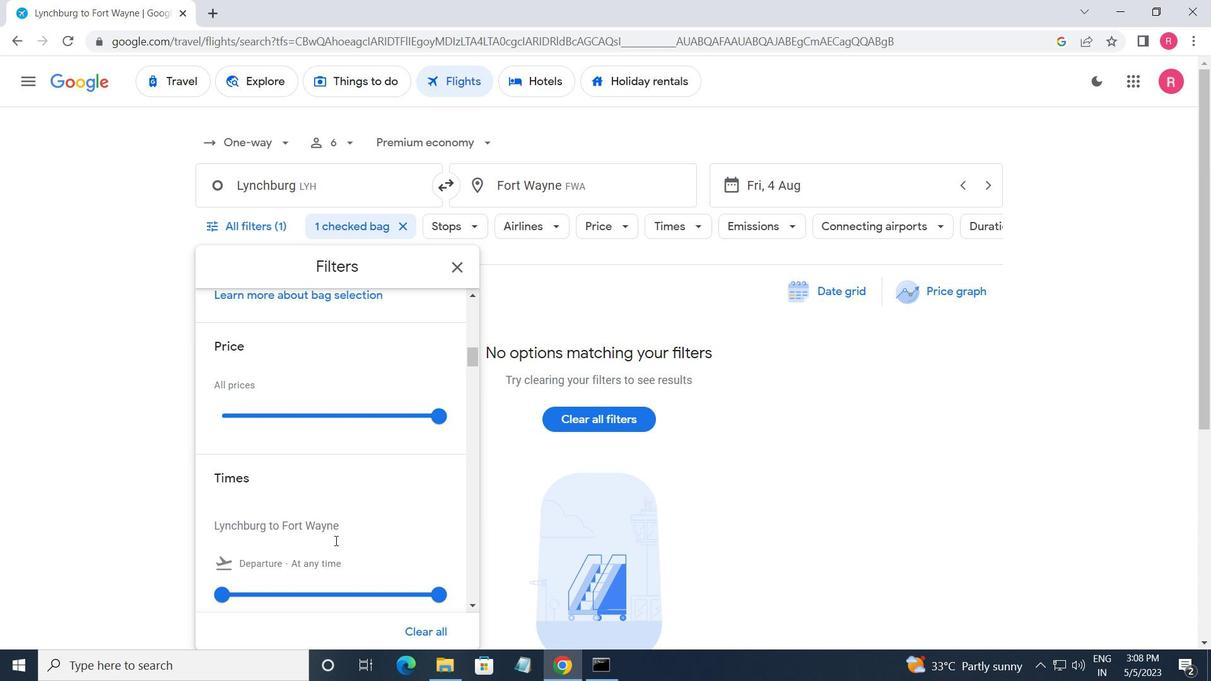 
Action: Mouse moved to (347, 544)
Screenshot: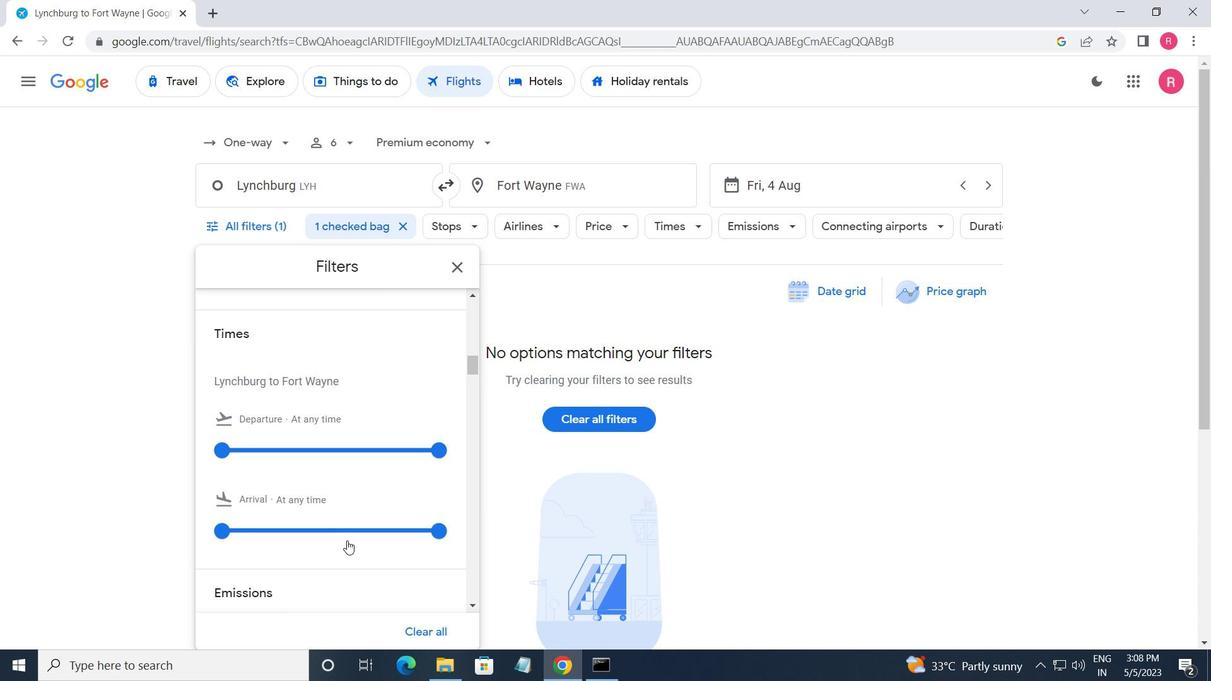 
Action: Mouse scrolled (347, 543) with delta (0, 0)
Screenshot: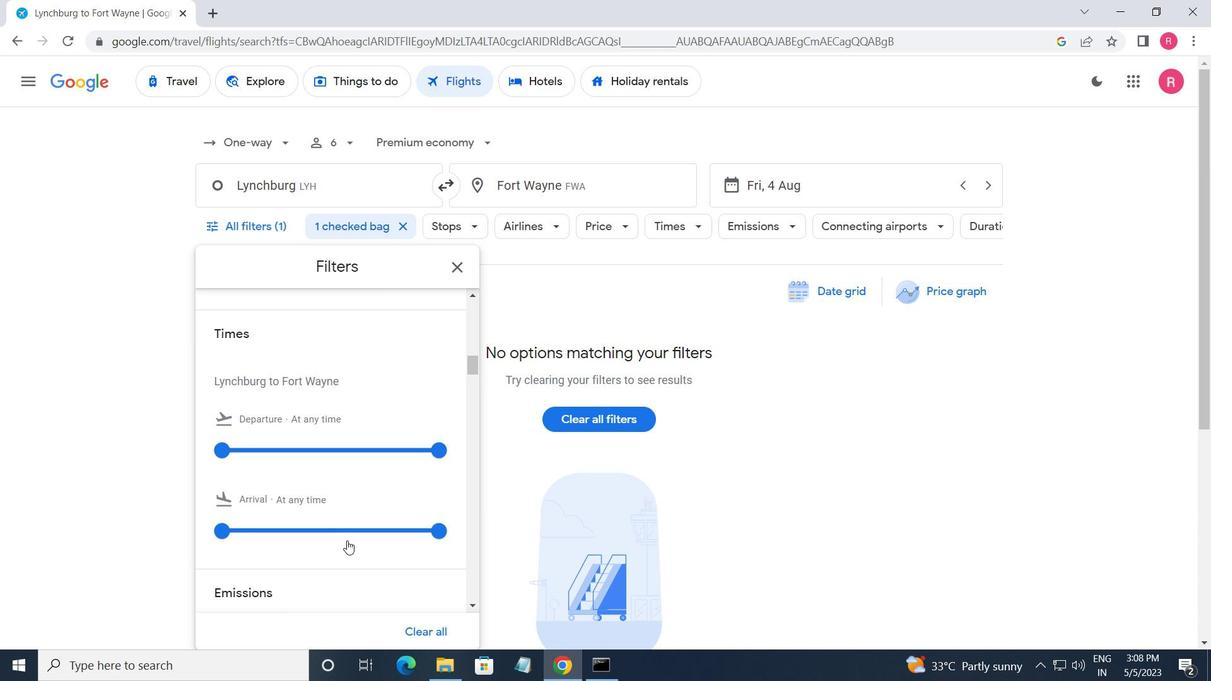 
Action: Mouse moved to (237, 369)
Screenshot: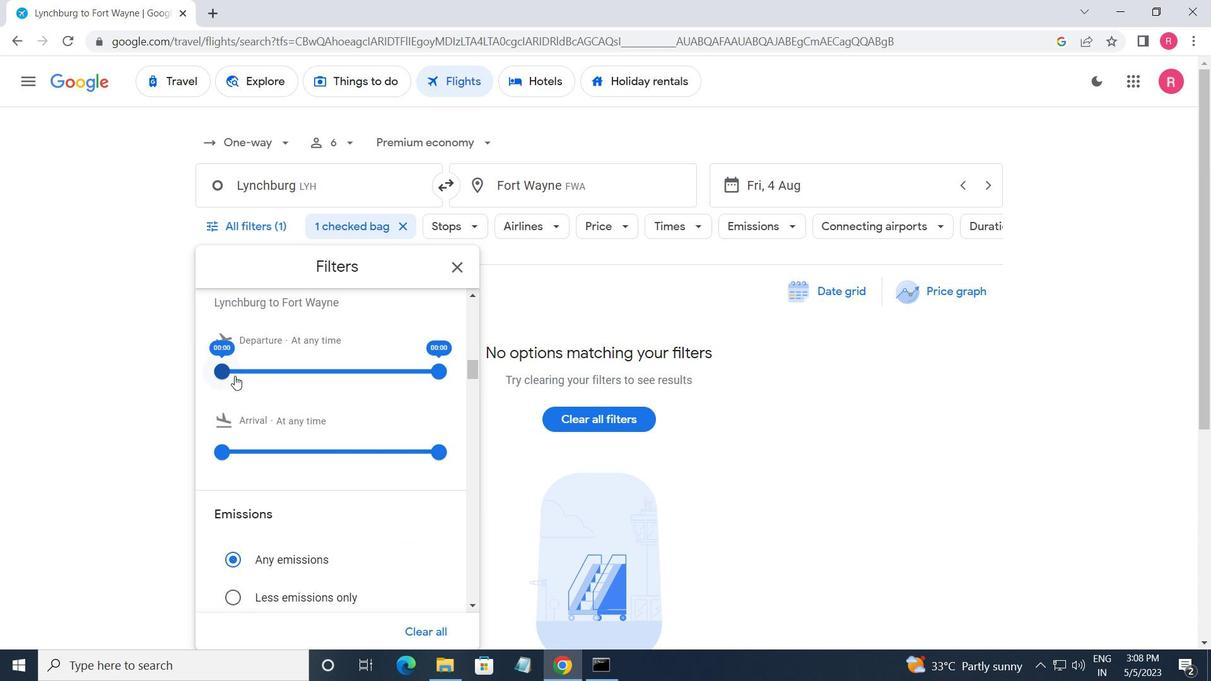 
Action: Mouse pressed left at (237, 369)
Screenshot: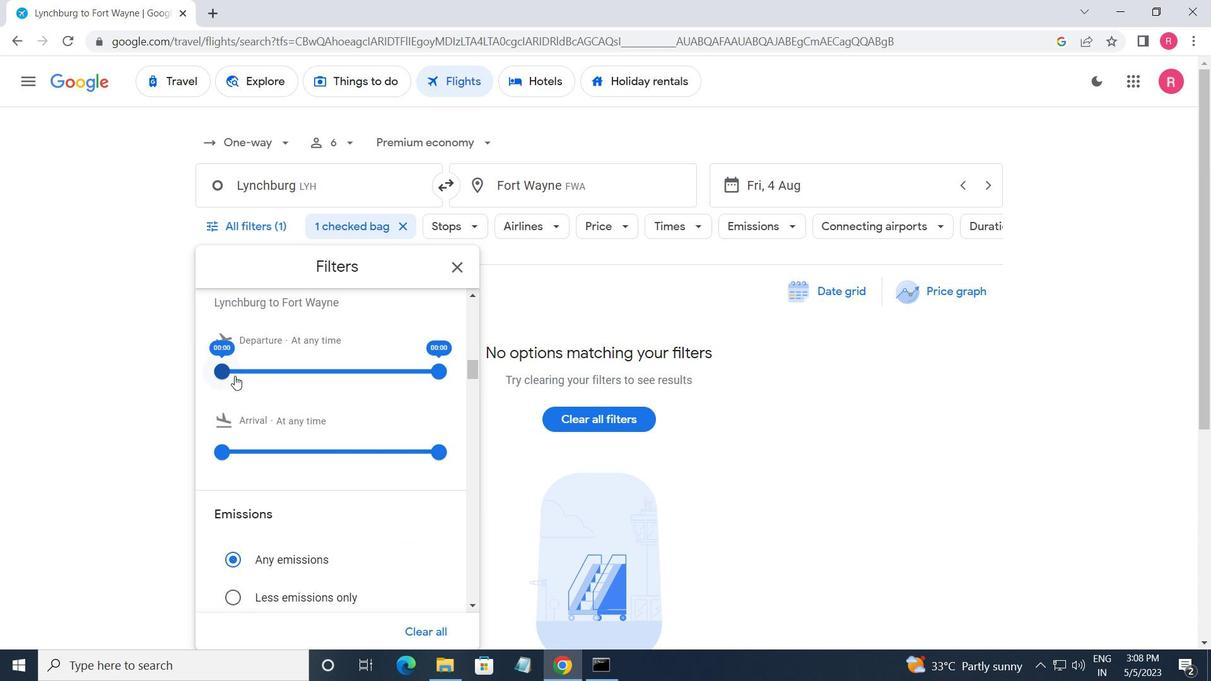 
Action: Mouse moved to (433, 376)
Screenshot: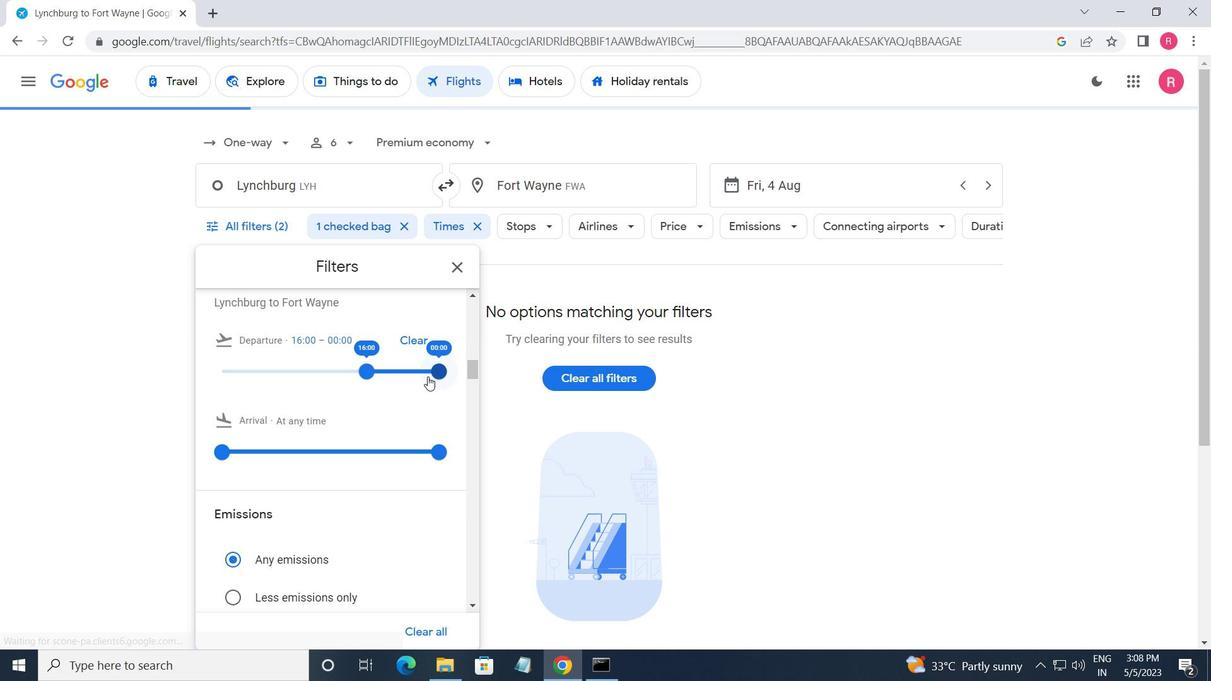 
Action: Mouse pressed left at (433, 376)
Screenshot: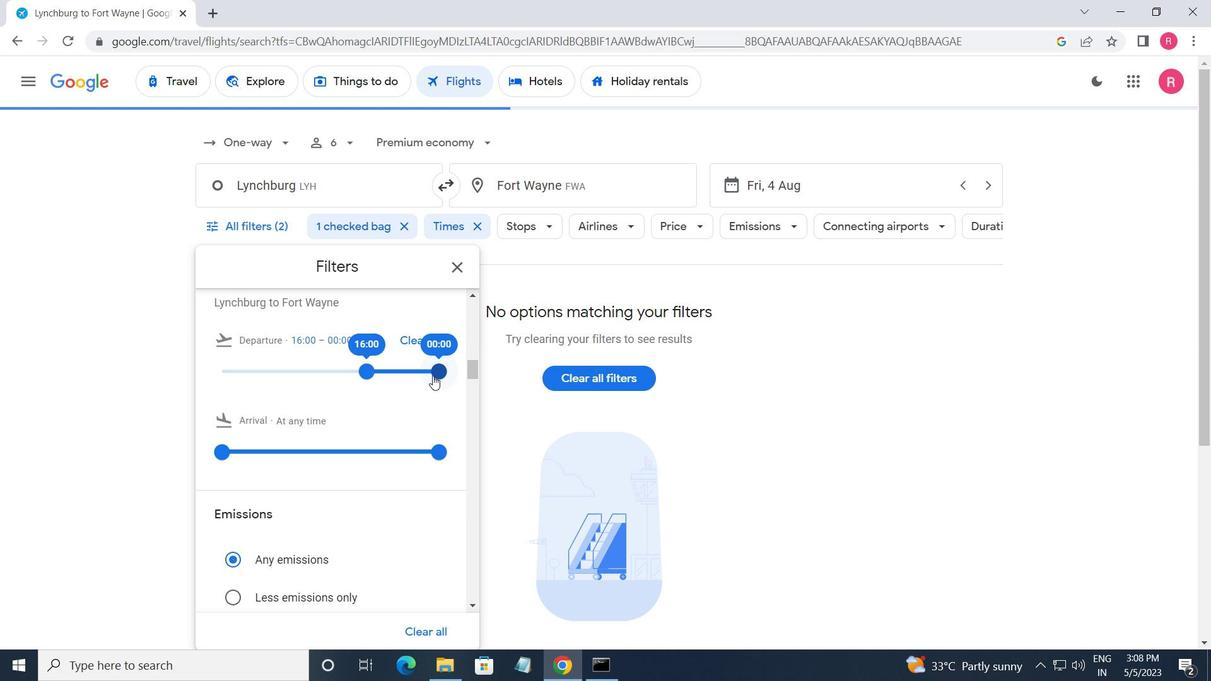 
Action: Mouse moved to (458, 271)
Screenshot: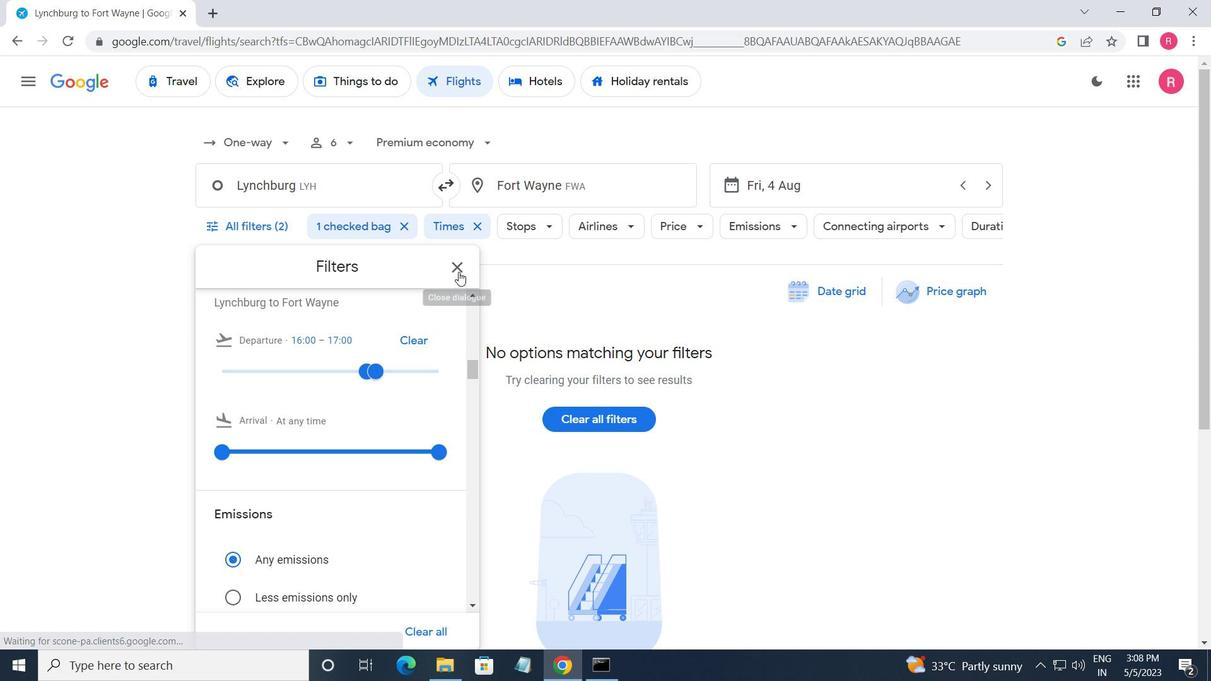 
Action: Mouse pressed left at (458, 271)
Screenshot: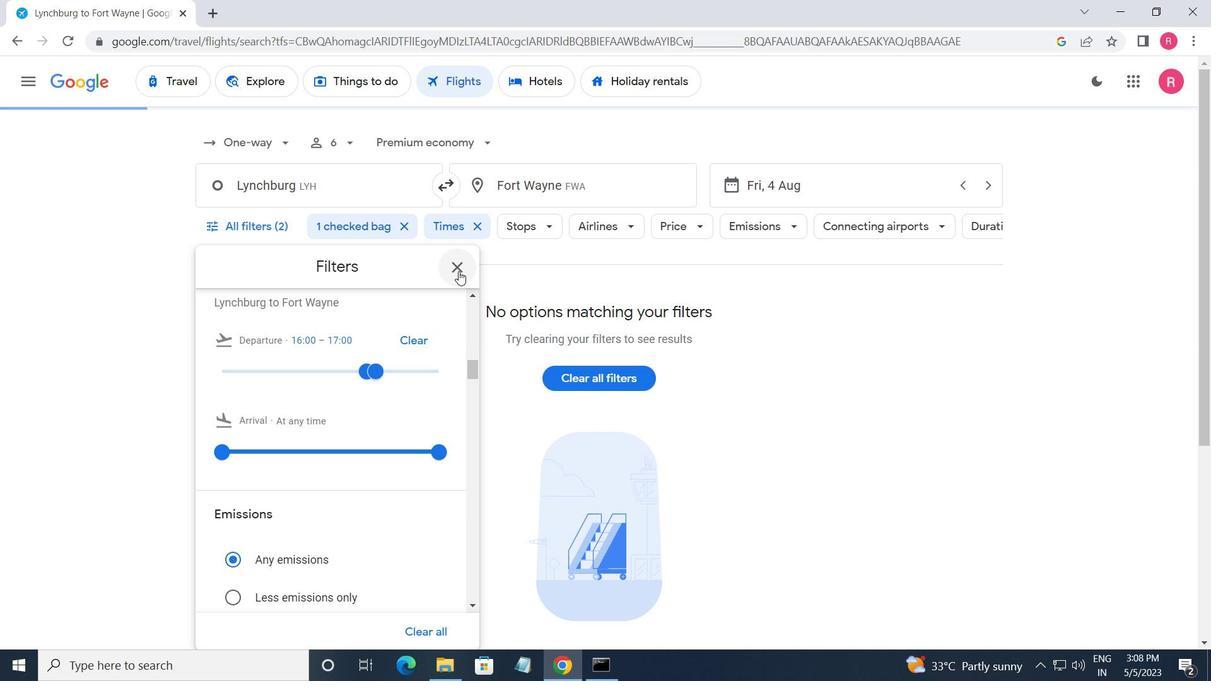 
Action: Mouse moved to (455, 270)
Screenshot: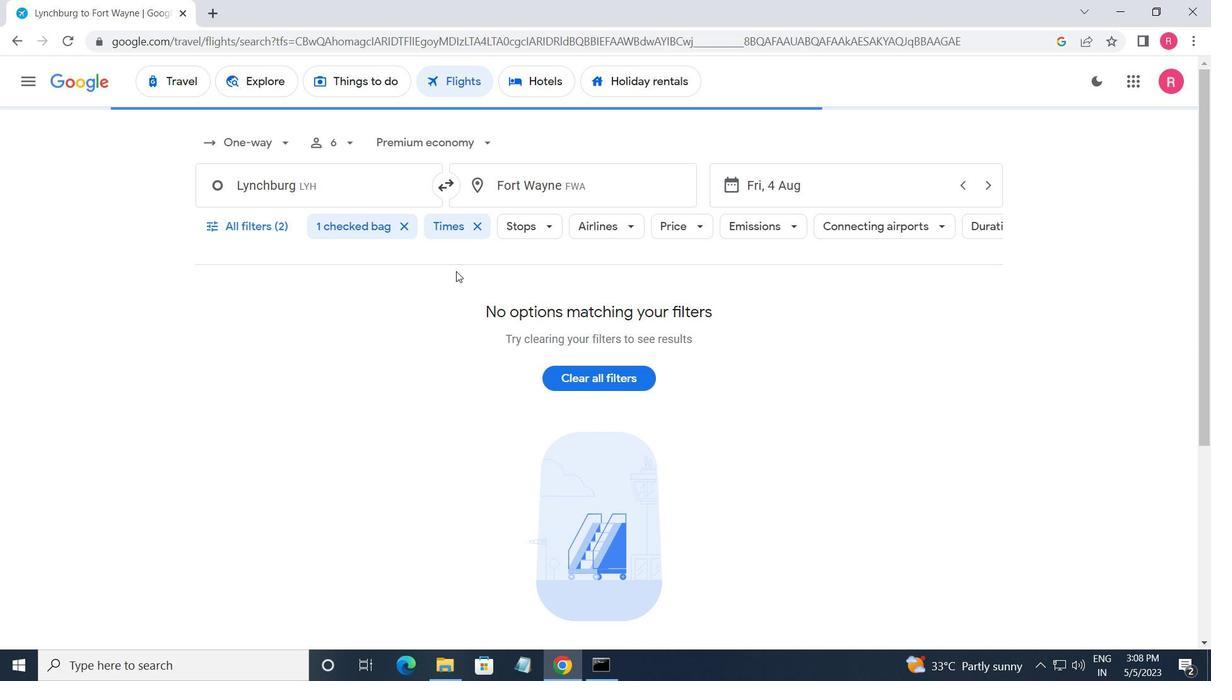 
